 Task: Find clothing items on Ajio with the highest discount and check their details.
Action: Mouse moved to (129, 25)
Screenshot: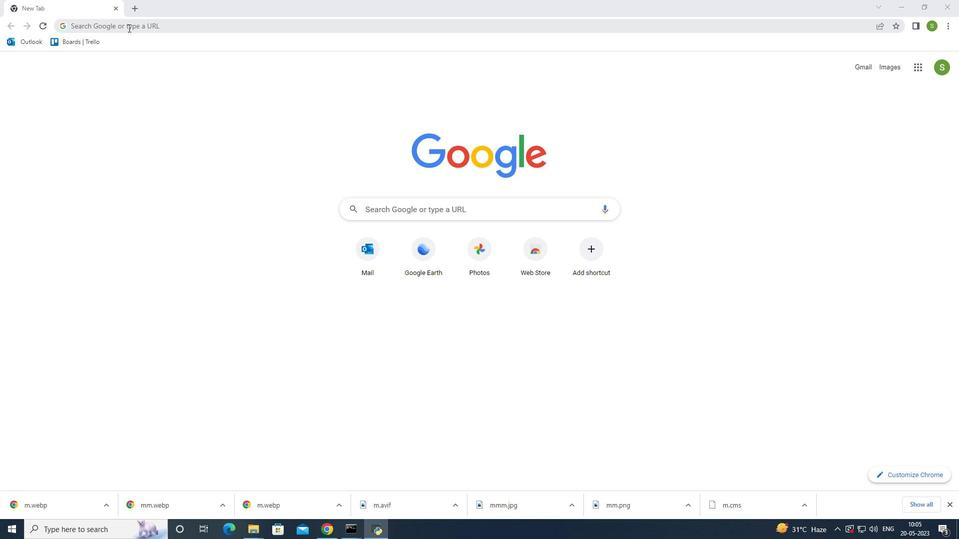 
Action: Mouse pressed left at (129, 25)
Screenshot: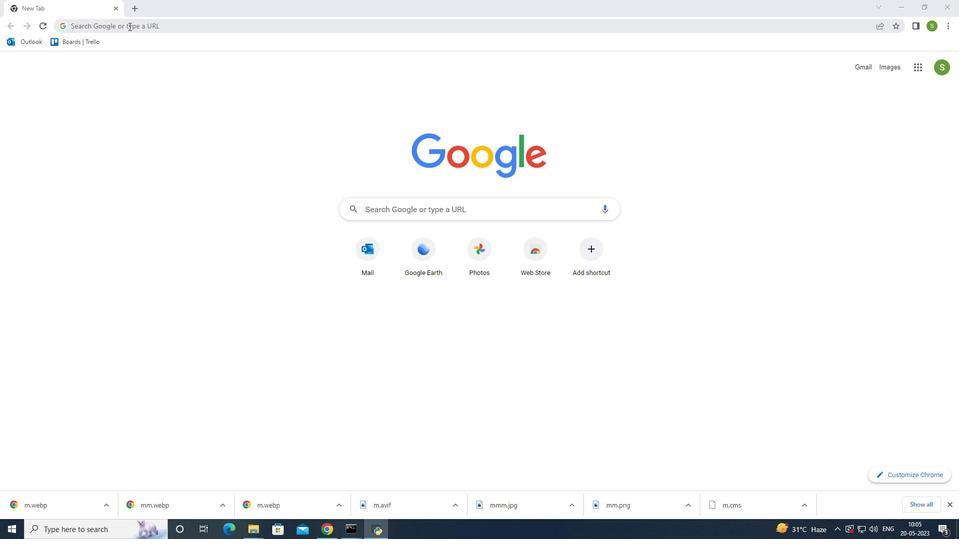 
Action: Mouse moved to (164, 12)
Screenshot: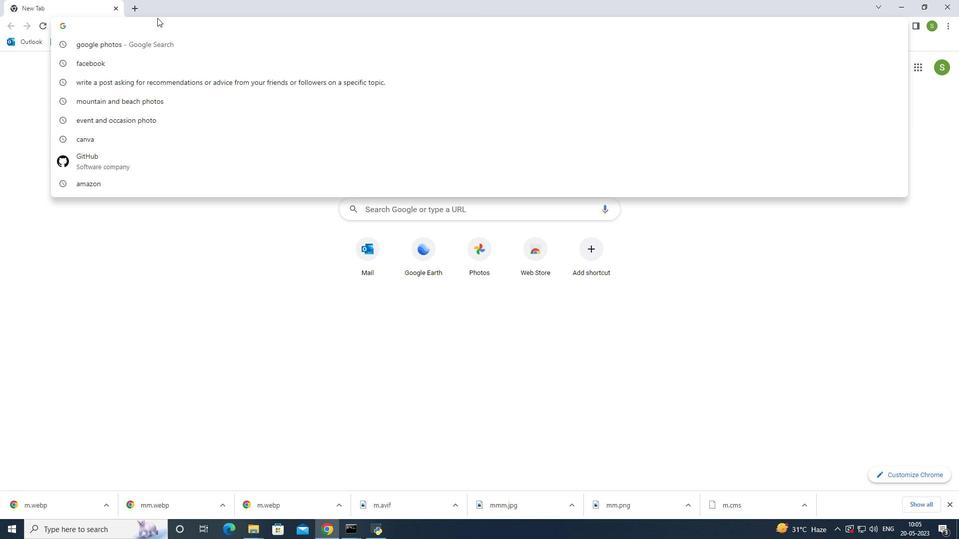 
Action: Key pressed a
Screenshot: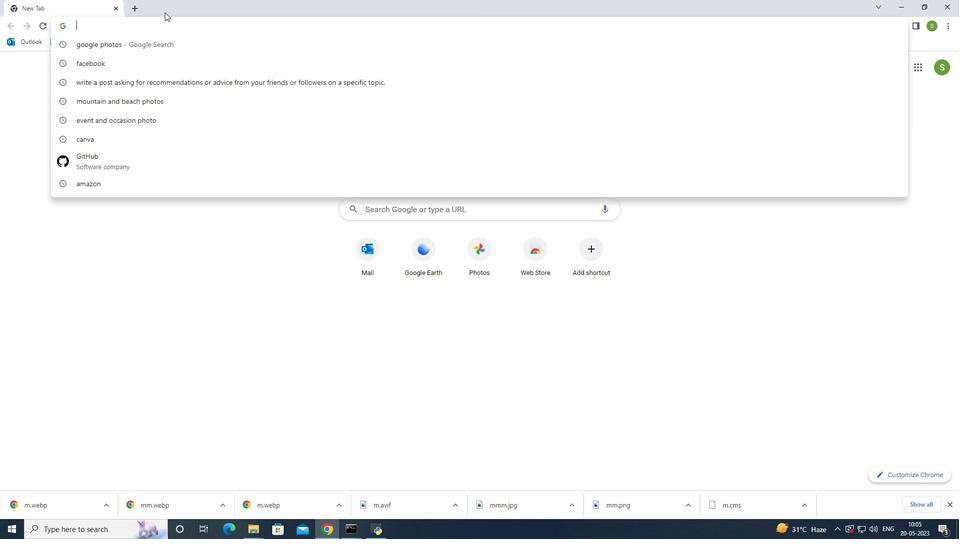 
Action: Mouse moved to (214, 16)
Screenshot: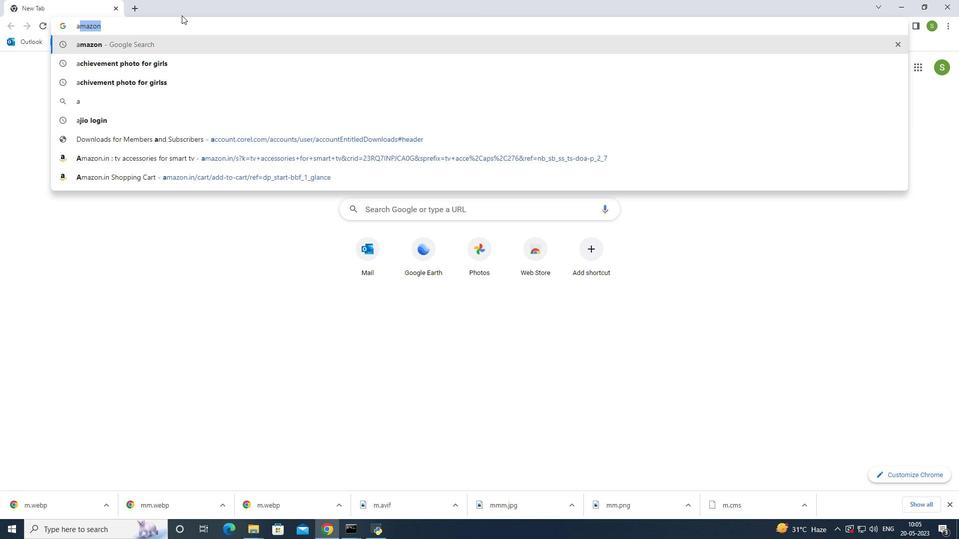 
Action: Key pressed j
Screenshot: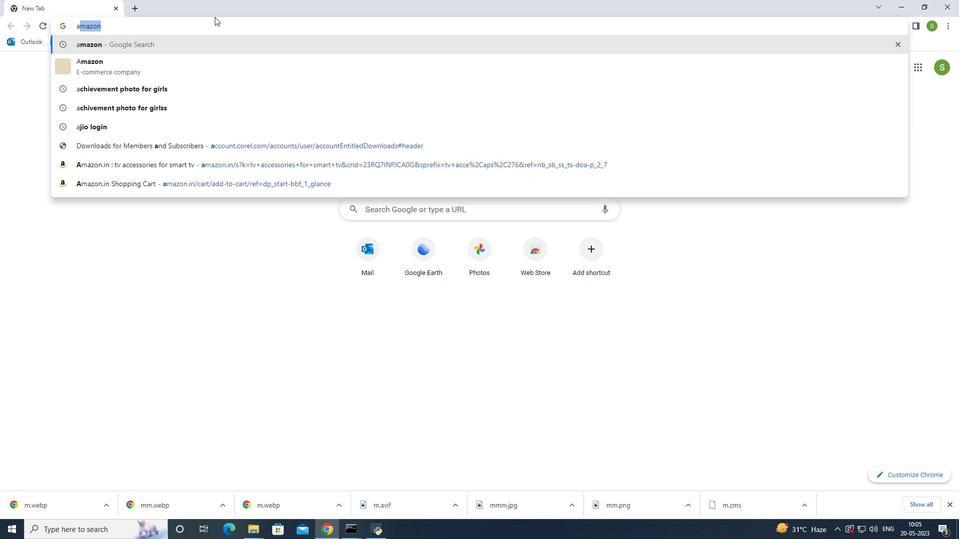 
Action: Mouse moved to (227, 12)
Screenshot: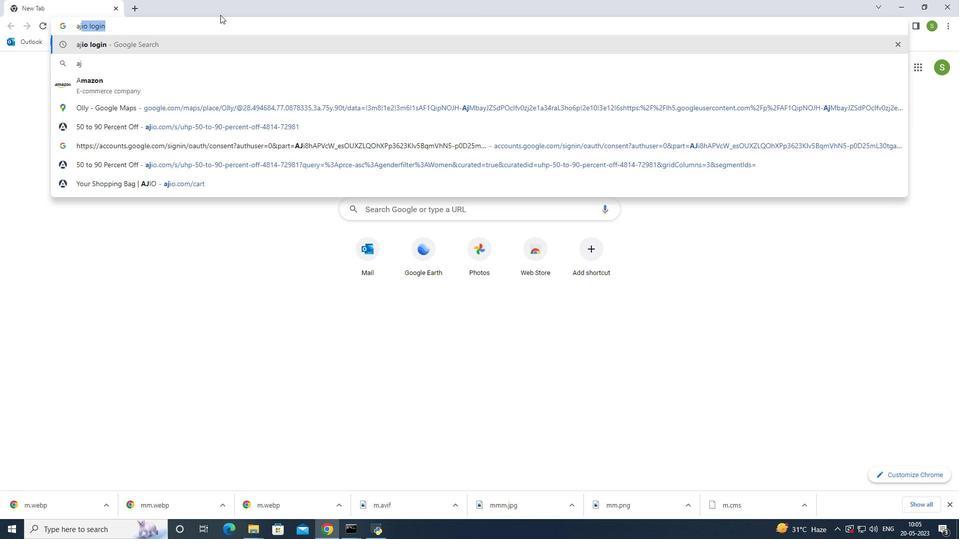 
Action: Key pressed io<Key.enter>
Screenshot: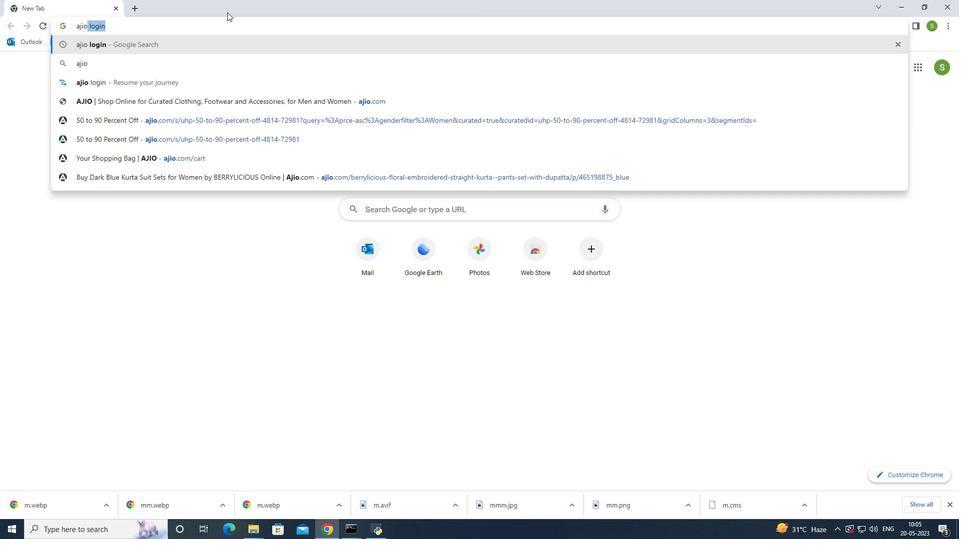 
Action: Mouse moved to (223, 165)
Screenshot: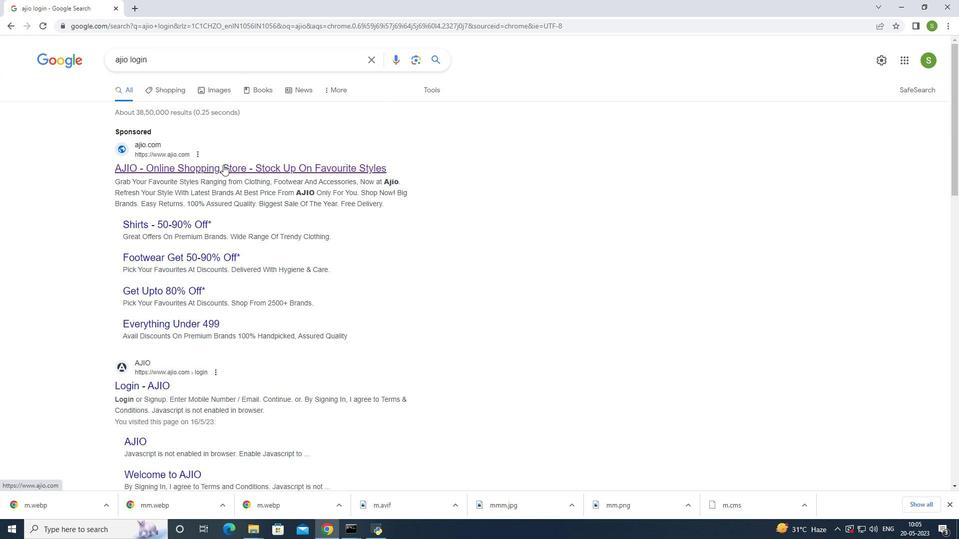 
Action: Mouse pressed left at (223, 165)
Screenshot: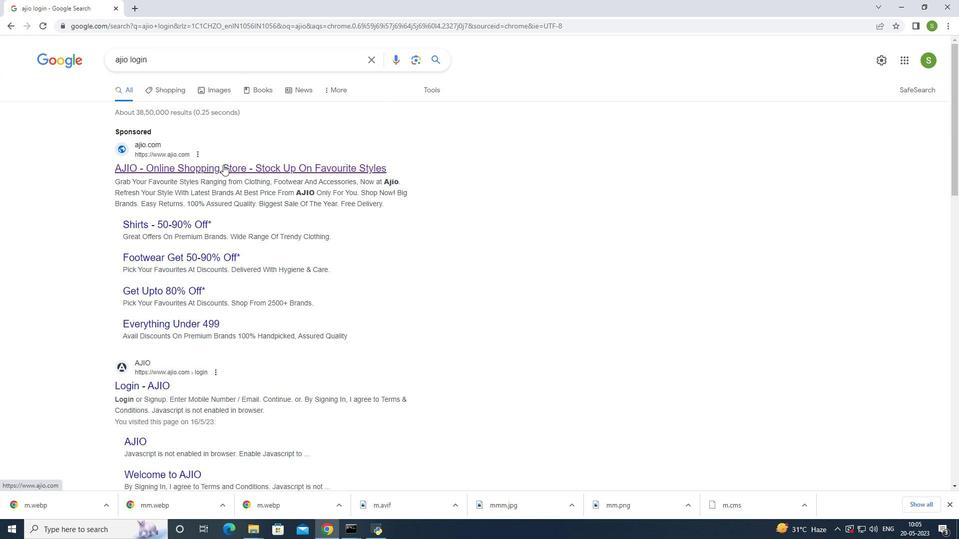 
Action: Mouse moved to (435, 159)
Screenshot: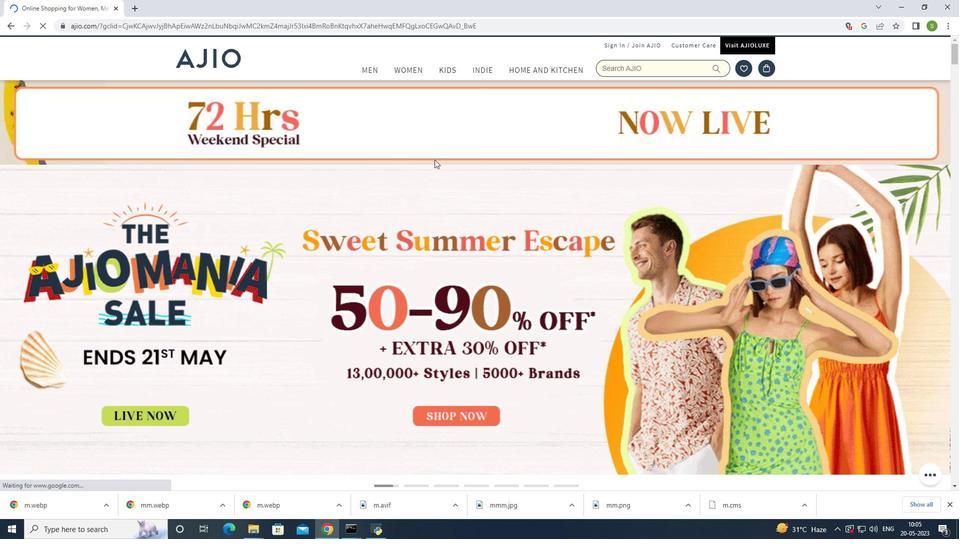 
Action: Mouse scrolled (435, 158) with delta (0, 0)
Screenshot: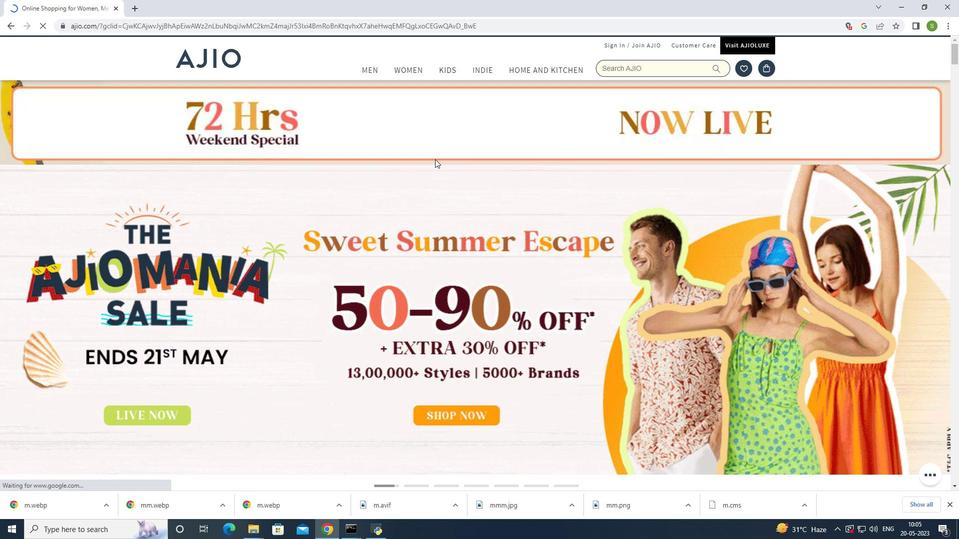 
Action: Mouse moved to (377, 437)
Screenshot: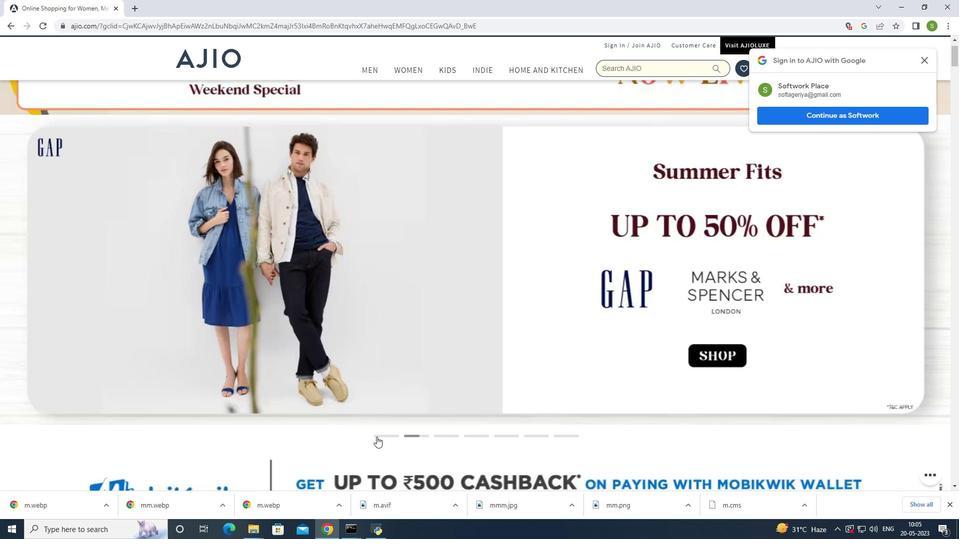 
Action: Mouse pressed left at (377, 437)
Screenshot: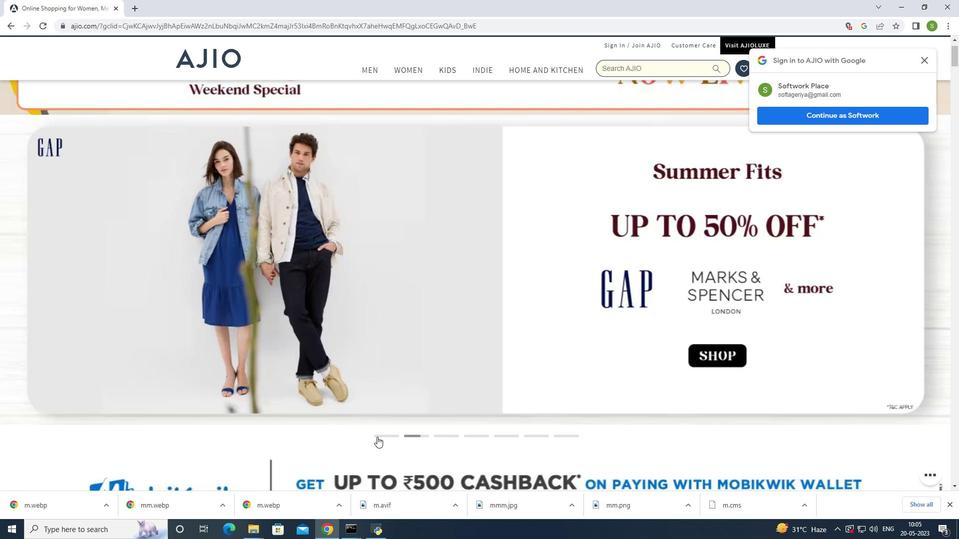 
Action: Mouse moved to (382, 308)
Screenshot: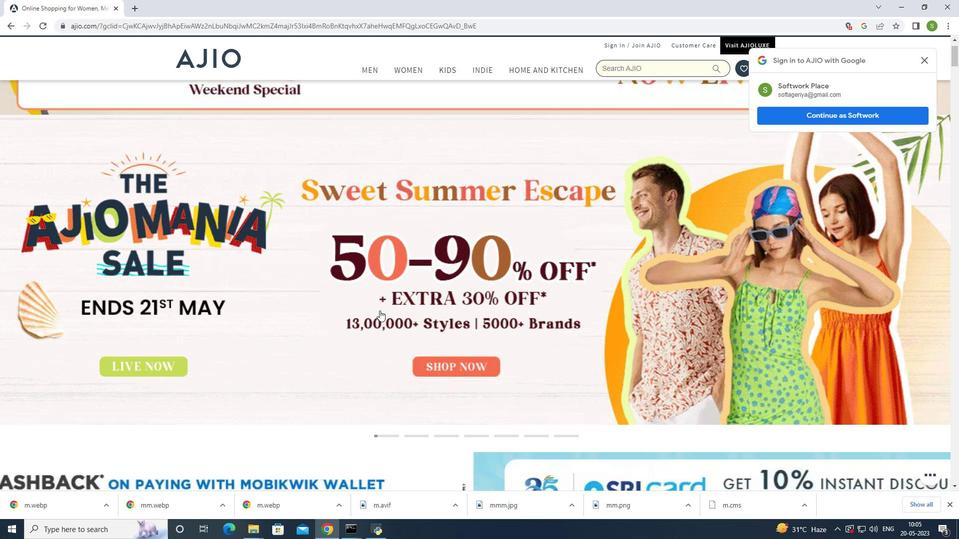 
Action: Mouse pressed left at (382, 308)
Screenshot: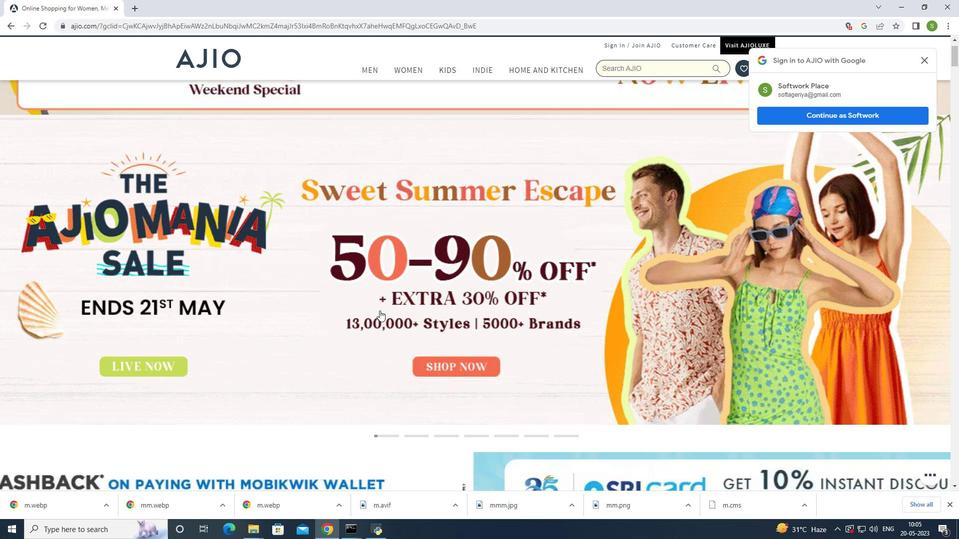 
Action: Mouse moved to (467, 261)
Screenshot: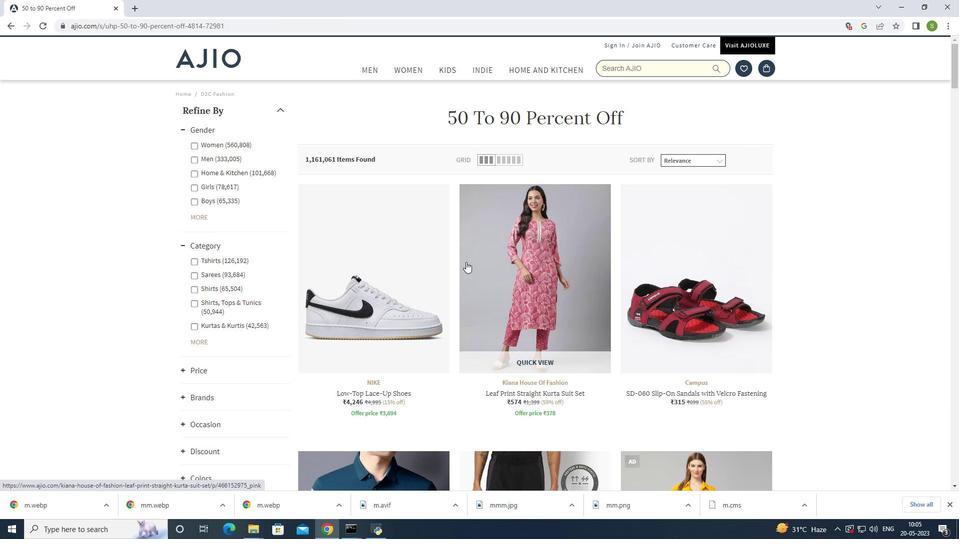 
Action: Mouse scrolled (467, 260) with delta (0, 0)
Screenshot: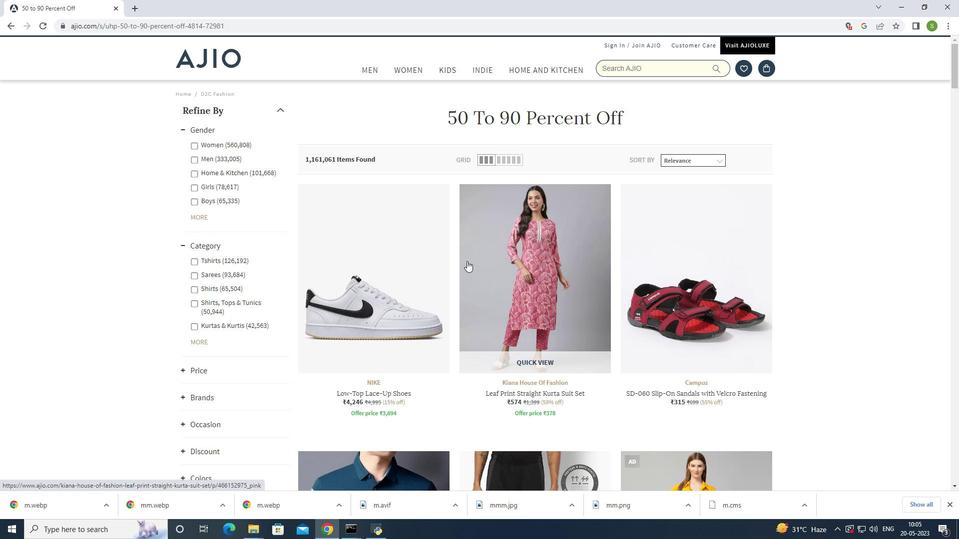 
Action: Mouse scrolled (467, 260) with delta (0, 0)
Screenshot: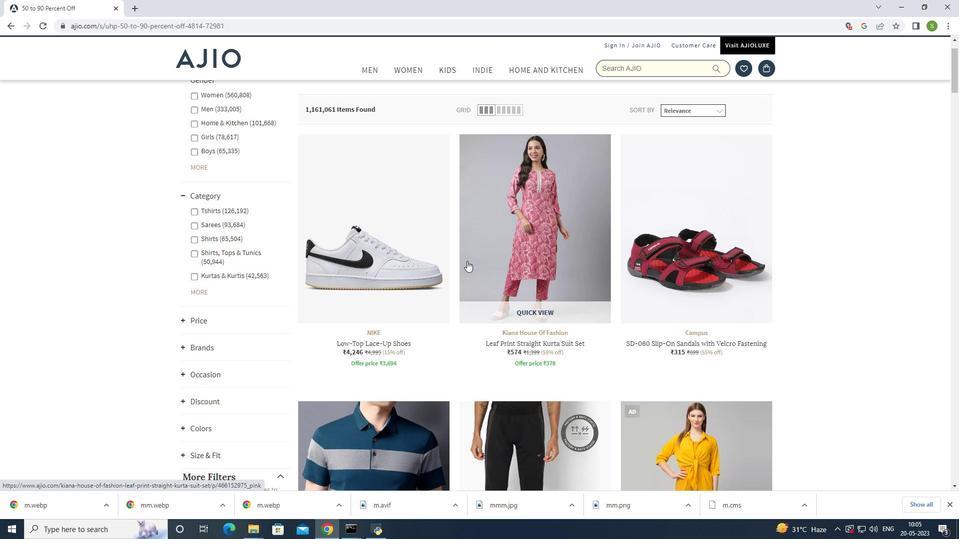 
Action: Mouse scrolled (467, 261) with delta (0, 0)
Screenshot: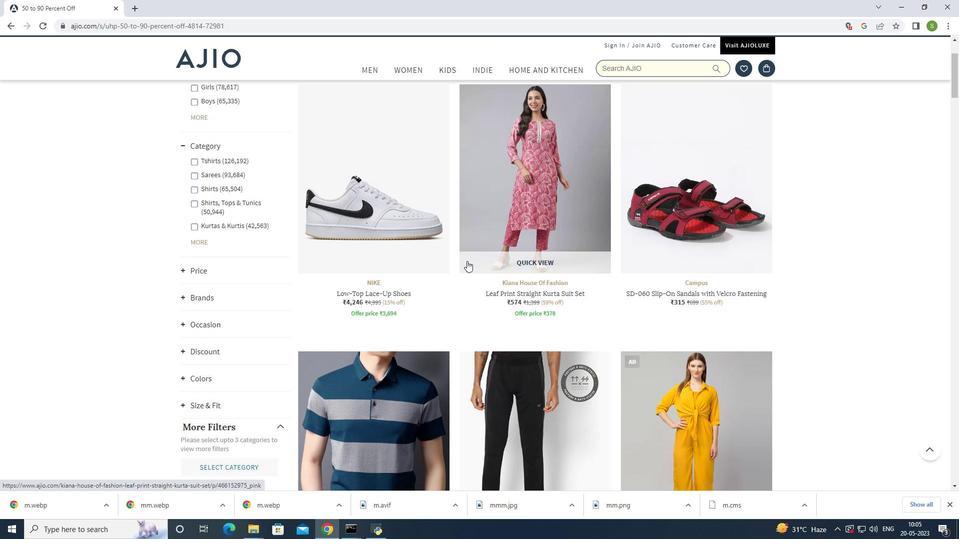 
Action: Mouse scrolled (467, 261) with delta (0, 0)
Screenshot: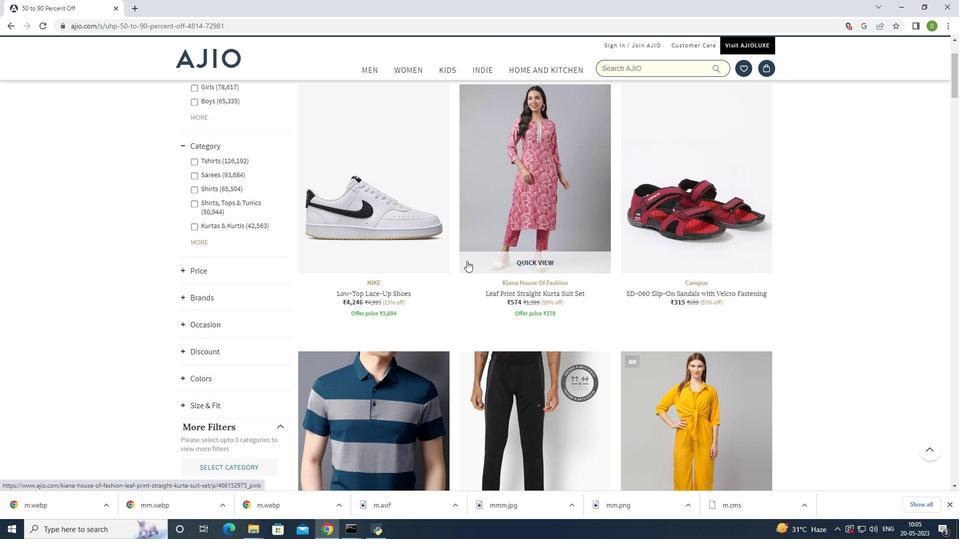 
Action: Mouse moved to (218, 145)
Screenshot: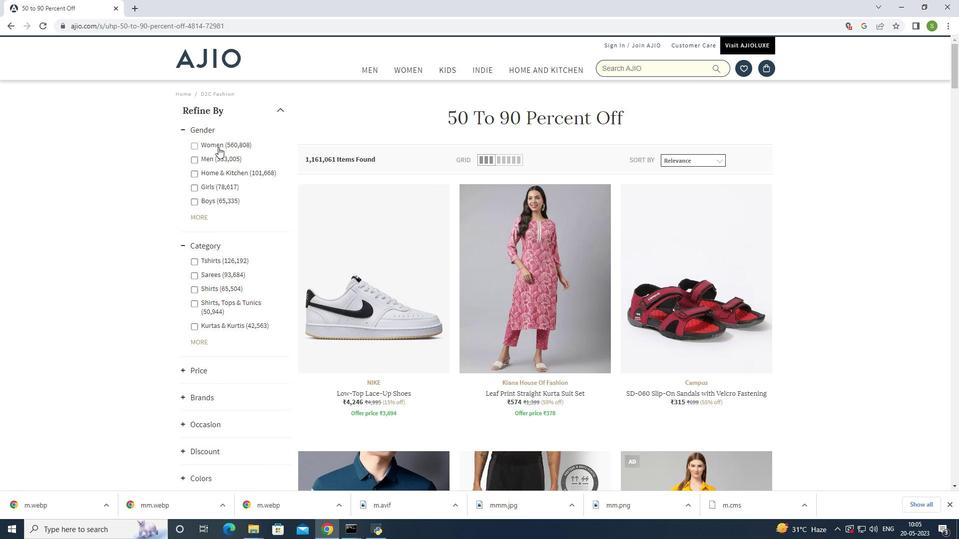 
Action: Mouse pressed left at (218, 145)
Screenshot: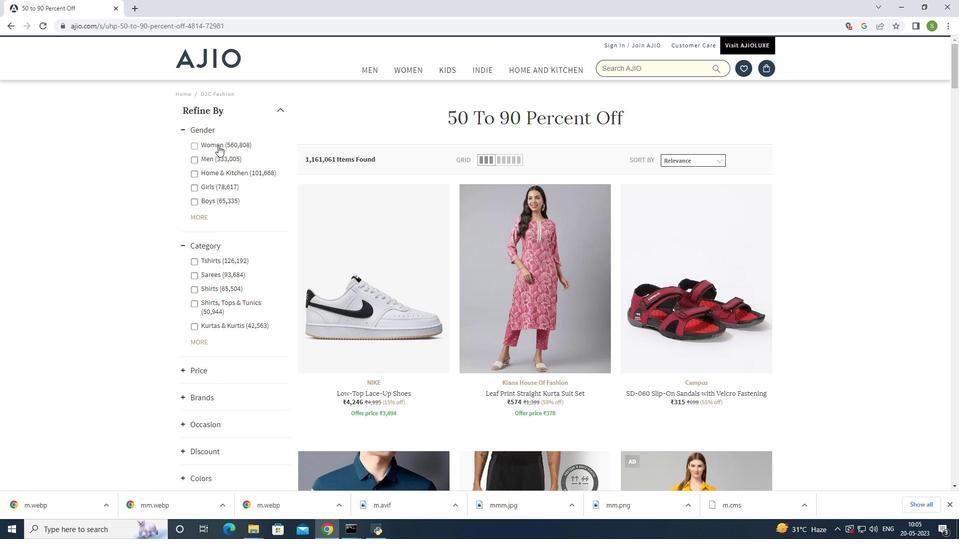 
Action: Mouse moved to (410, 236)
Screenshot: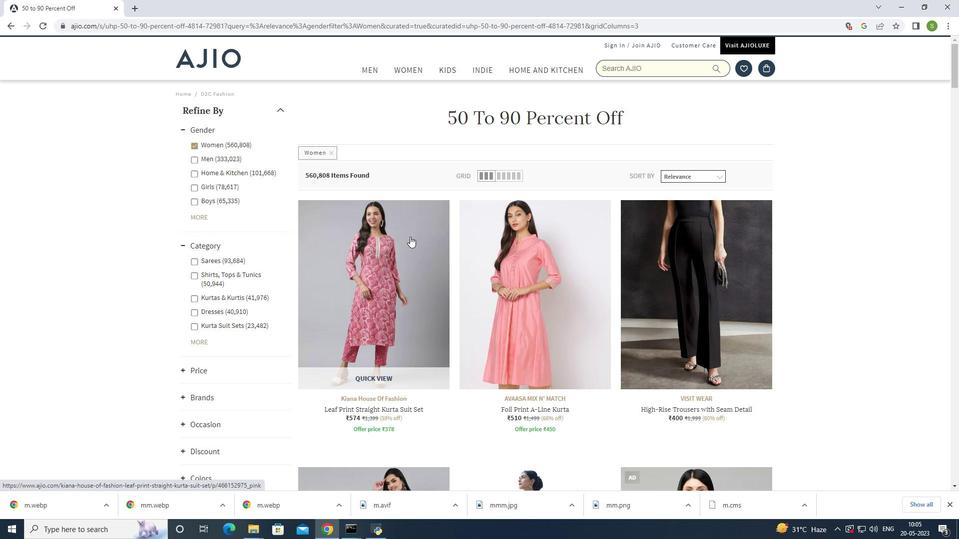 
Action: Mouse scrolled (410, 235) with delta (0, 0)
Screenshot: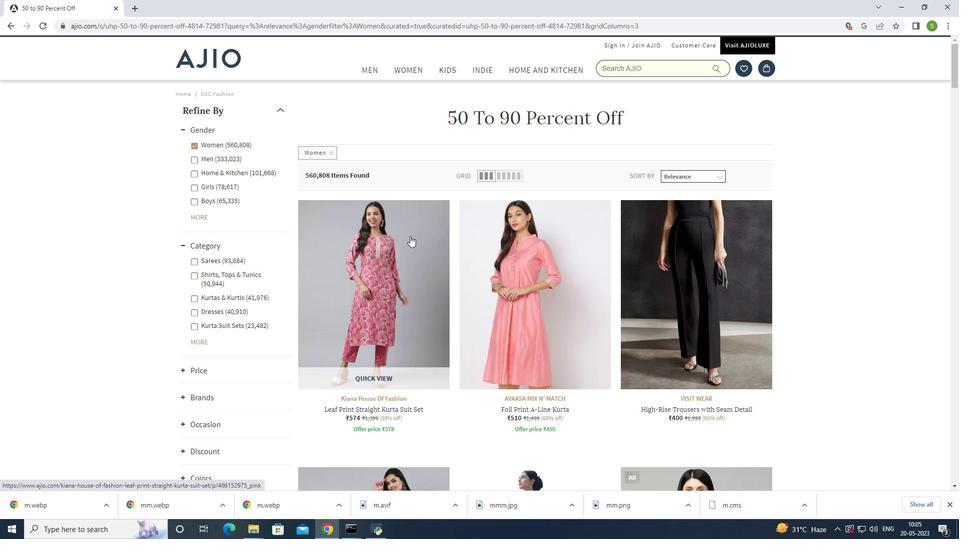 
Action: Mouse scrolled (410, 235) with delta (0, 0)
Screenshot: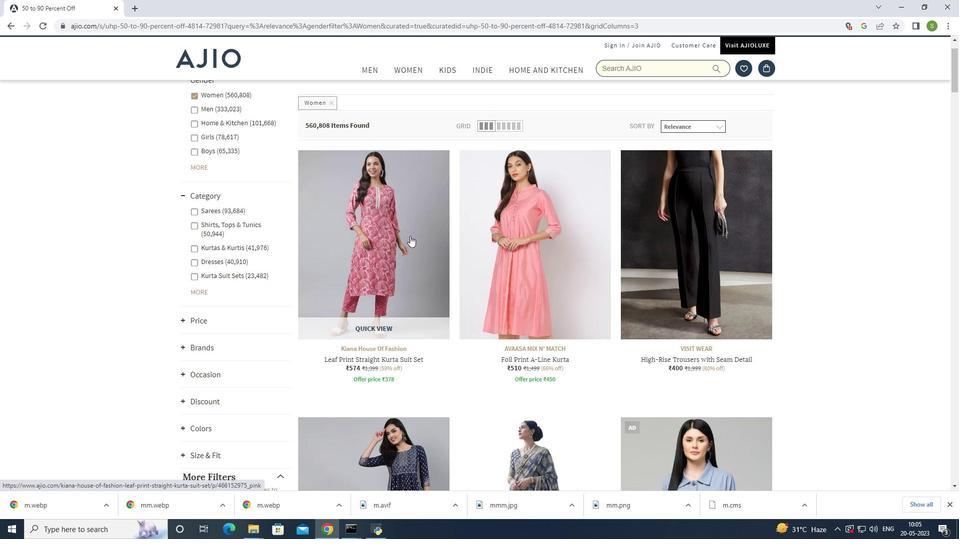 
Action: Mouse moved to (204, 242)
Screenshot: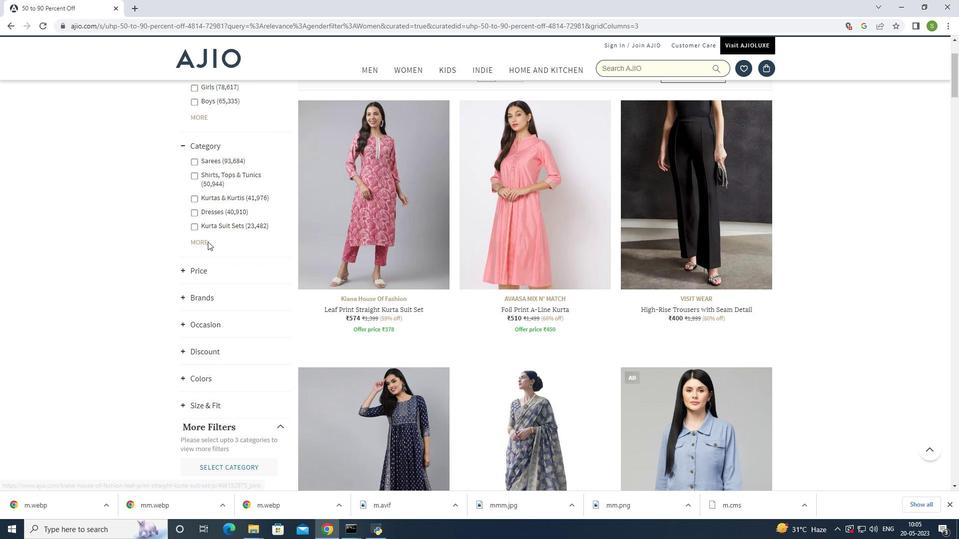 
Action: Mouse pressed left at (204, 242)
Screenshot: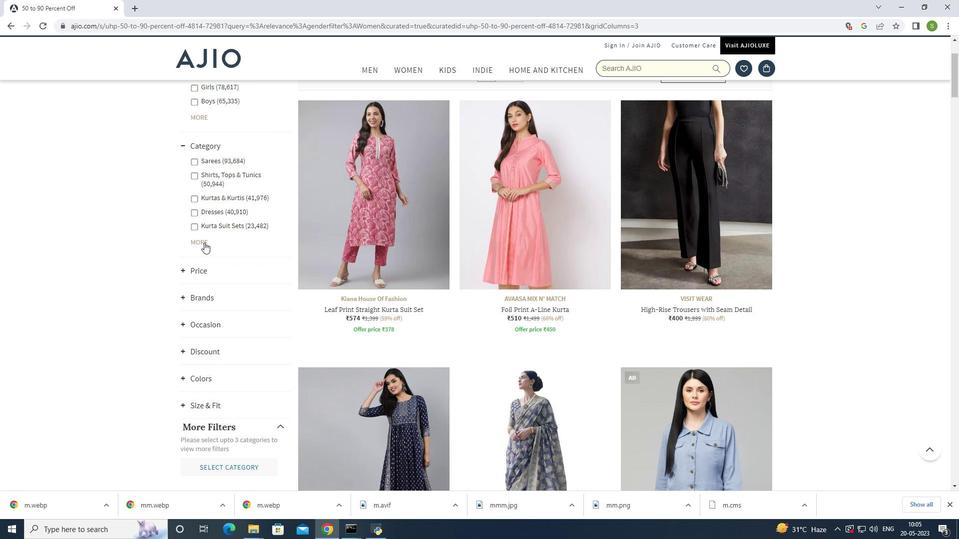 
Action: Mouse moved to (691, 188)
Screenshot: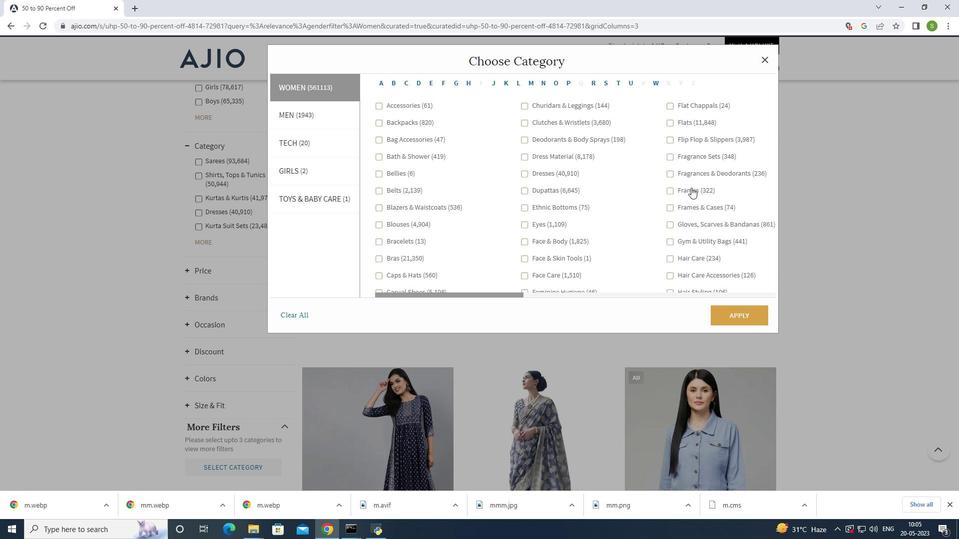 
Action: Mouse scrolled (691, 187) with delta (0, 0)
Screenshot: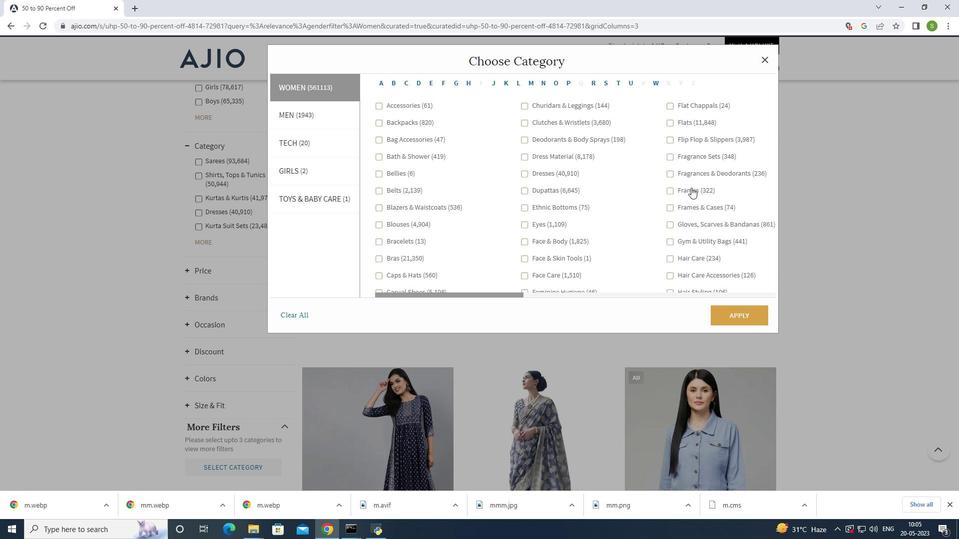 
Action: Mouse moved to (691, 189)
Screenshot: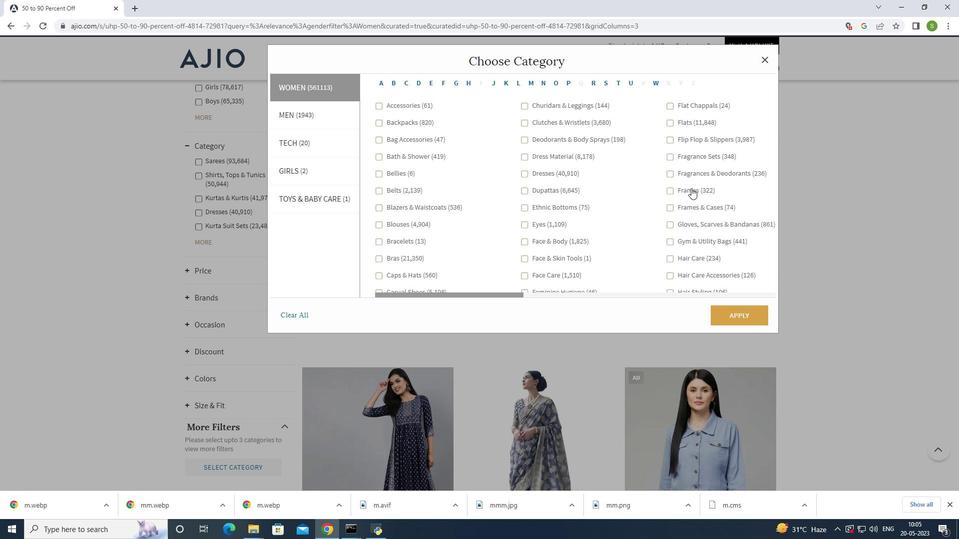 
Action: Mouse scrolled (691, 189) with delta (0, 0)
Screenshot: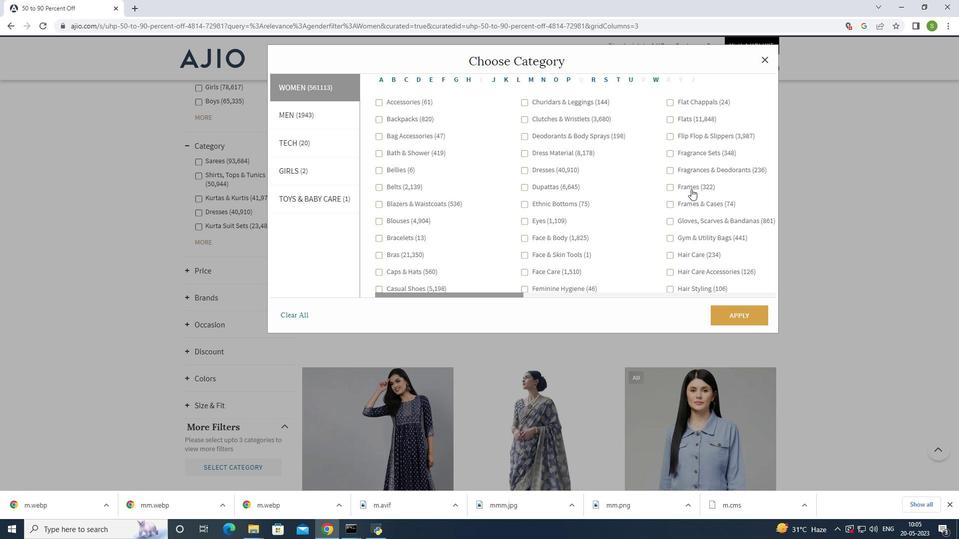 
Action: Mouse moved to (691, 189)
Screenshot: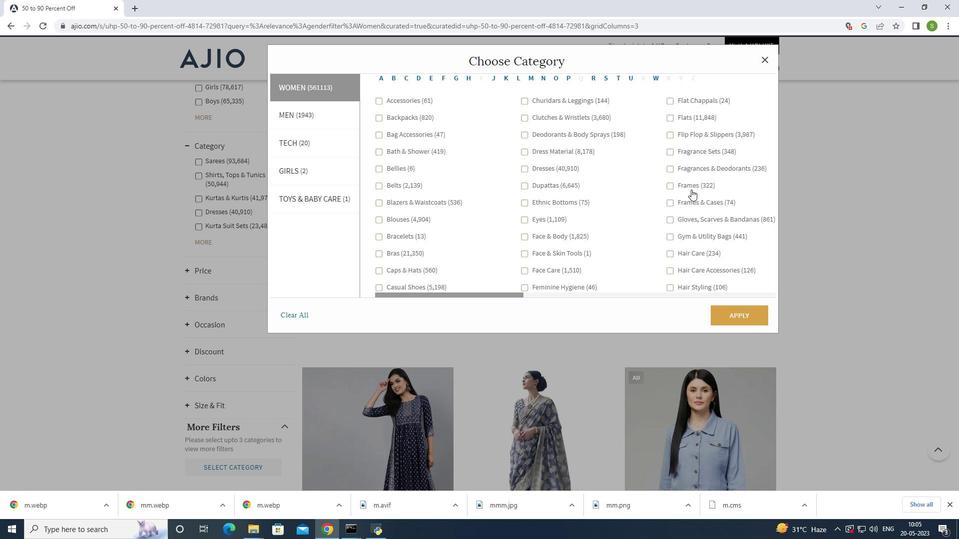 
Action: Mouse scrolled (691, 189) with delta (0, 0)
Screenshot: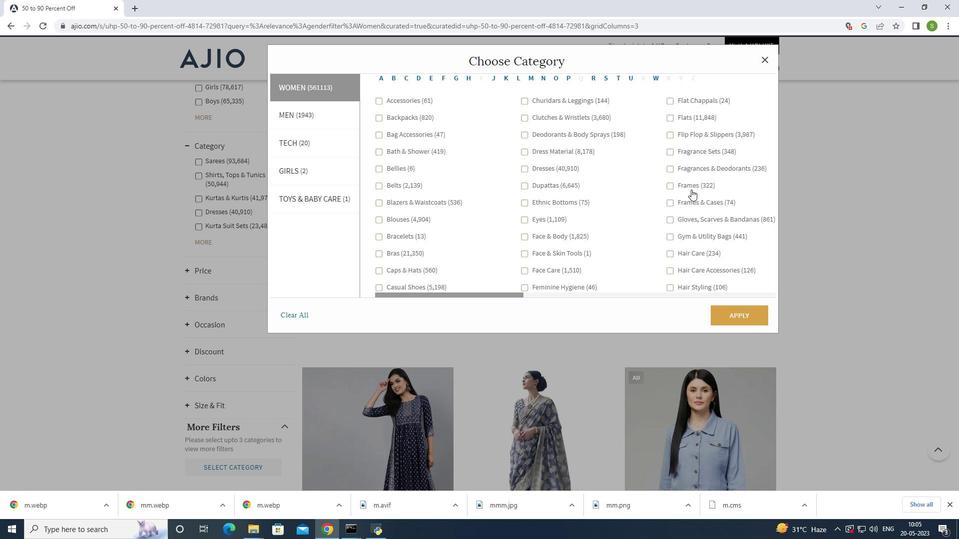 
Action: Mouse scrolled (691, 189) with delta (0, 0)
Screenshot: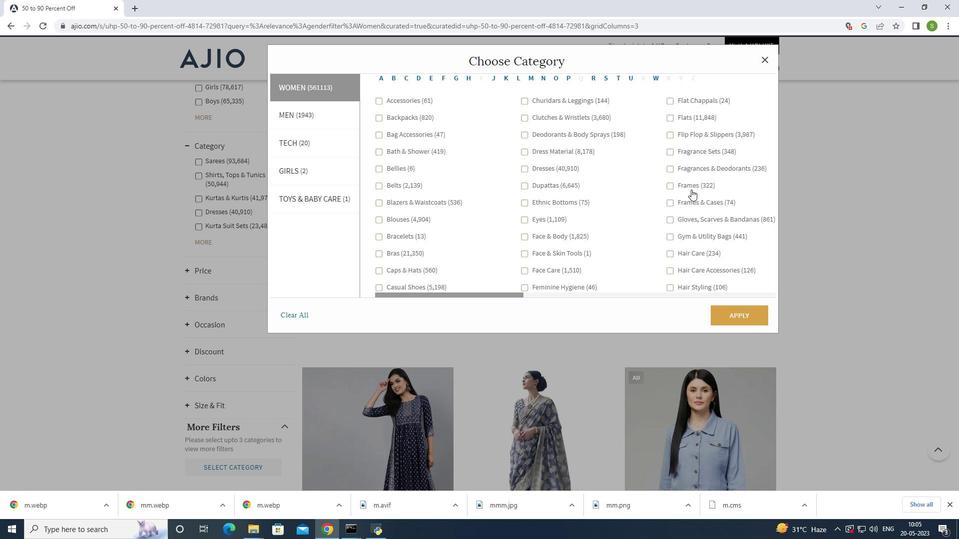 
Action: Mouse moved to (508, 294)
Screenshot: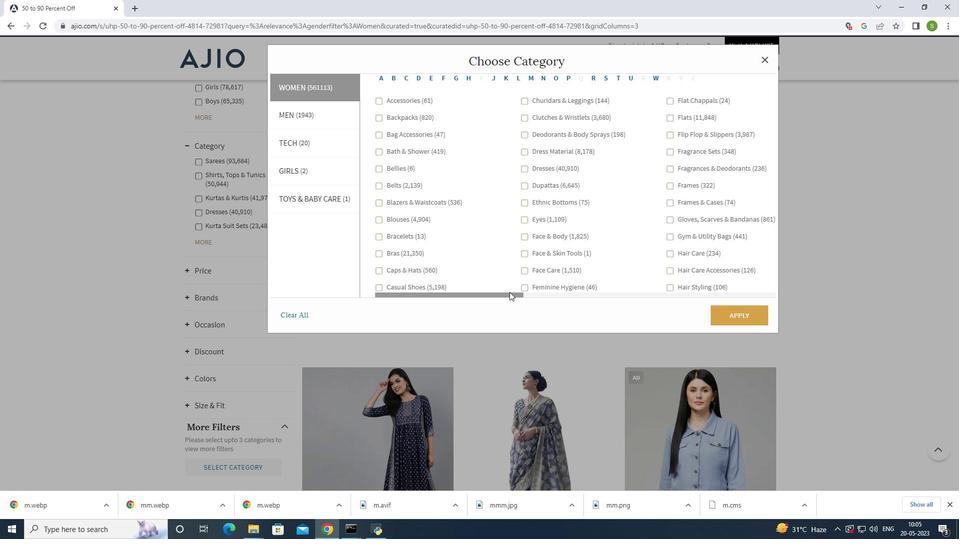 
Action: Mouse pressed left at (508, 294)
Screenshot: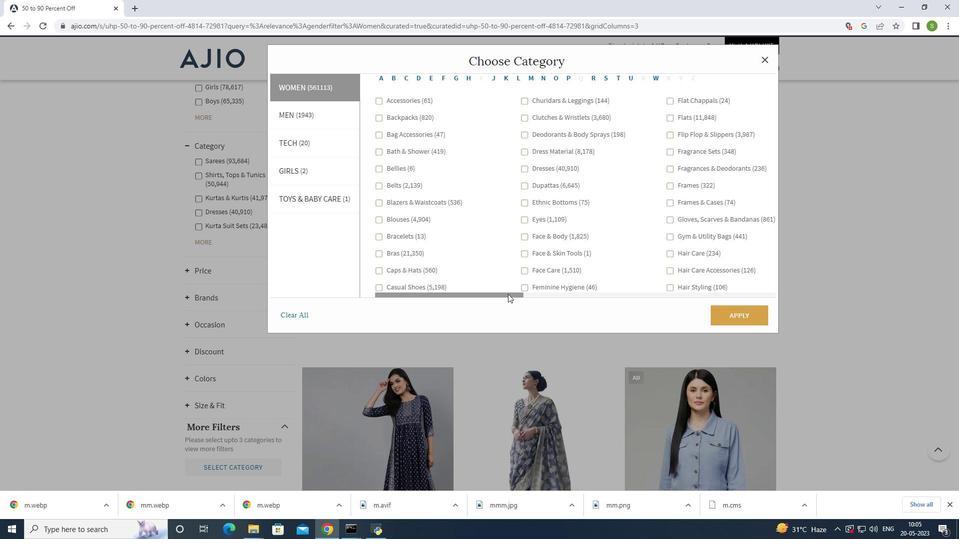 
Action: Mouse moved to (474, 205)
Screenshot: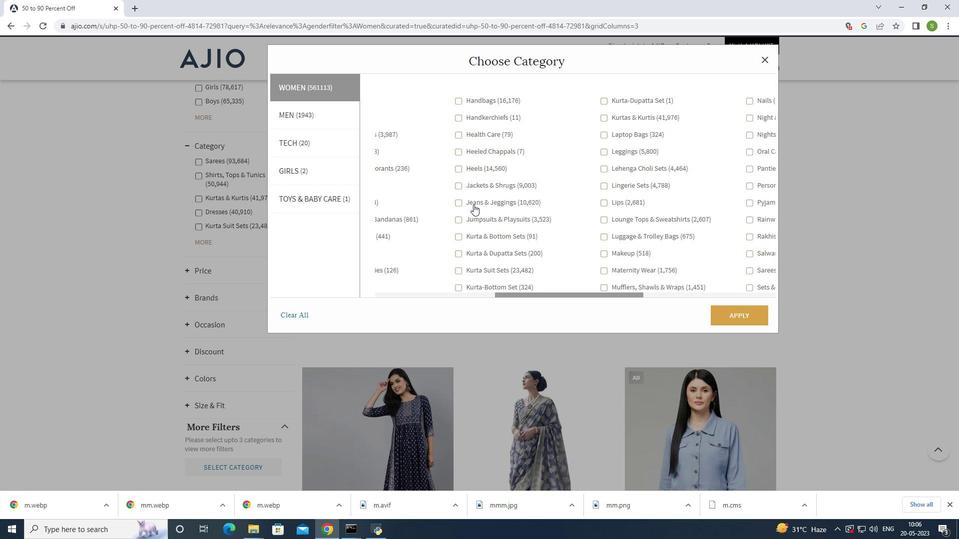
Action: Mouse pressed left at (474, 205)
Screenshot: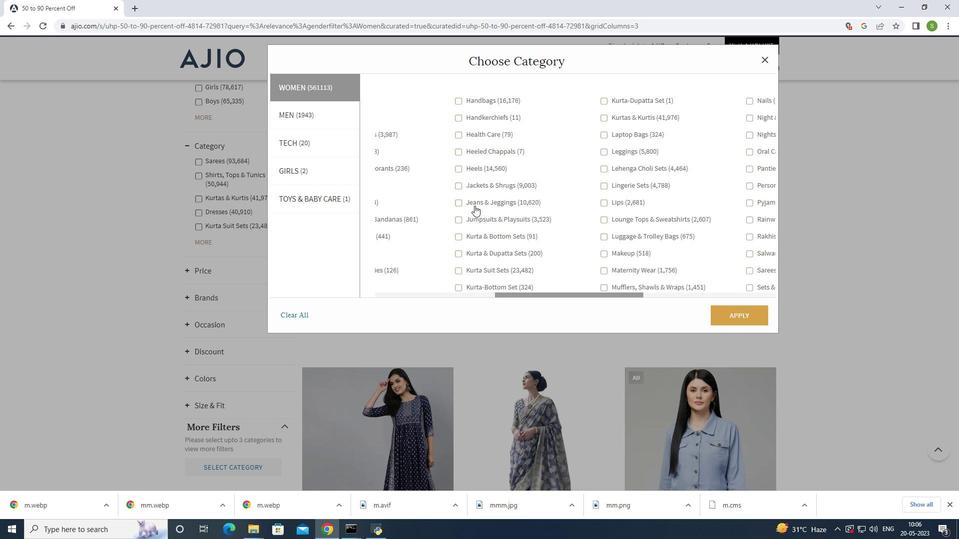 
Action: Mouse moved to (753, 318)
Screenshot: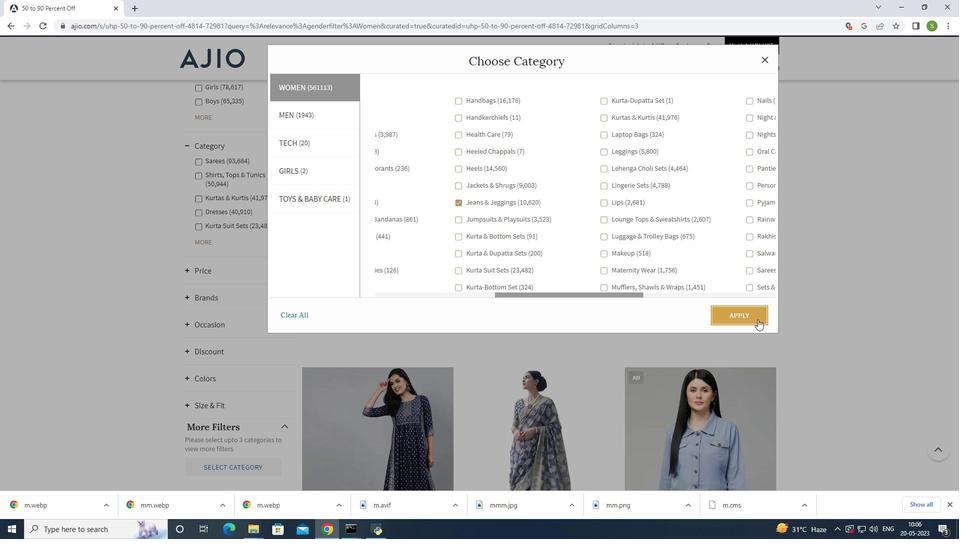 
Action: Mouse pressed left at (753, 318)
Screenshot: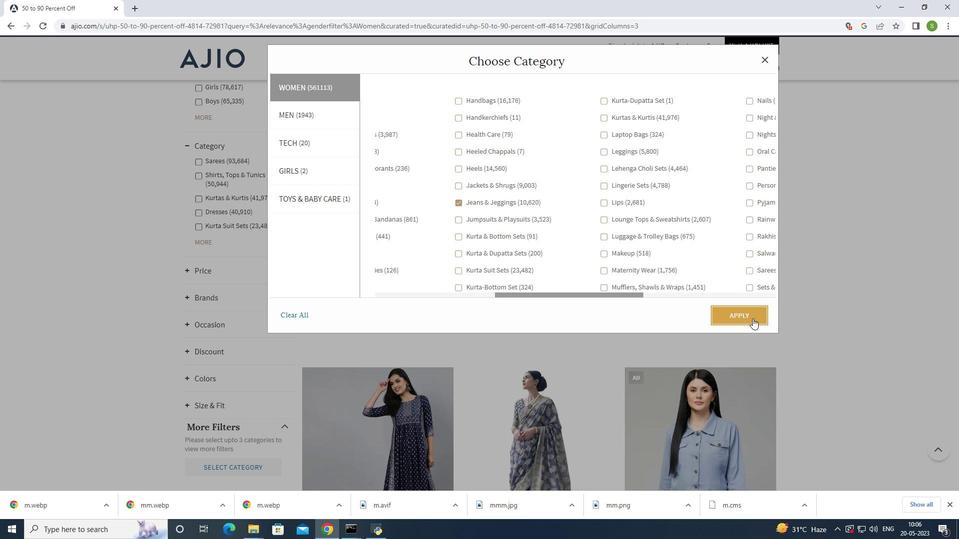 
Action: Mouse moved to (718, 176)
Screenshot: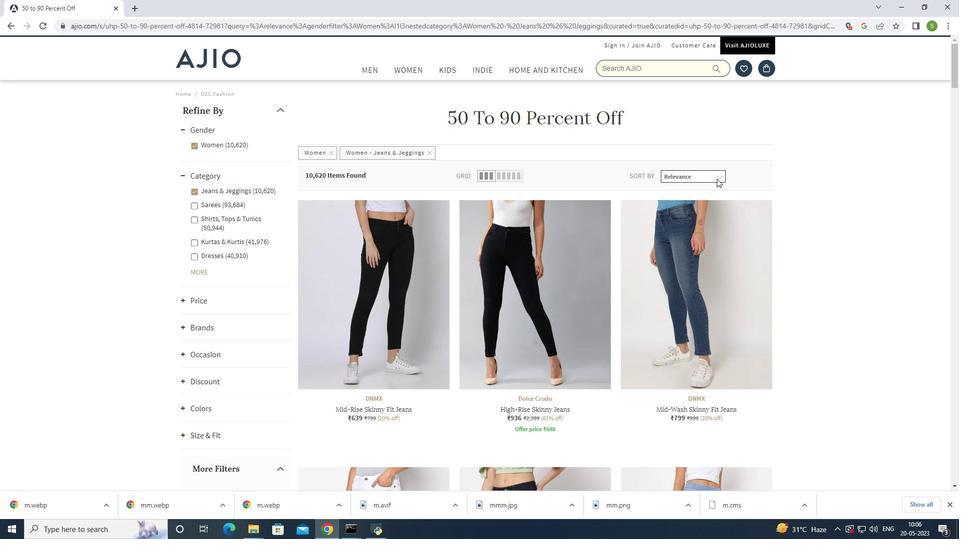 
Action: Mouse pressed left at (718, 176)
Screenshot: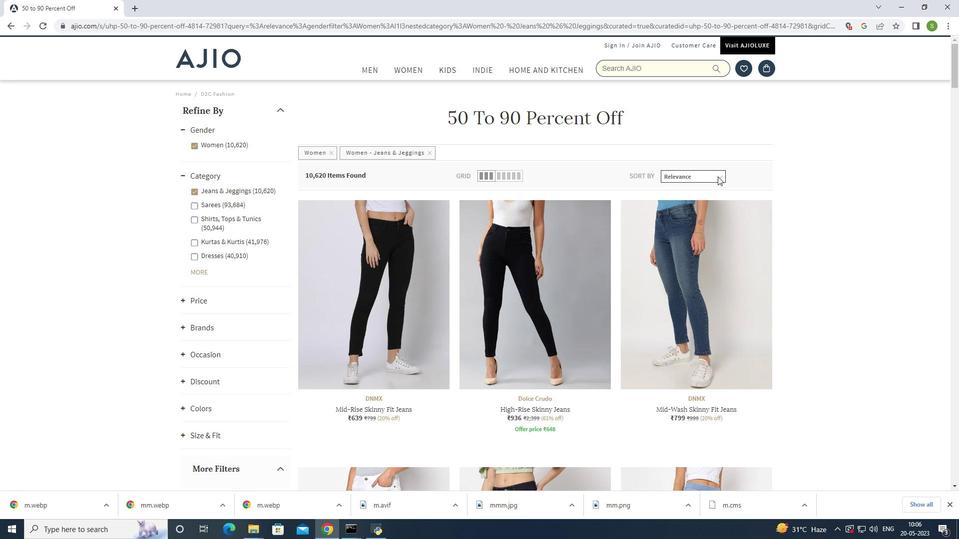 
Action: Mouse moved to (707, 184)
Screenshot: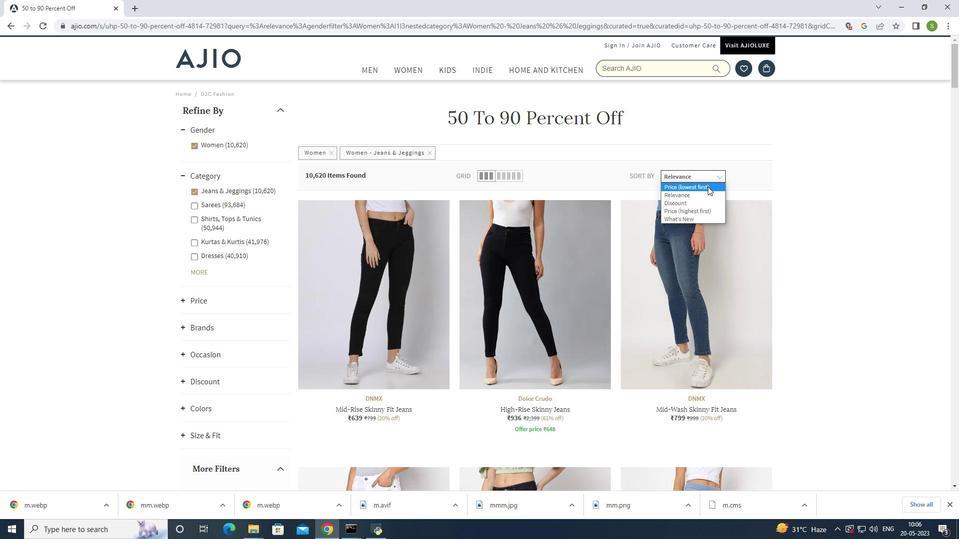 
Action: Mouse pressed left at (707, 184)
Screenshot: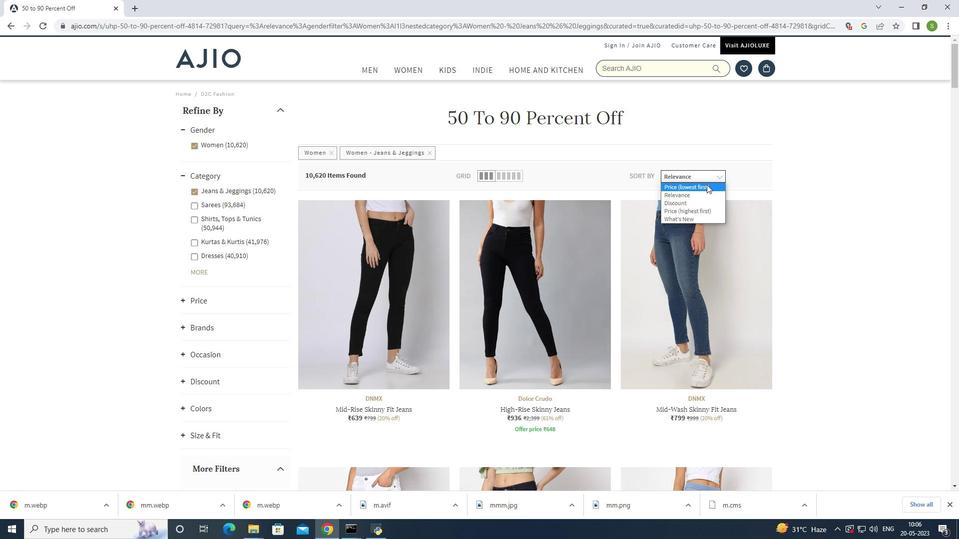 
Action: Mouse moved to (555, 269)
Screenshot: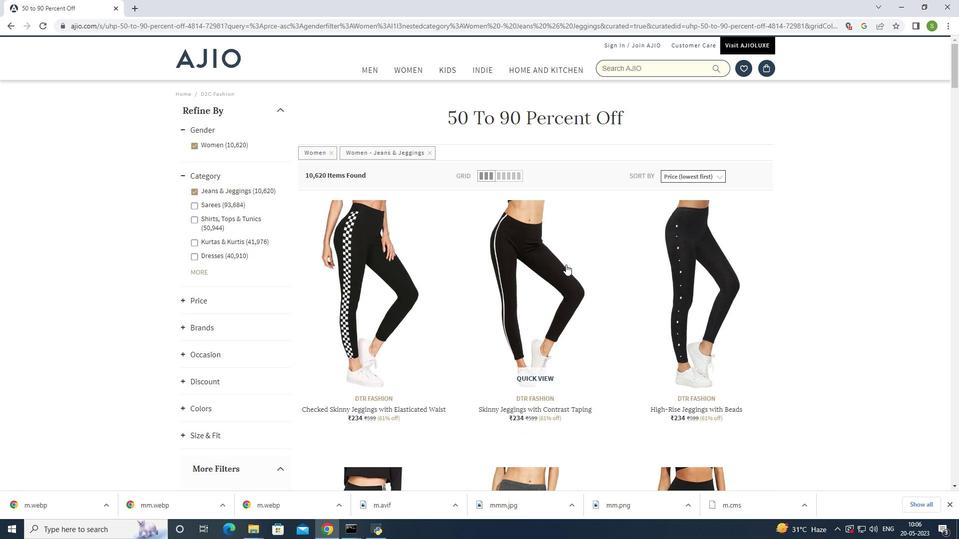 
Action: Mouse scrolled (555, 268) with delta (0, 0)
Screenshot: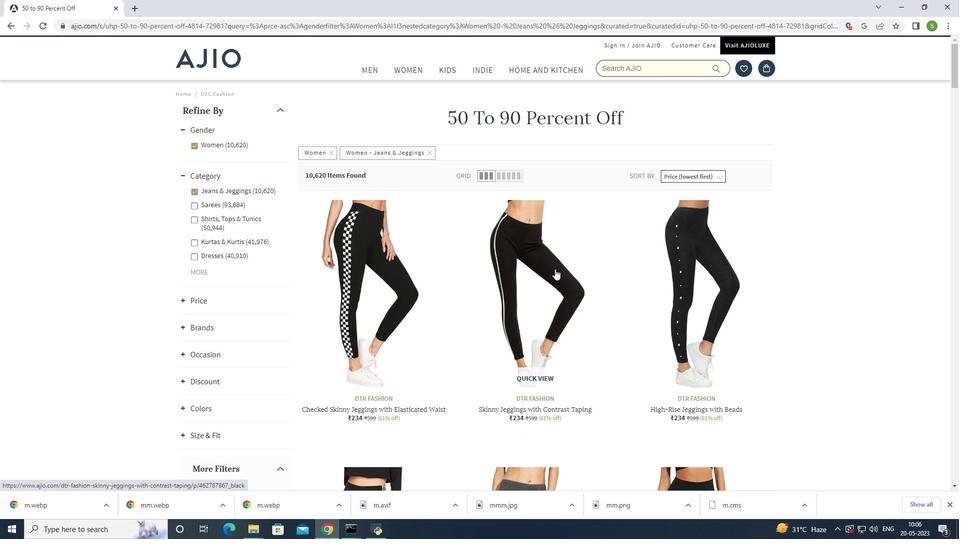 
Action: Mouse scrolled (555, 268) with delta (0, 0)
Screenshot: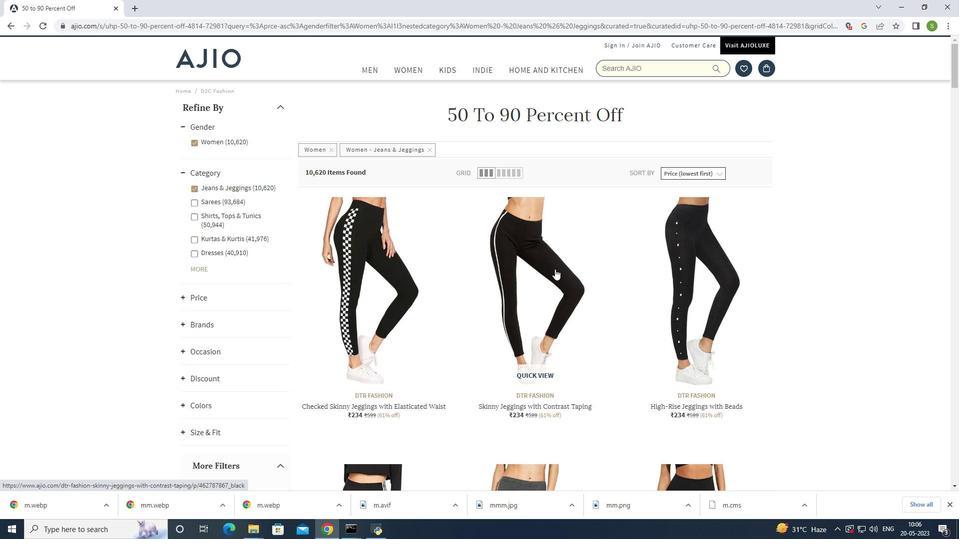 
Action: Mouse scrolled (555, 268) with delta (0, 0)
Screenshot: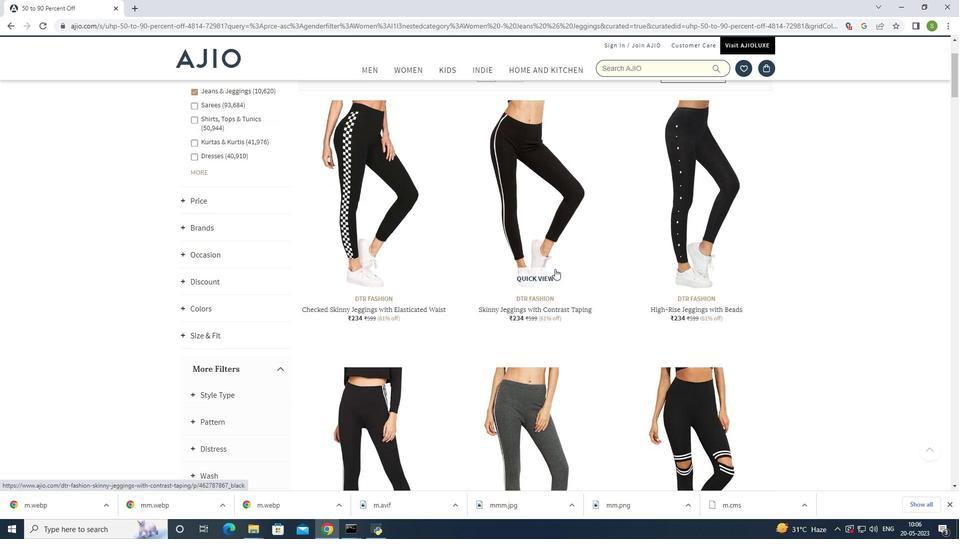 
Action: Mouse scrolled (555, 268) with delta (0, 0)
Screenshot: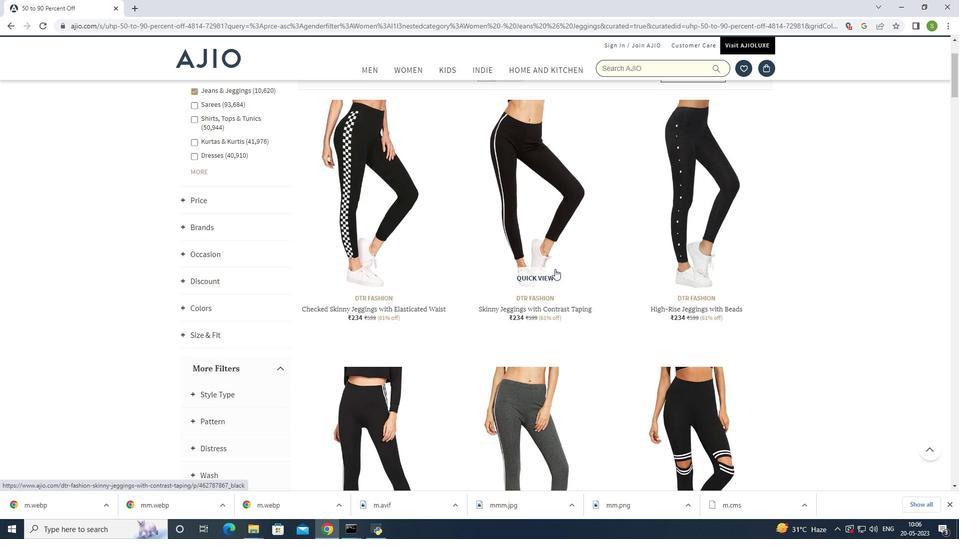 
Action: Mouse scrolled (555, 268) with delta (0, 0)
Screenshot: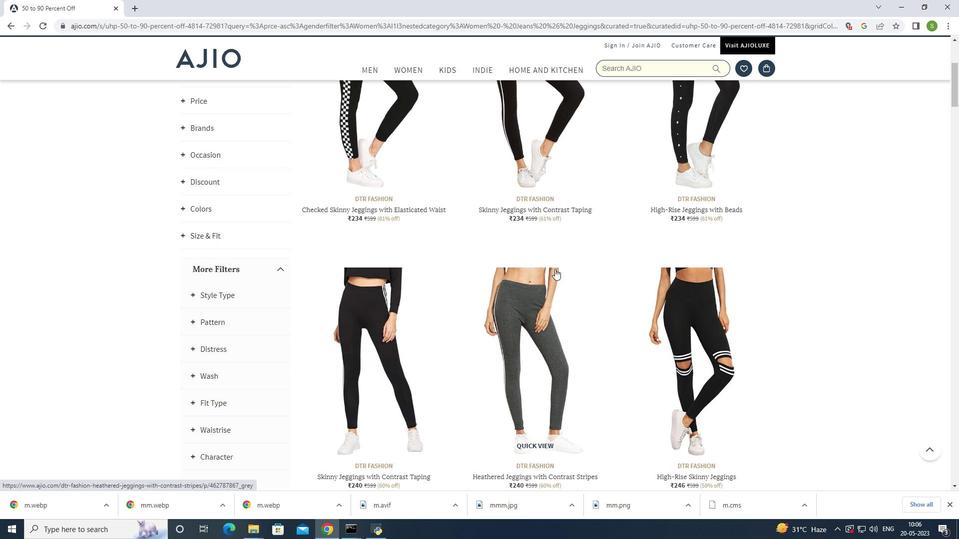 
Action: Mouse scrolled (555, 268) with delta (0, 0)
Screenshot: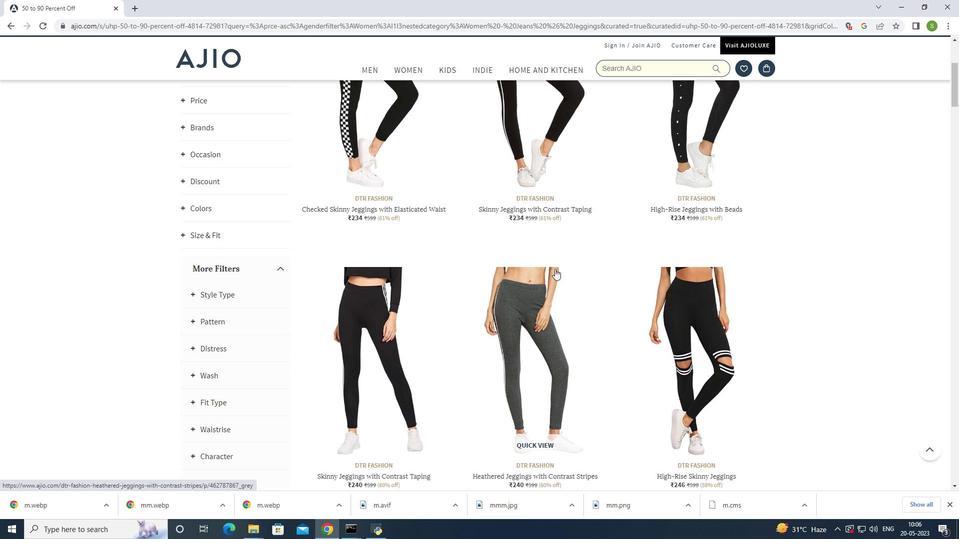 
Action: Mouse scrolled (555, 268) with delta (0, 0)
Screenshot: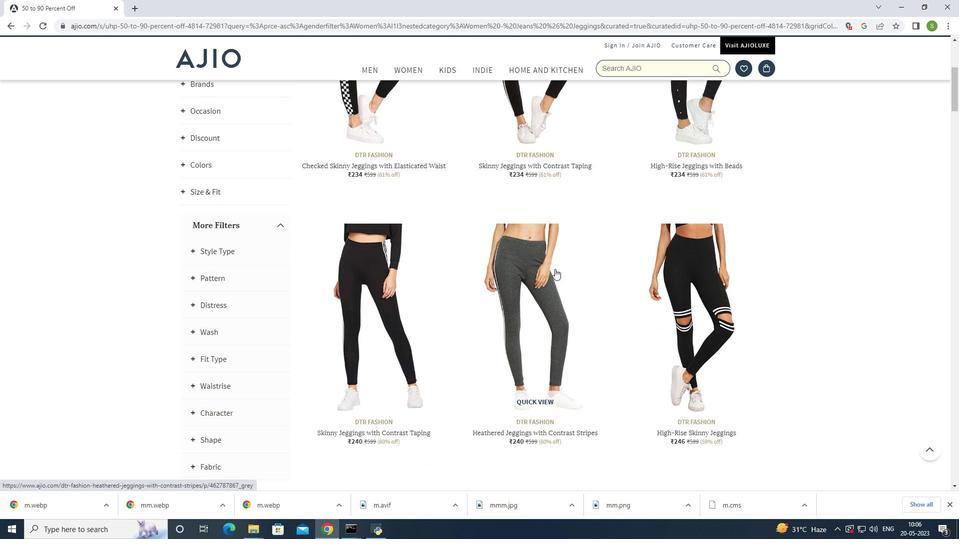 
Action: Mouse scrolled (555, 268) with delta (0, 0)
Screenshot: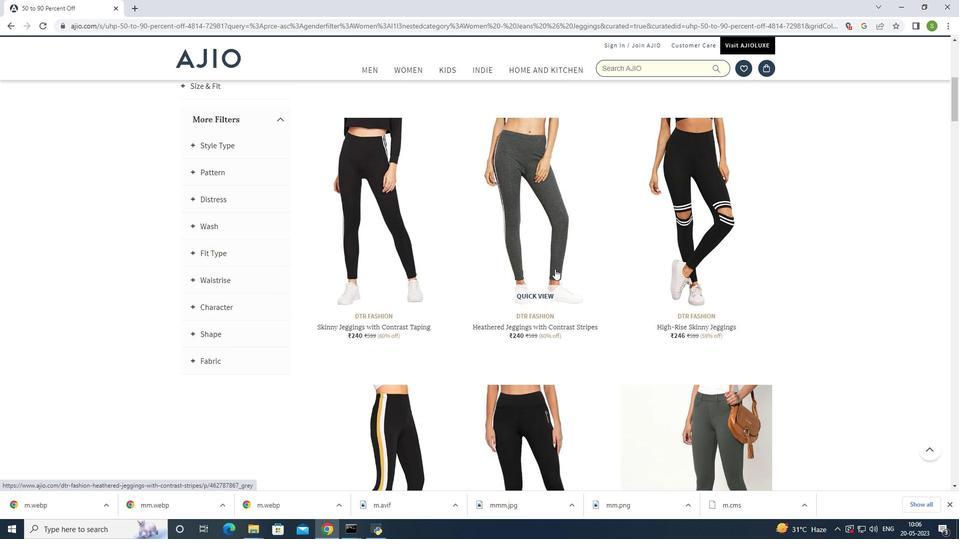 
Action: Mouse scrolled (555, 268) with delta (0, 0)
Screenshot: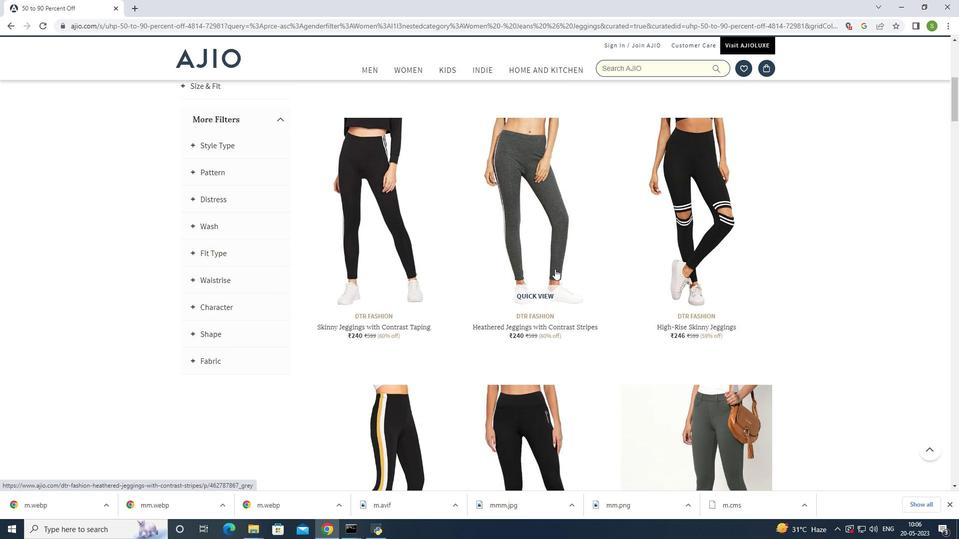 
Action: Mouse scrolled (555, 268) with delta (0, 0)
Screenshot: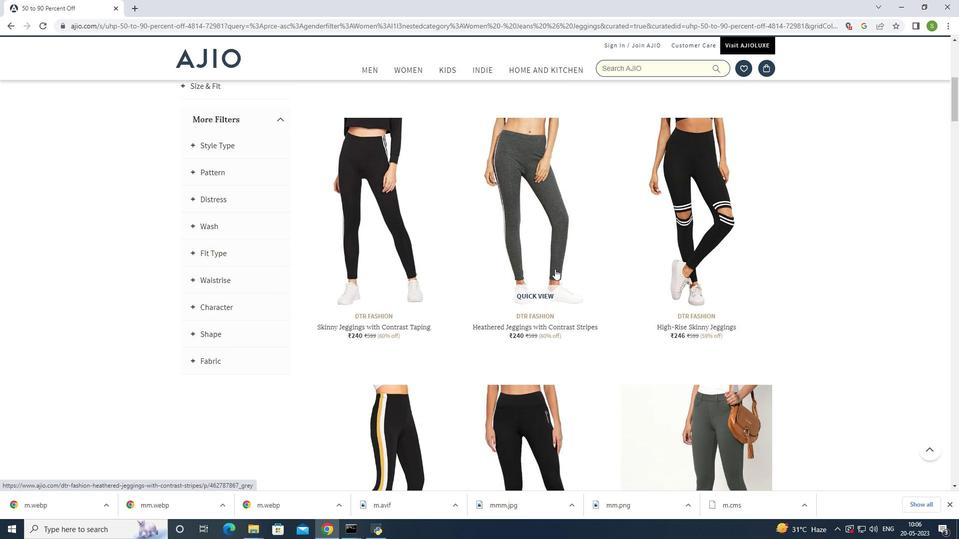 
Action: Mouse scrolled (555, 268) with delta (0, 0)
Screenshot: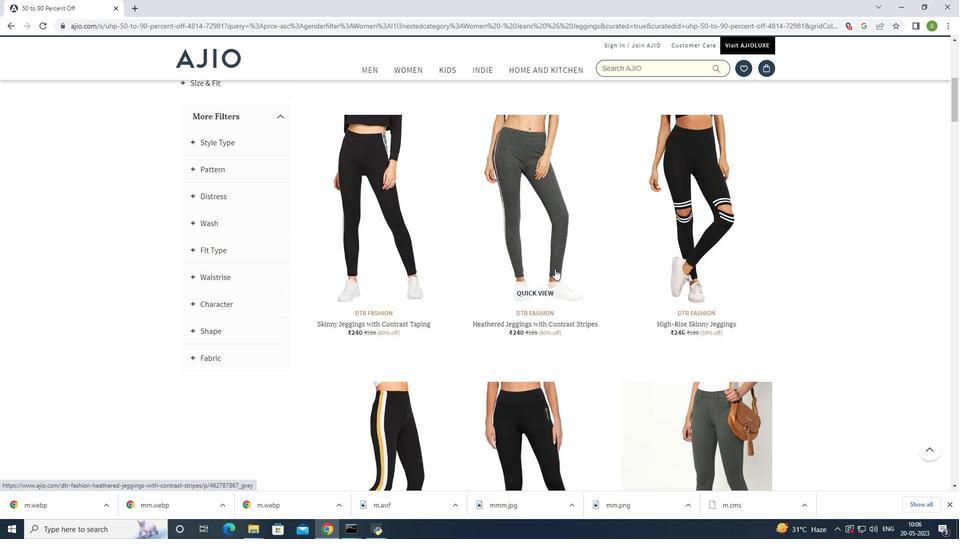 
Action: Mouse moved to (554, 268)
Screenshot: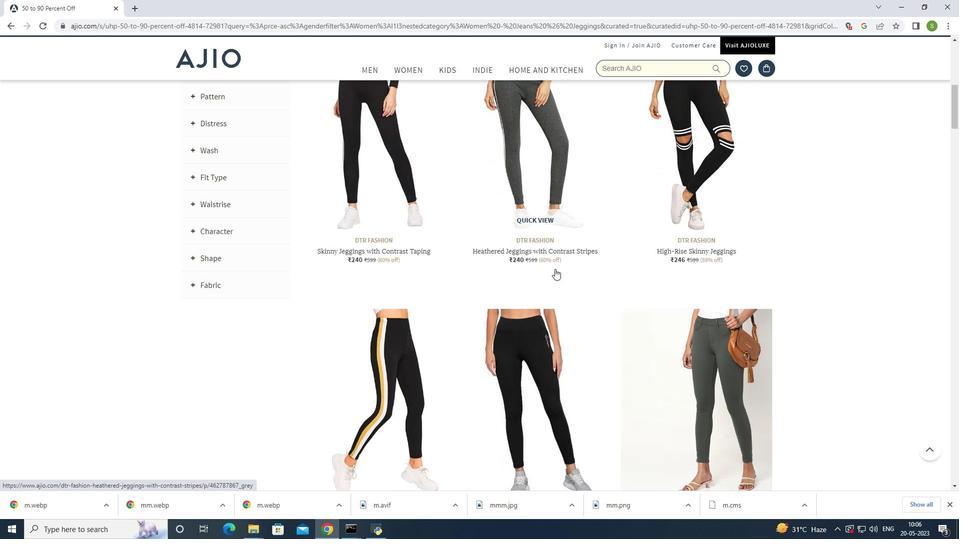 
Action: Mouse scrolled (554, 268) with delta (0, 0)
Screenshot: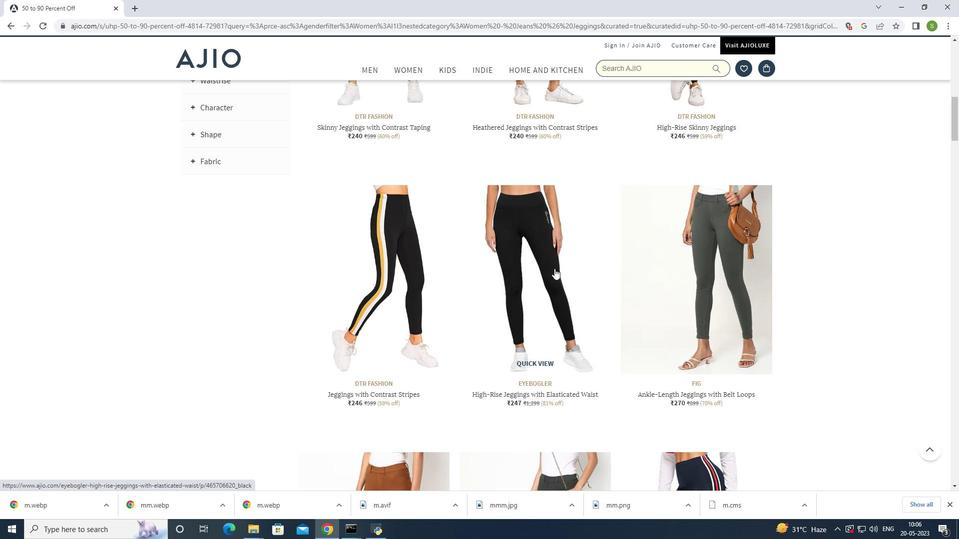 
Action: Mouse scrolled (554, 268) with delta (0, 0)
Screenshot: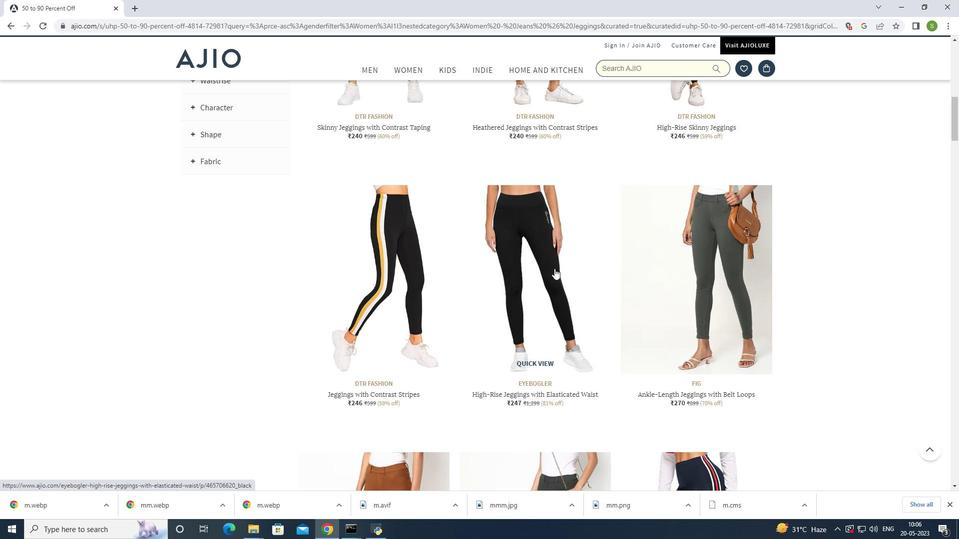 
Action: Mouse scrolled (554, 268) with delta (0, 0)
Screenshot: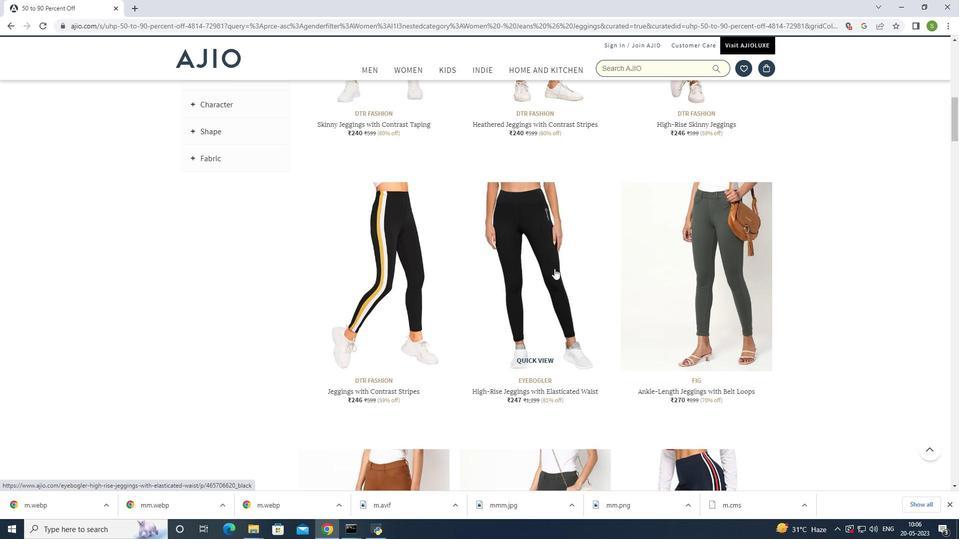 
Action: Mouse moved to (555, 267)
Screenshot: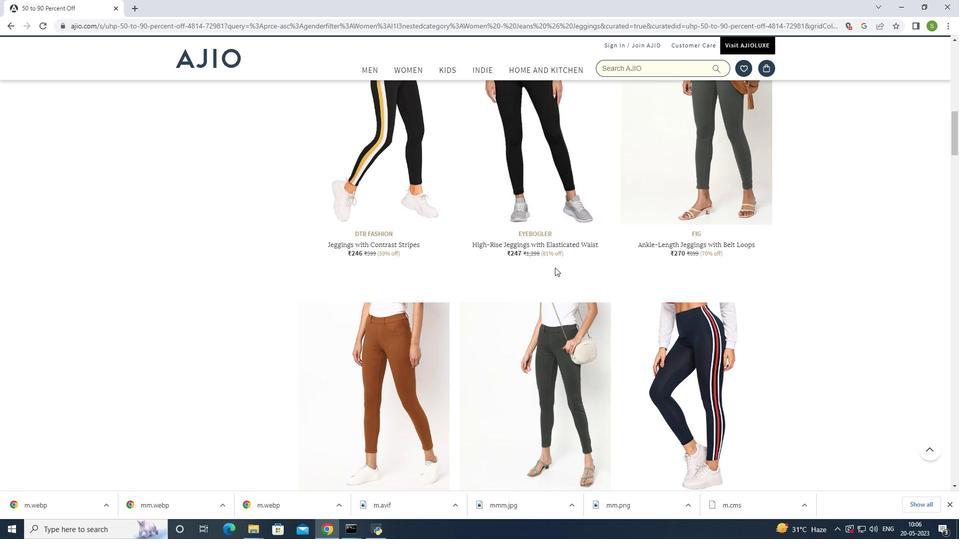 
Action: Mouse scrolled (555, 266) with delta (0, 0)
Screenshot: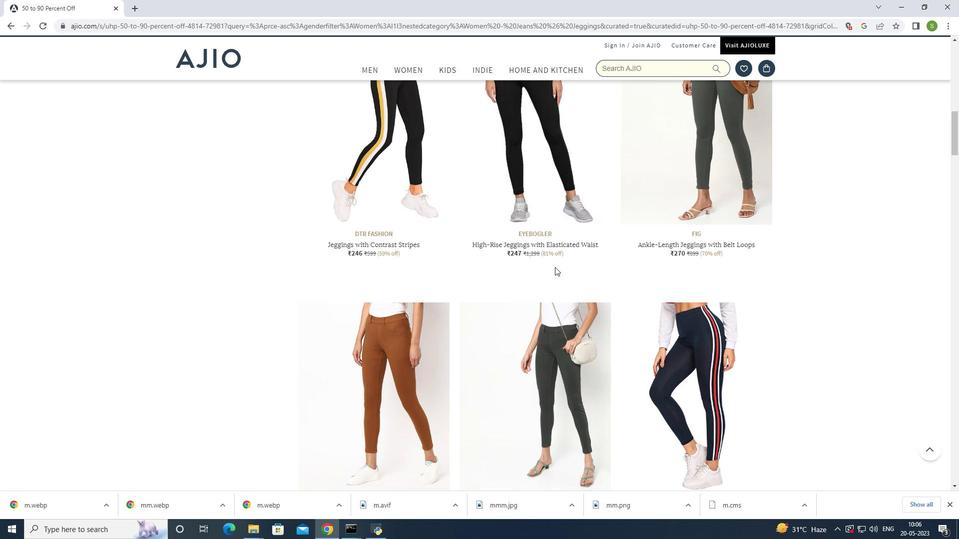 
Action: Mouse scrolled (555, 266) with delta (0, 0)
Screenshot: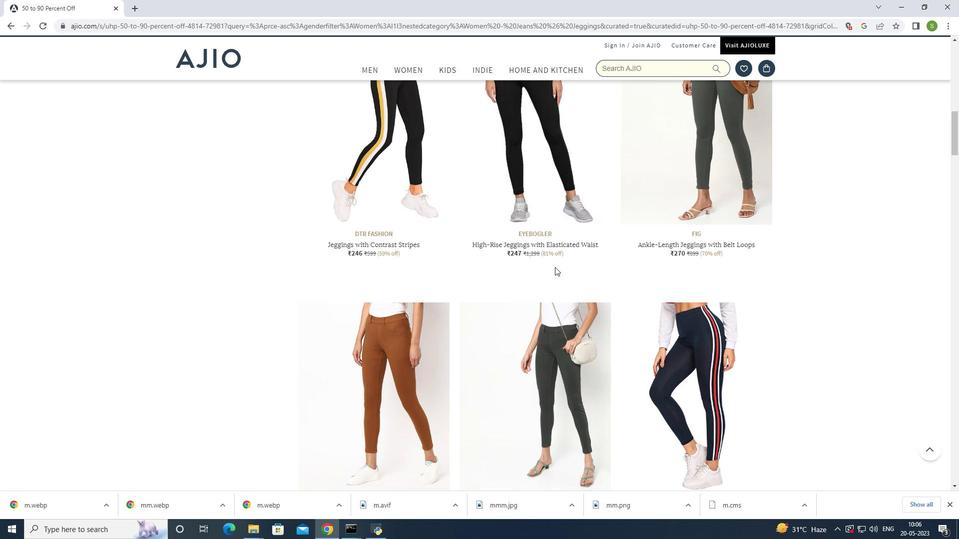 
Action: Mouse scrolled (555, 266) with delta (0, 0)
Screenshot: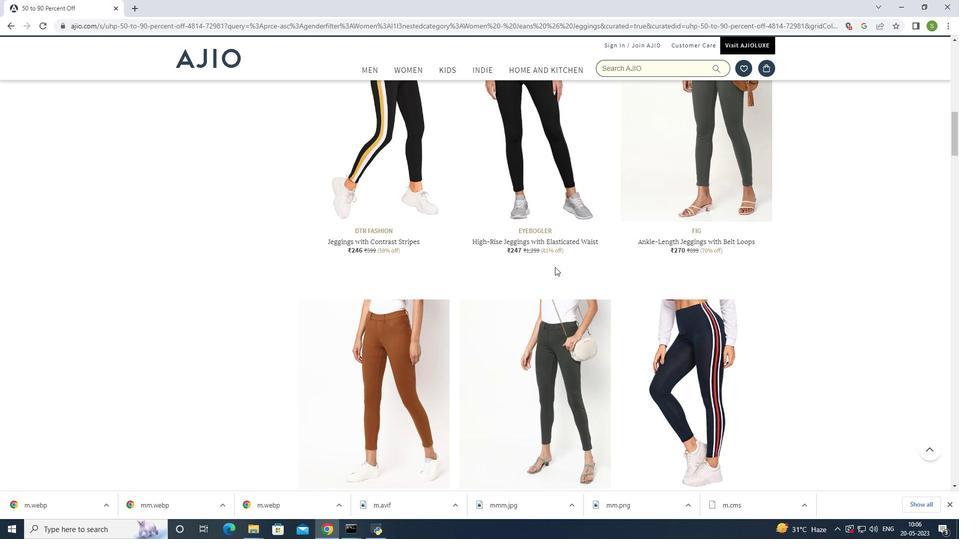 
Action: Mouse moved to (556, 266)
Screenshot: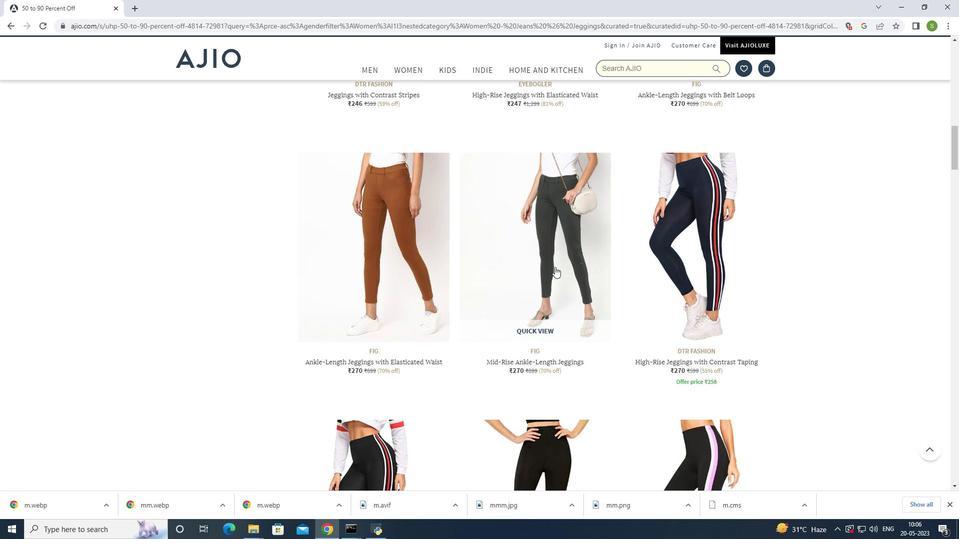 
Action: Mouse scrolled (556, 265) with delta (0, 0)
Screenshot: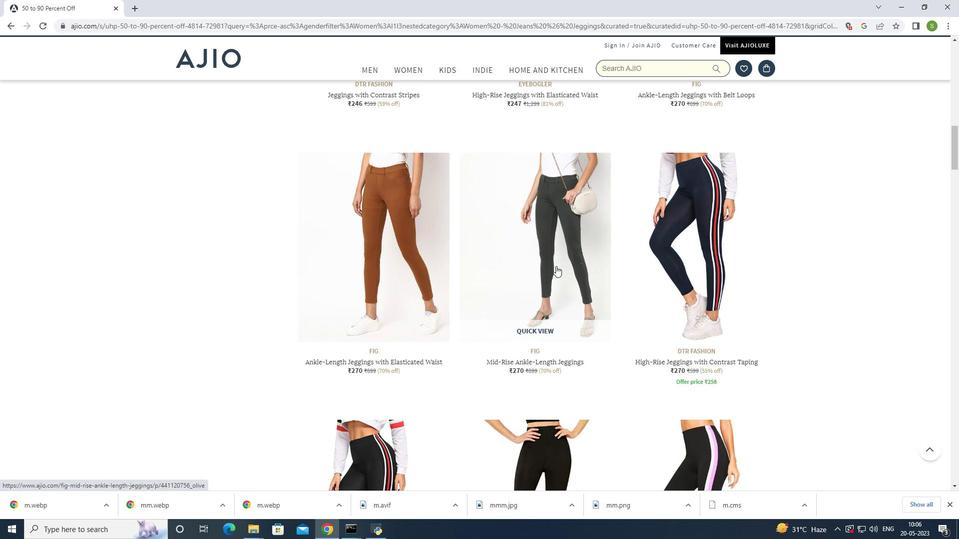 
Action: Mouse scrolled (556, 265) with delta (0, 0)
Screenshot: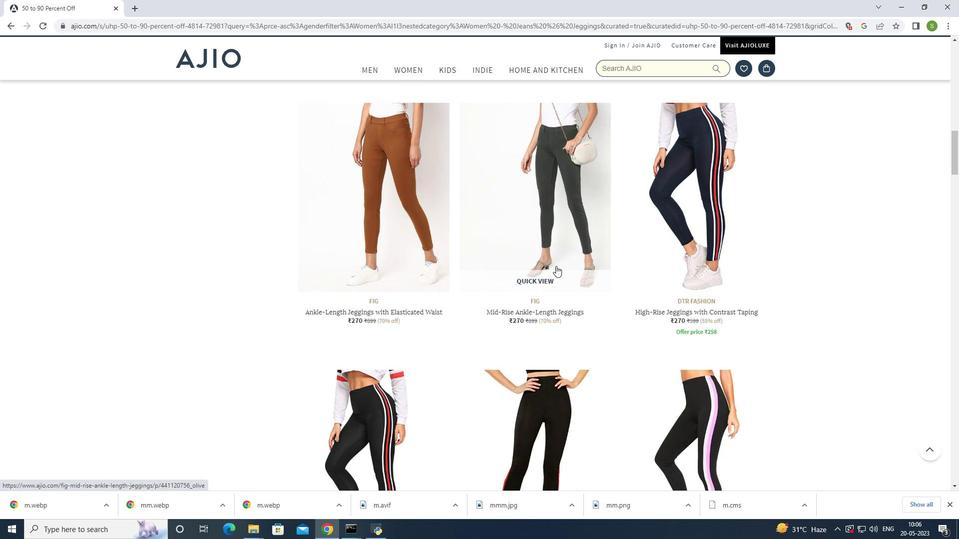 
Action: Mouse scrolled (556, 265) with delta (0, 0)
Screenshot: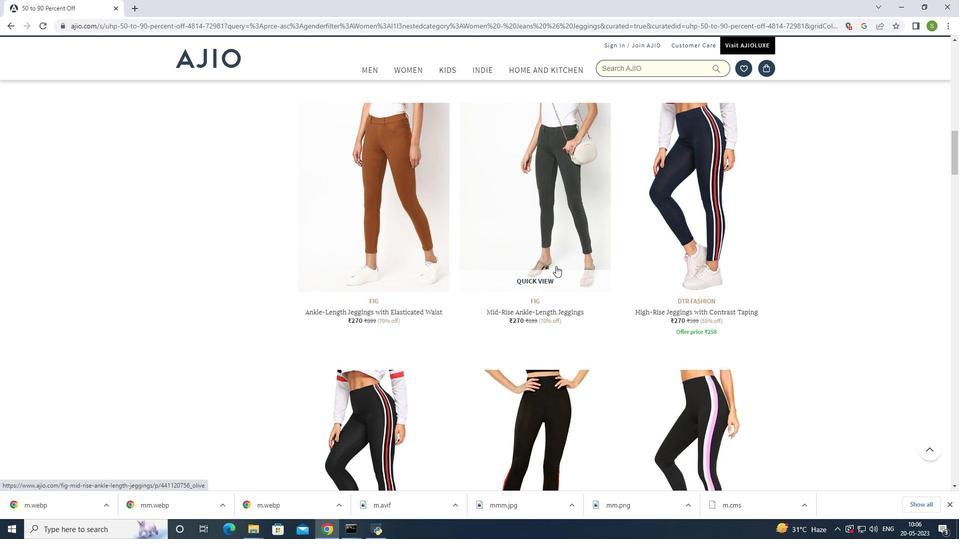 
Action: Mouse scrolled (556, 265) with delta (0, 0)
Screenshot: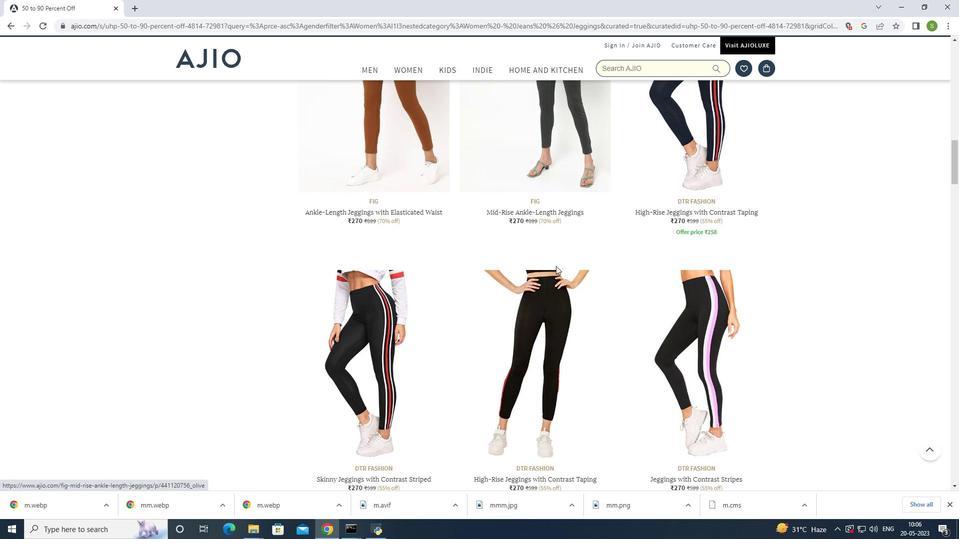 
Action: Mouse scrolled (556, 265) with delta (0, 0)
Screenshot: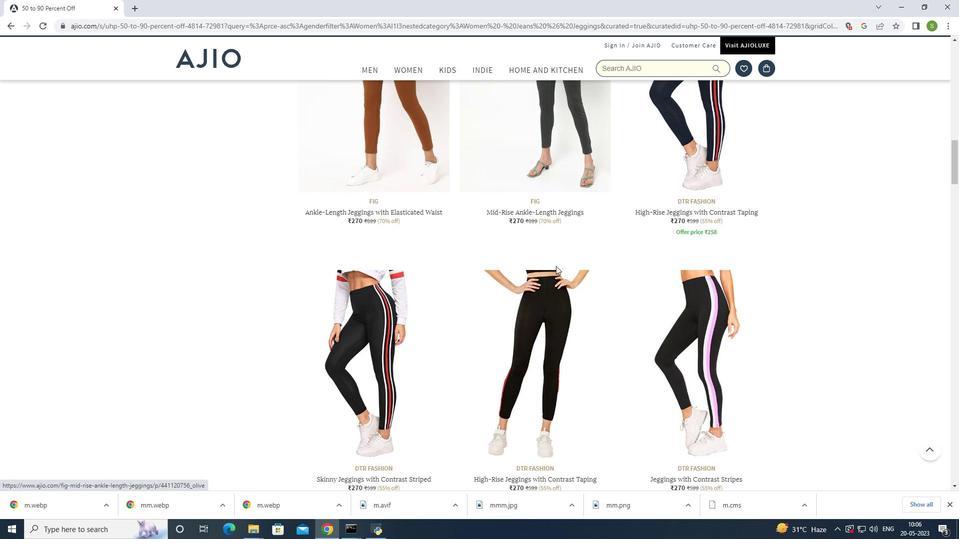
Action: Mouse scrolled (556, 265) with delta (0, 0)
Screenshot: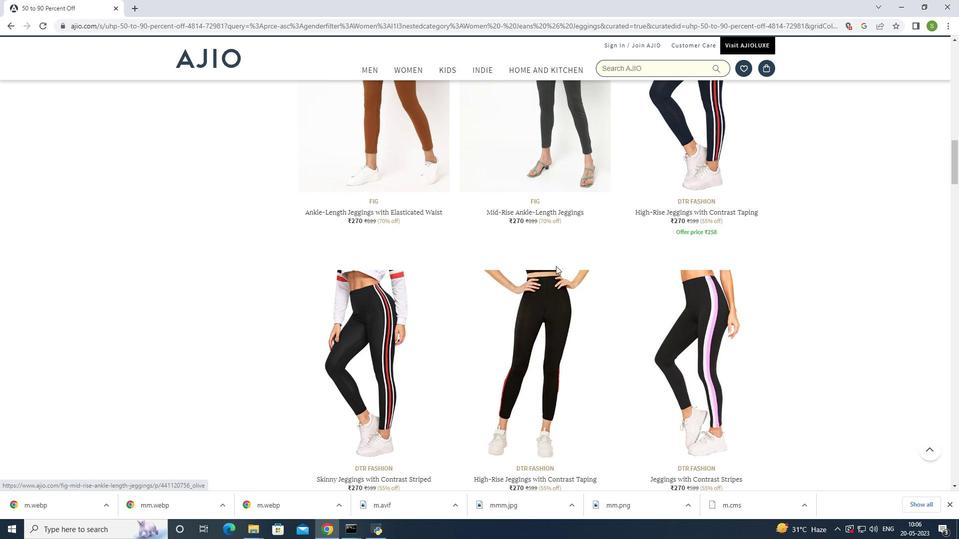 
Action: Mouse scrolled (556, 265) with delta (0, 0)
Screenshot: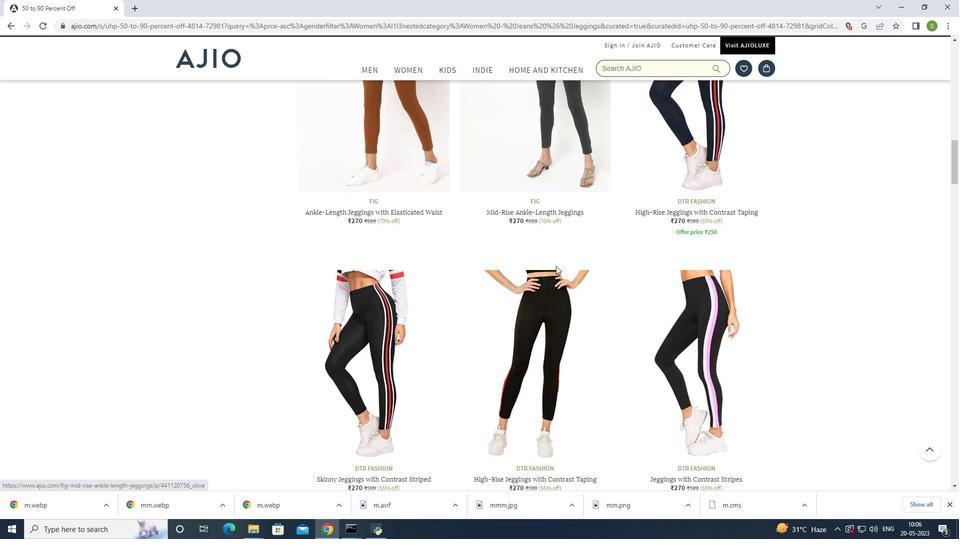 
Action: Mouse scrolled (556, 265) with delta (0, 0)
Screenshot: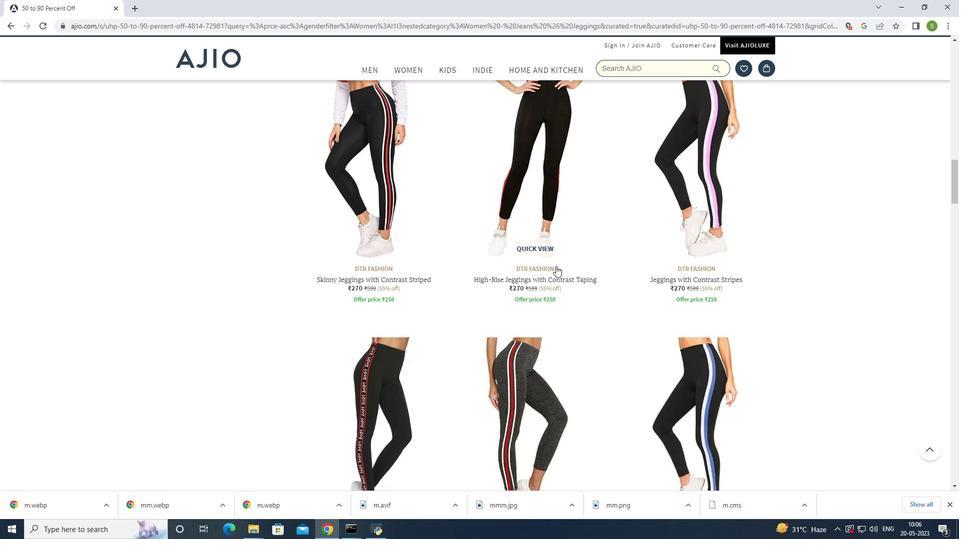 
Action: Mouse scrolled (556, 265) with delta (0, 0)
Screenshot: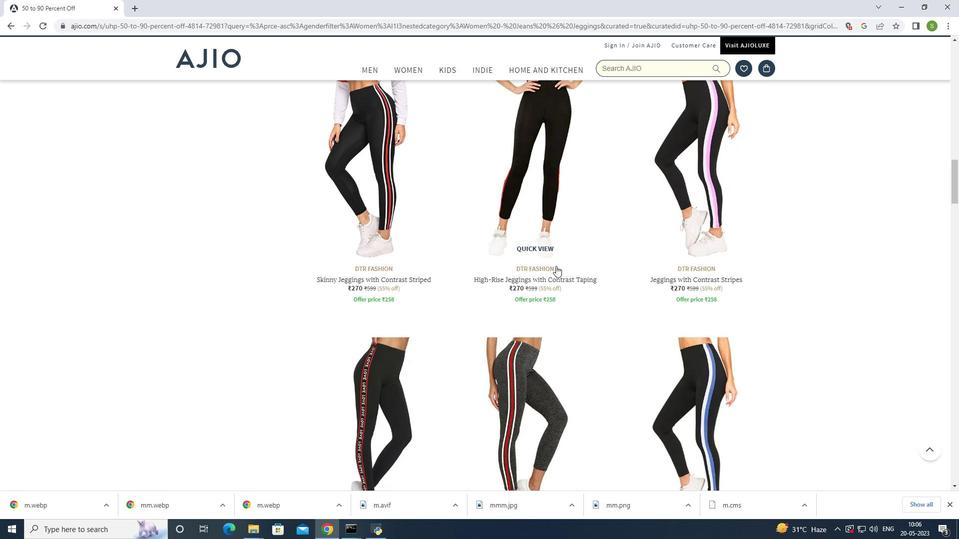 
Action: Mouse scrolled (556, 265) with delta (0, 0)
Screenshot: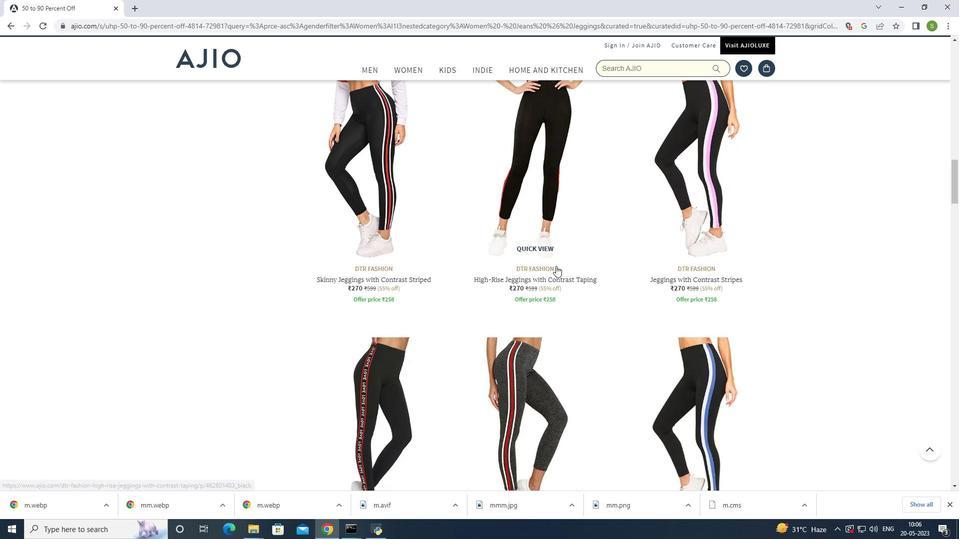 
Action: Mouse scrolled (556, 265) with delta (0, 0)
Screenshot: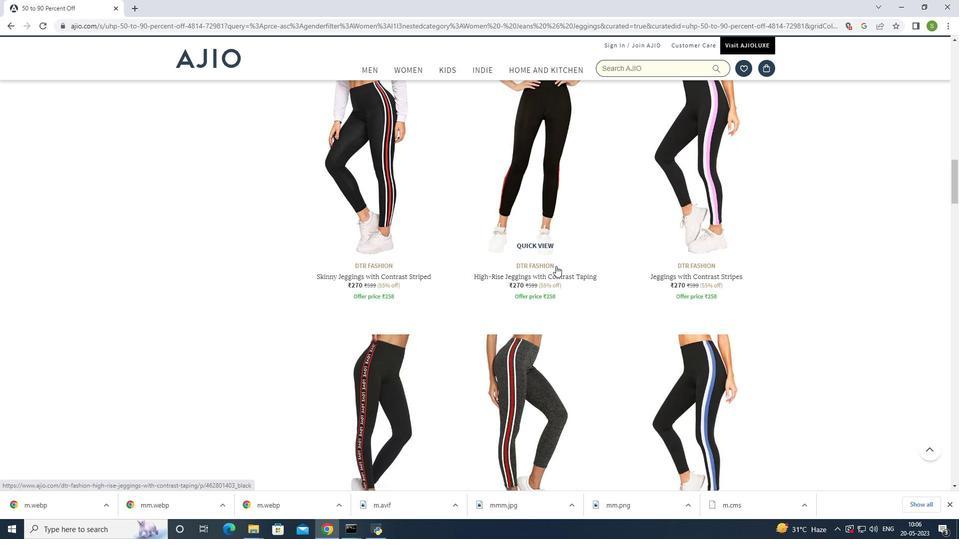 
Action: Mouse scrolled (556, 265) with delta (0, 0)
Screenshot: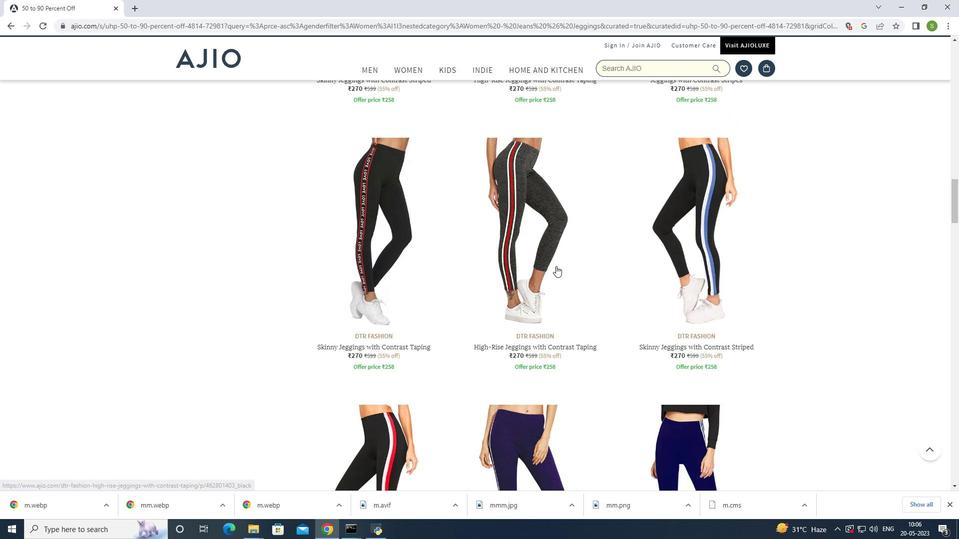 
Action: Mouse scrolled (556, 265) with delta (0, 0)
Screenshot: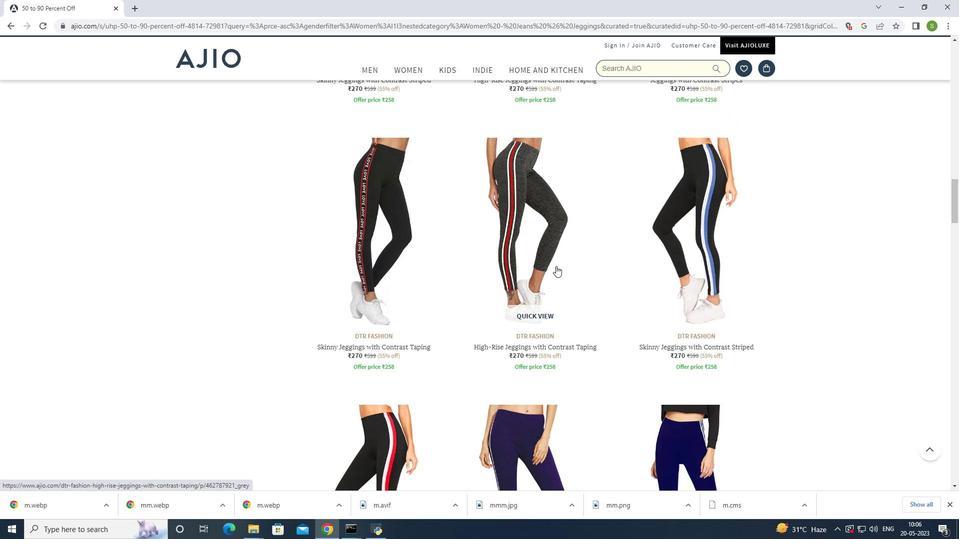 
Action: Mouse scrolled (556, 265) with delta (0, 0)
Screenshot: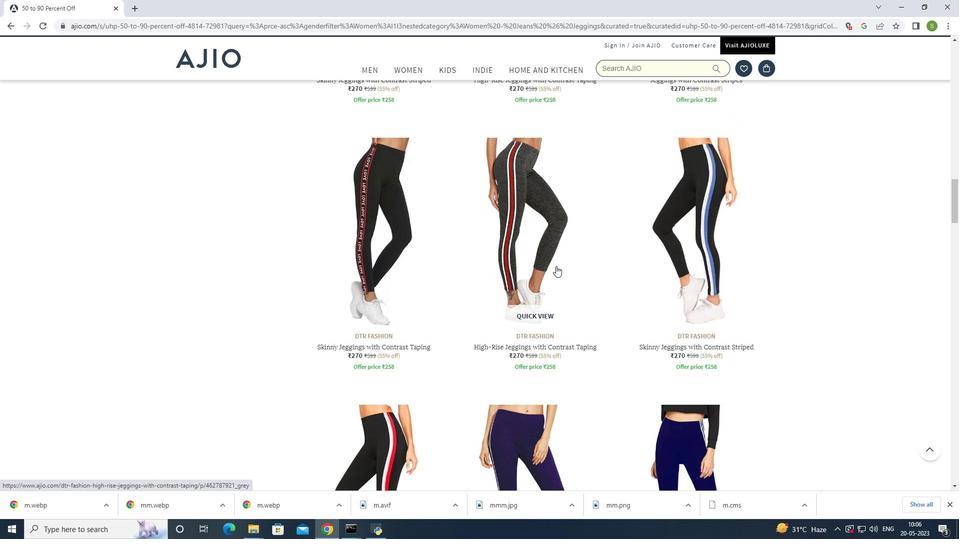 
Action: Mouse scrolled (556, 265) with delta (0, 0)
Screenshot: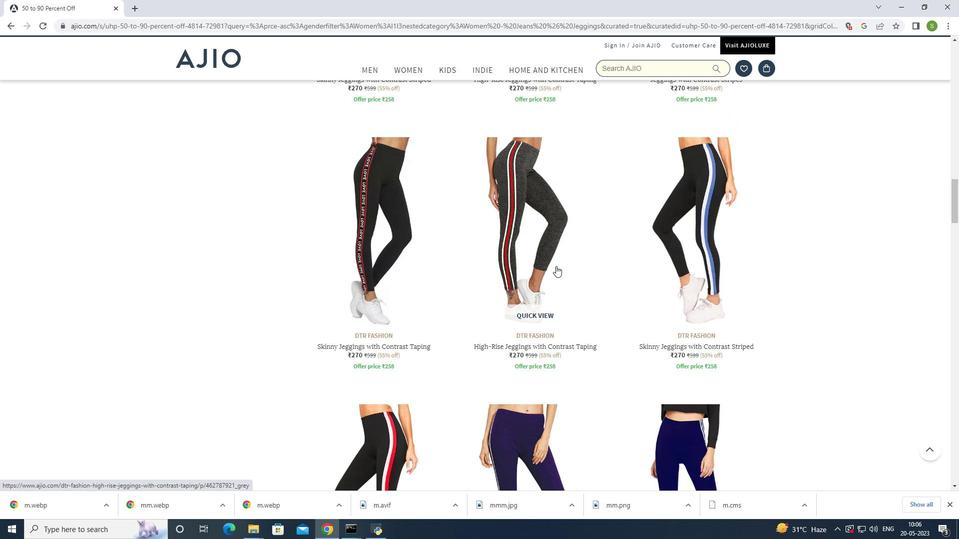 
Action: Mouse scrolled (556, 265) with delta (0, 0)
Screenshot: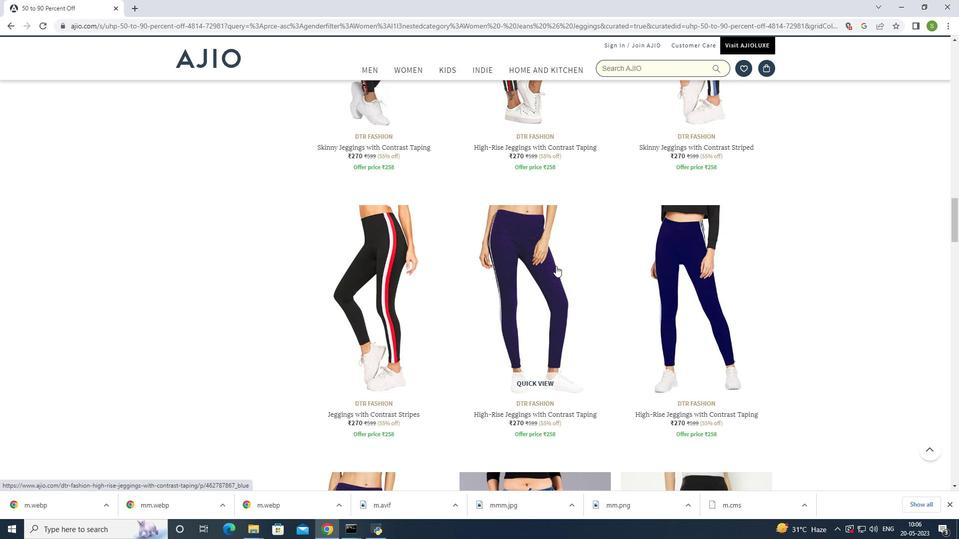 
Action: Mouse scrolled (556, 265) with delta (0, 0)
Screenshot: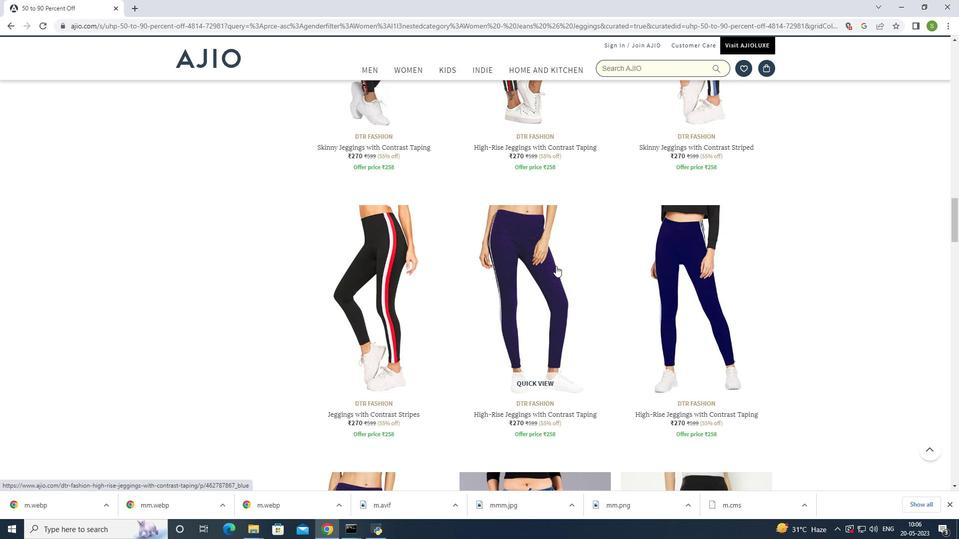 
Action: Mouse scrolled (556, 265) with delta (0, 0)
Screenshot: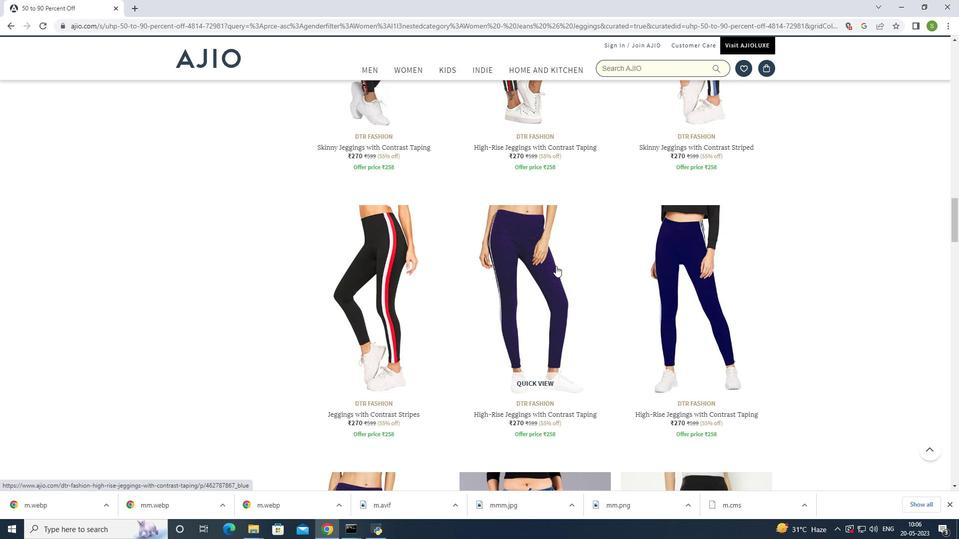 
Action: Mouse scrolled (556, 265) with delta (0, 0)
Screenshot: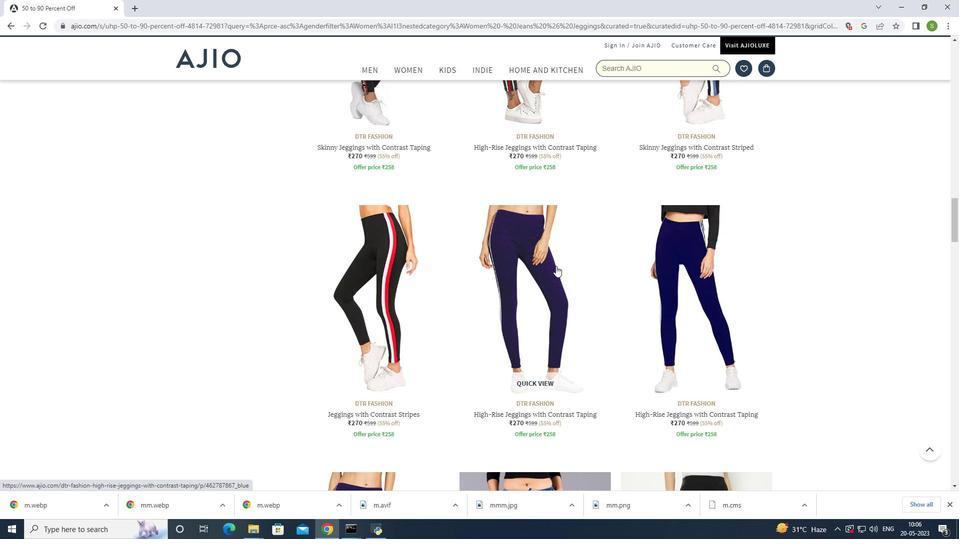 
Action: Mouse scrolled (556, 265) with delta (0, 0)
Screenshot: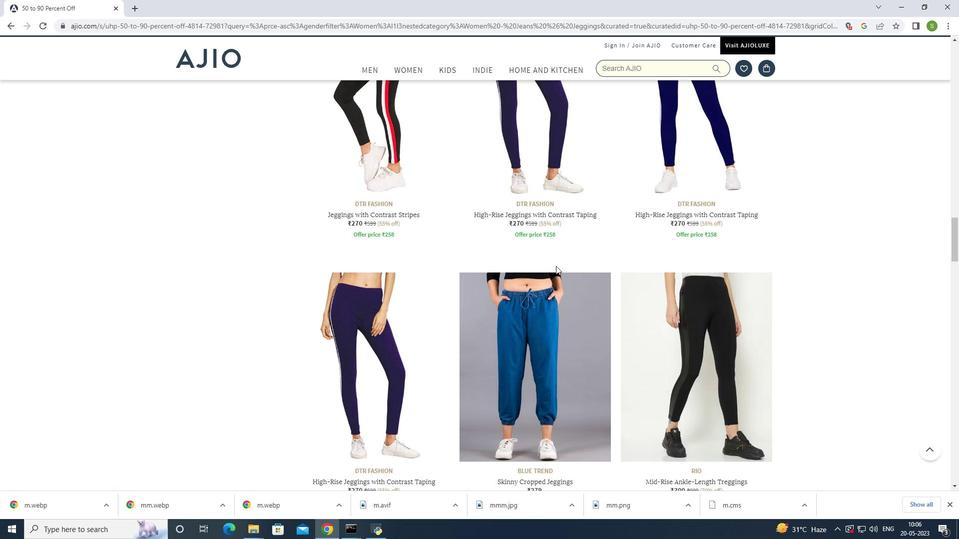 
Action: Mouse scrolled (556, 265) with delta (0, 0)
Screenshot: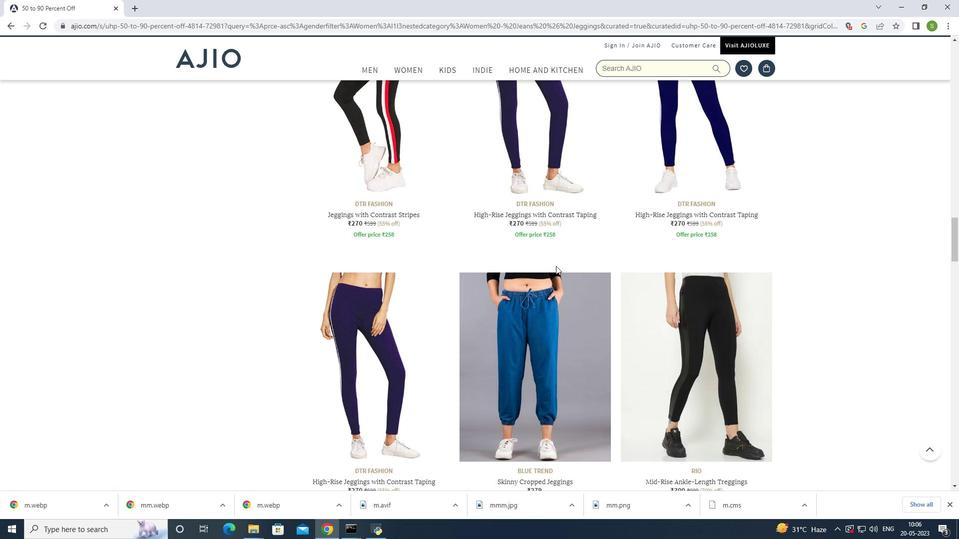 
Action: Mouse scrolled (556, 265) with delta (0, 0)
Screenshot: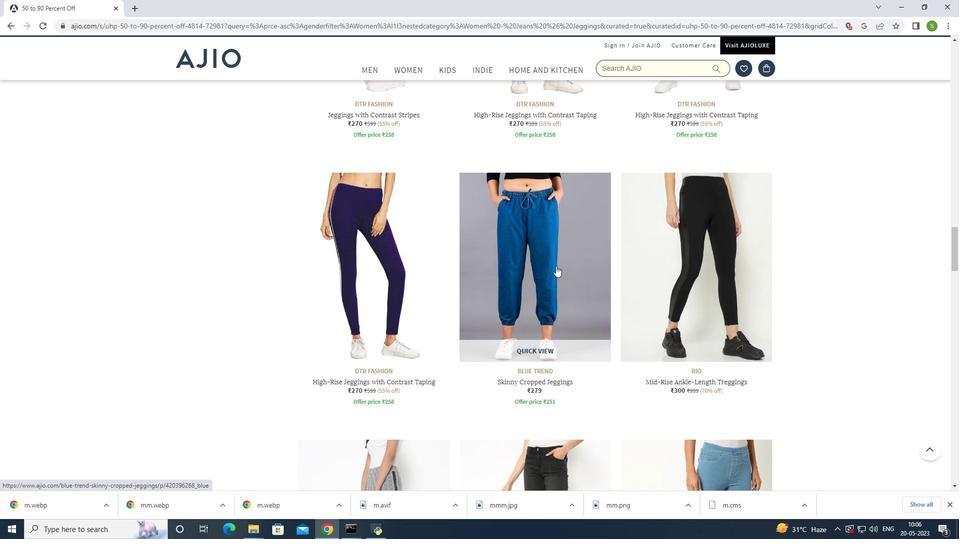 
Action: Mouse scrolled (556, 265) with delta (0, 0)
Screenshot: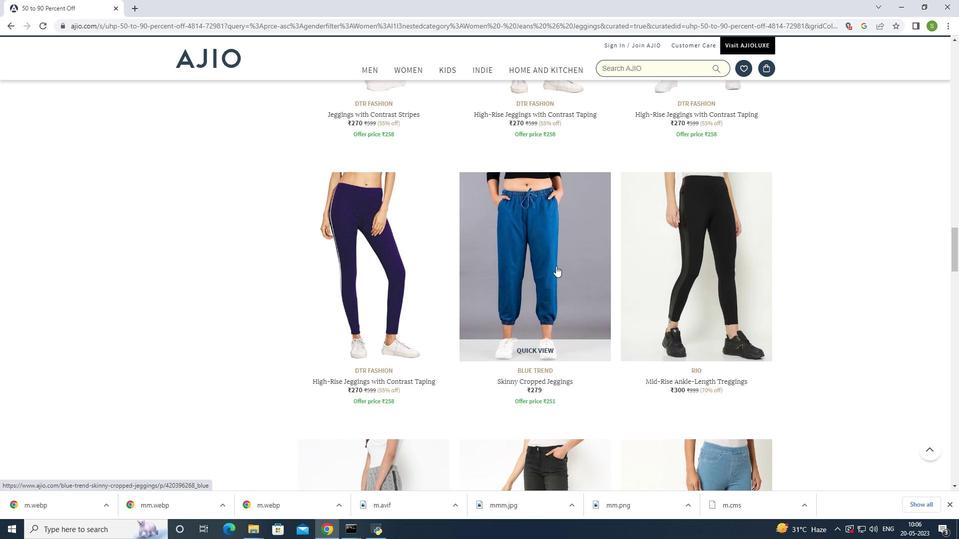 
Action: Mouse scrolled (556, 265) with delta (0, 0)
Screenshot: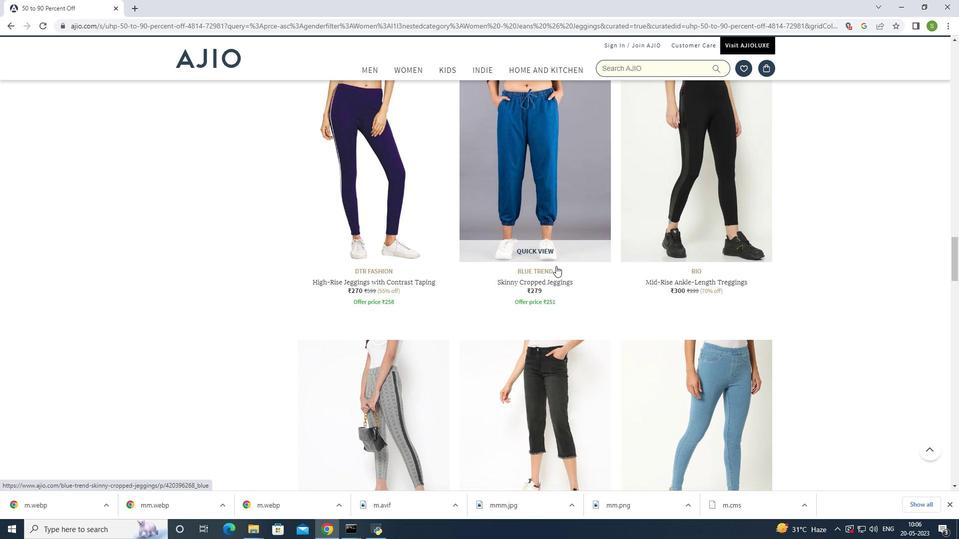 
Action: Mouse scrolled (556, 265) with delta (0, 0)
Screenshot: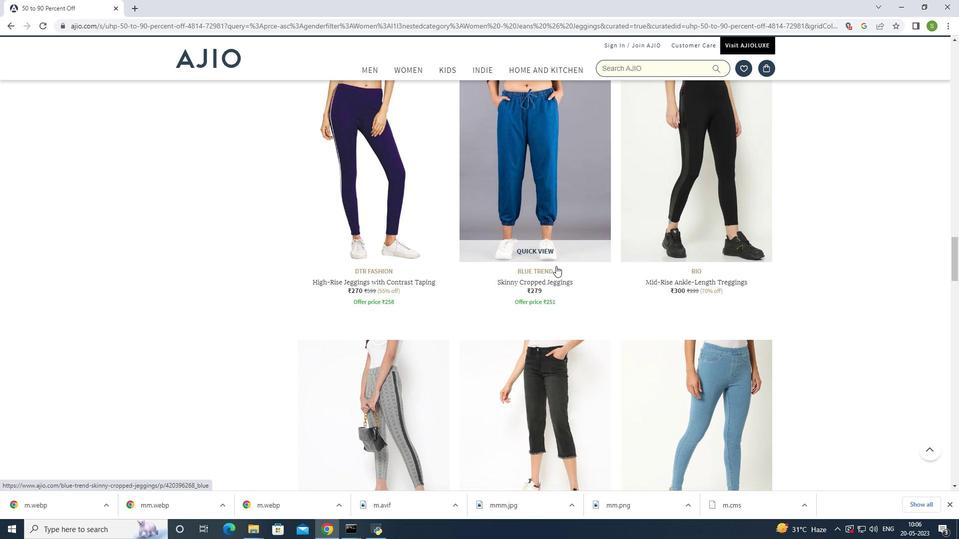 
Action: Mouse scrolled (556, 265) with delta (0, 0)
Screenshot: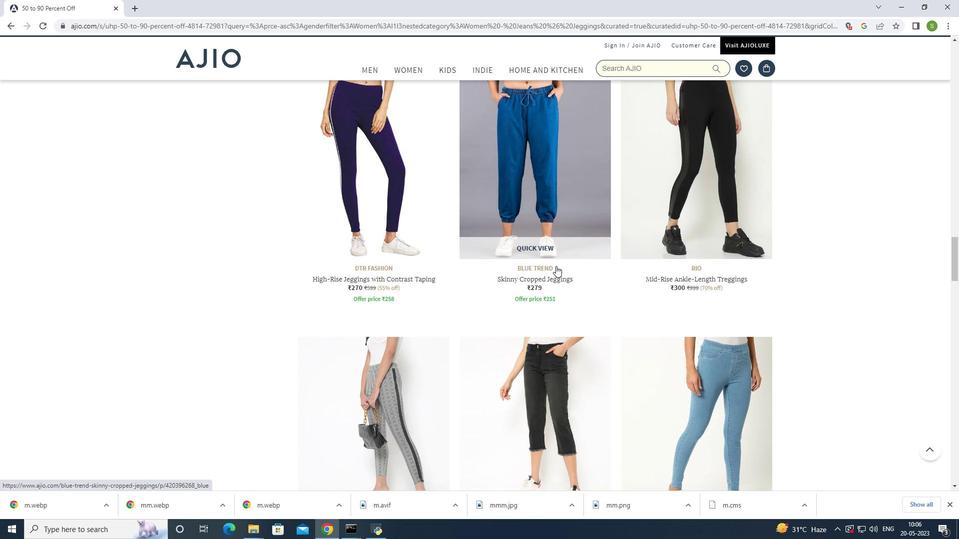 
Action: Mouse scrolled (556, 265) with delta (0, 0)
Screenshot: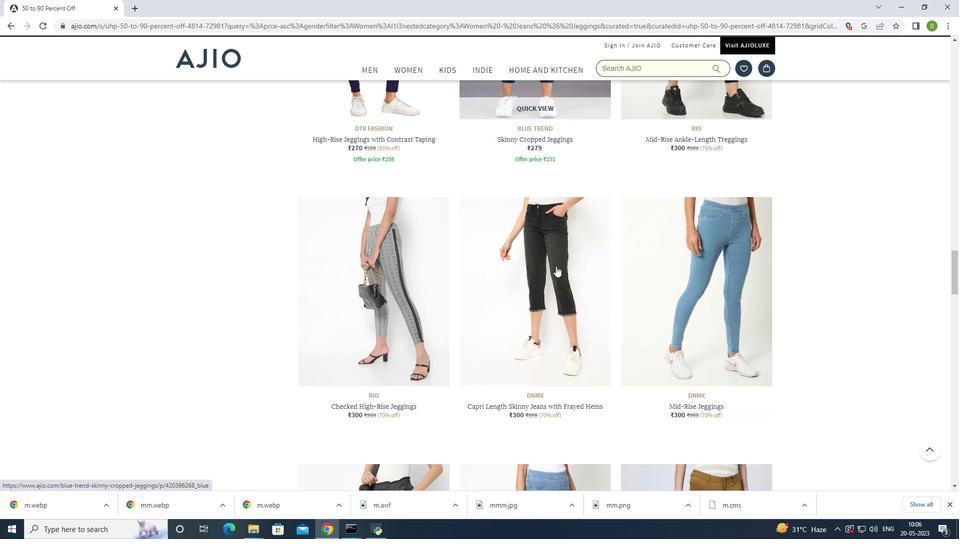 
Action: Mouse scrolled (556, 265) with delta (0, 0)
Screenshot: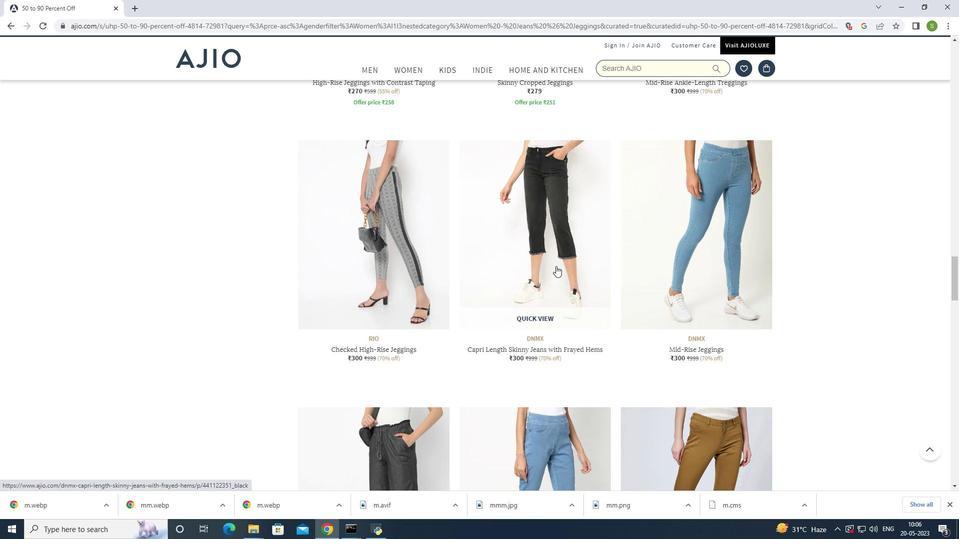 
Action: Mouse scrolled (556, 265) with delta (0, 0)
Screenshot: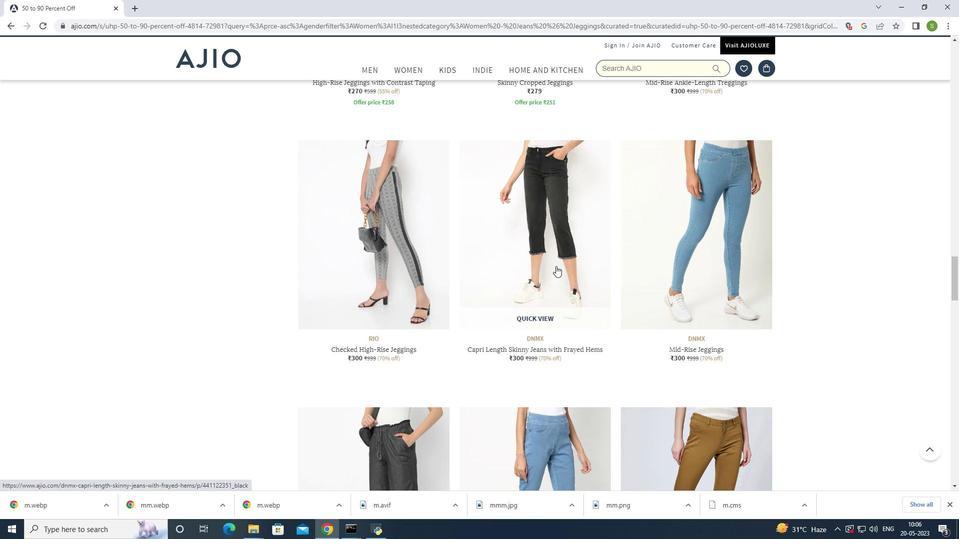 
Action: Mouse scrolled (556, 265) with delta (0, 0)
Screenshot: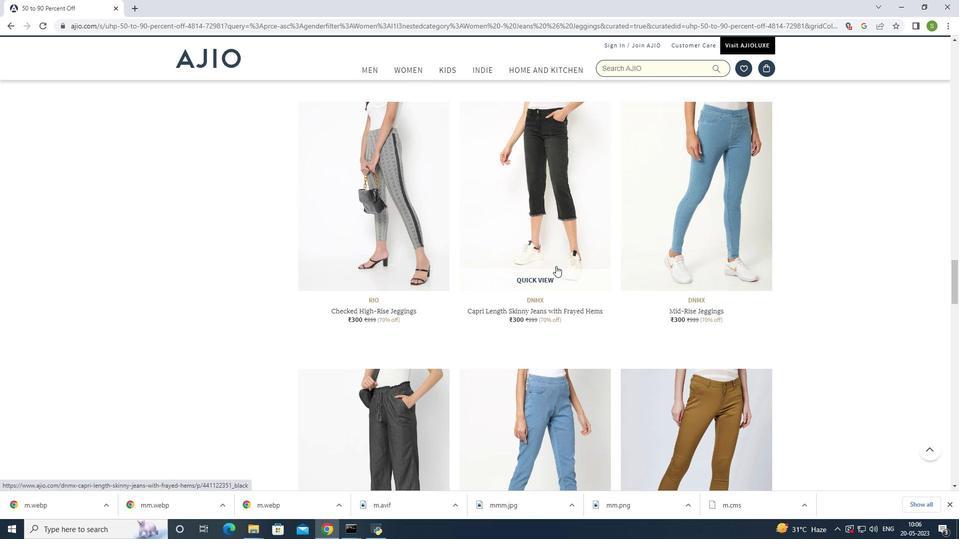 
Action: Mouse scrolled (556, 265) with delta (0, 0)
Screenshot: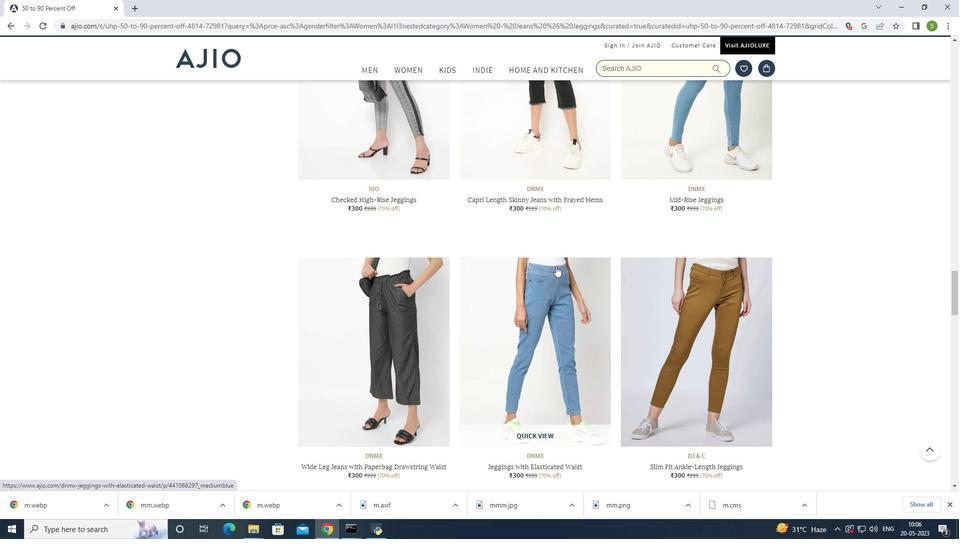 
Action: Mouse scrolled (556, 265) with delta (0, 0)
Screenshot: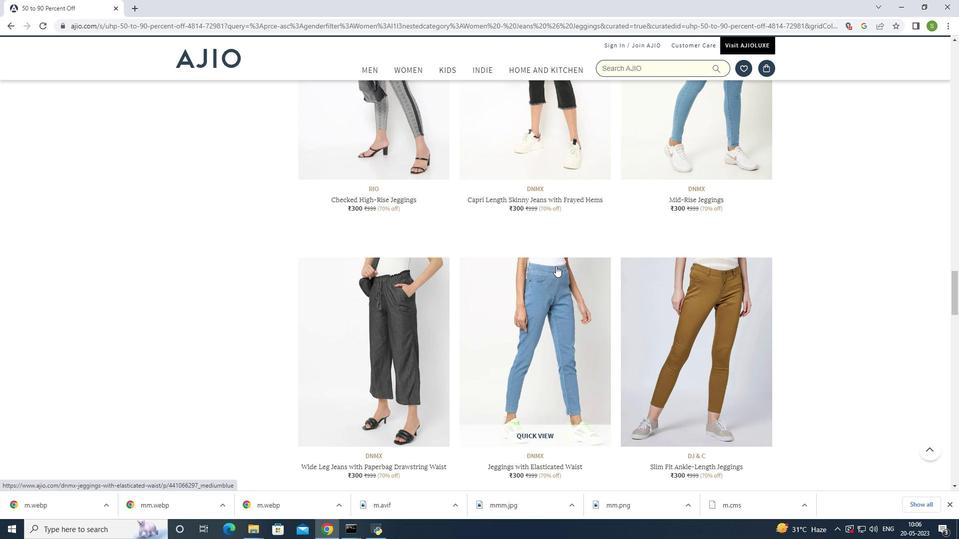 
Action: Mouse scrolled (556, 265) with delta (0, 0)
Screenshot: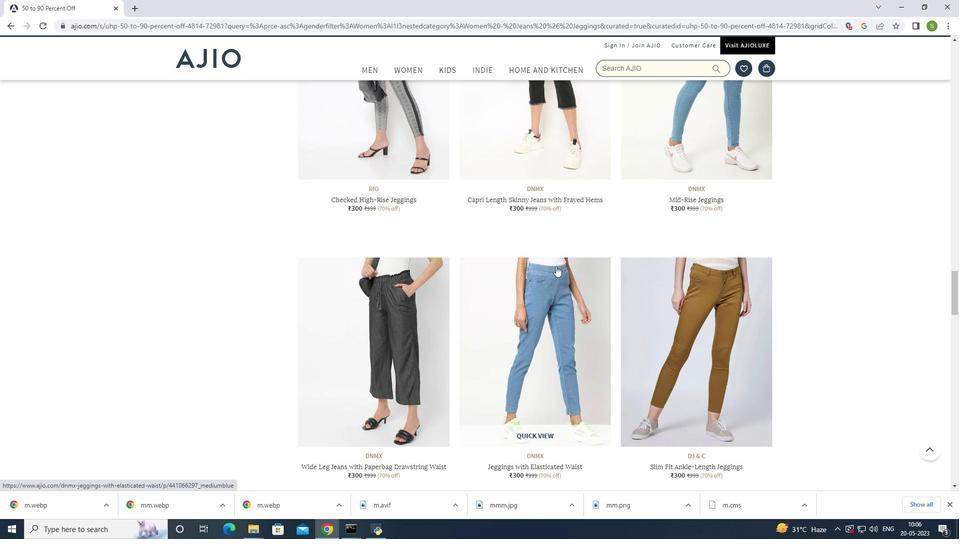 
Action: Mouse scrolled (556, 265) with delta (0, 0)
Screenshot: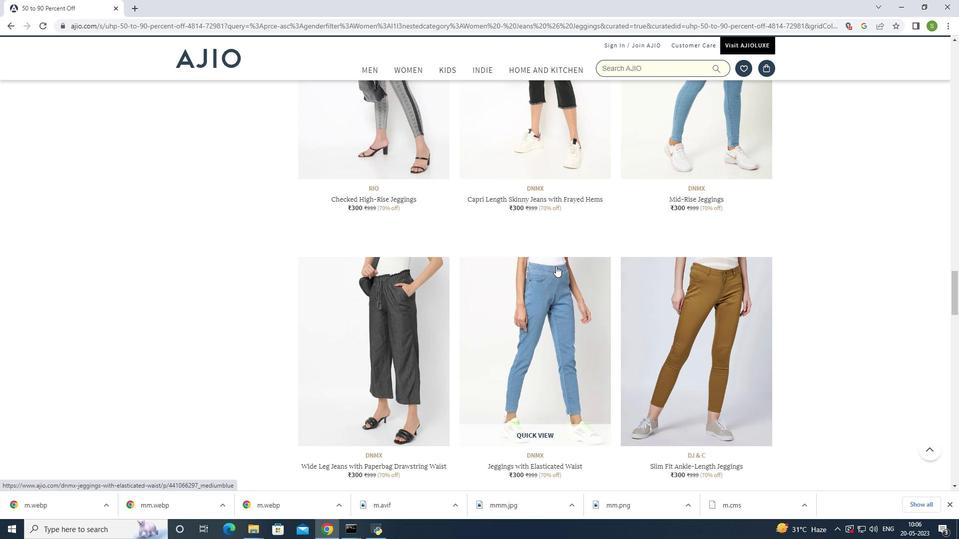 
Action: Mouse scrolled (556, 265) with delta (0, 0)
Screenshot: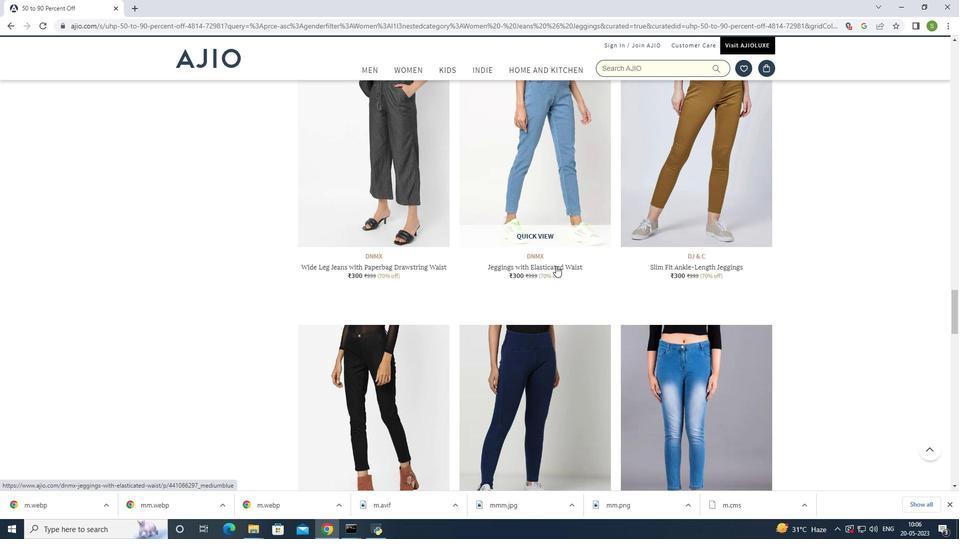 
Action: Mouse scrolled (556, 265) with delta (0, 0)
Screenshot: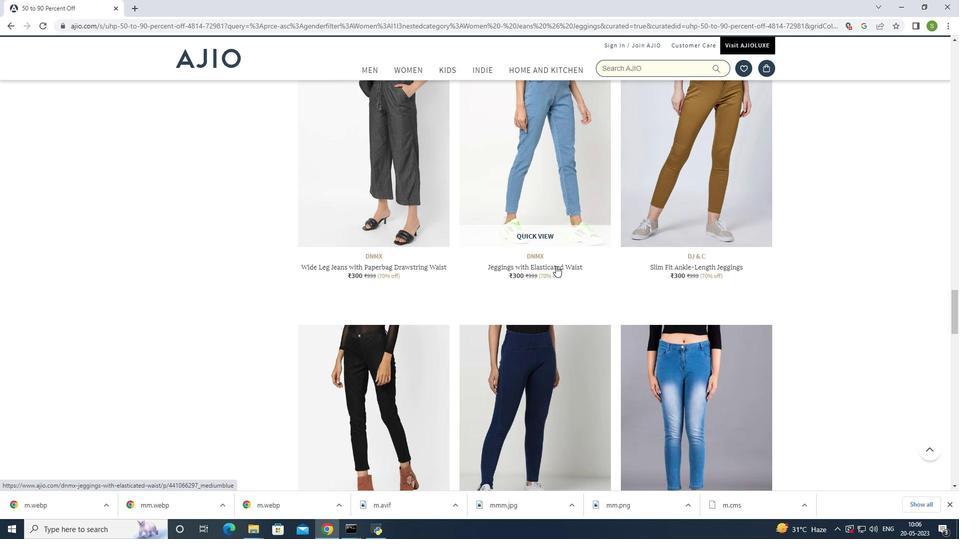 
Action: Mouse scrolled (556, 265) with delta (0, 0)
Screenshot: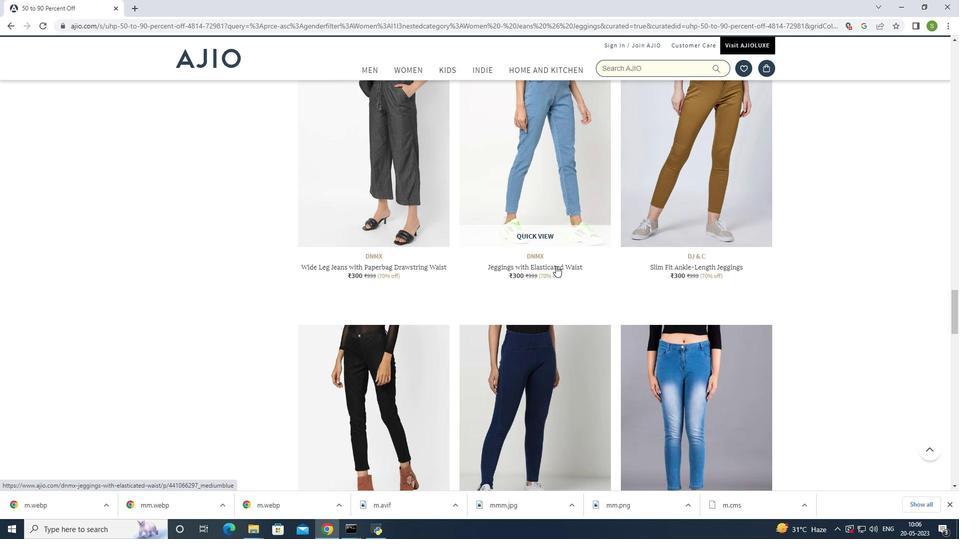 
Action: Mouse scrolled (556, 265) with delta (0, 0)
Screenshot: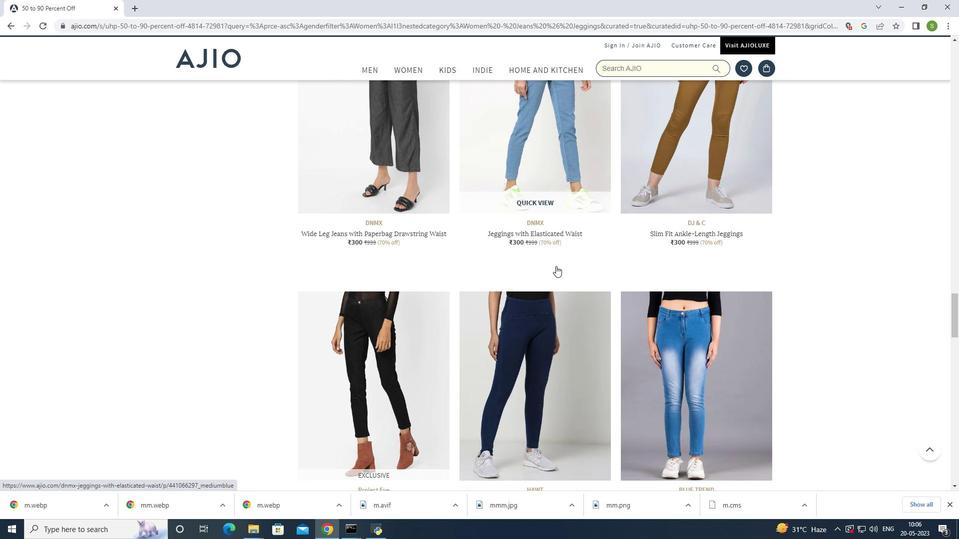
Action: Mouse moved to (375, 226)
Screenshot: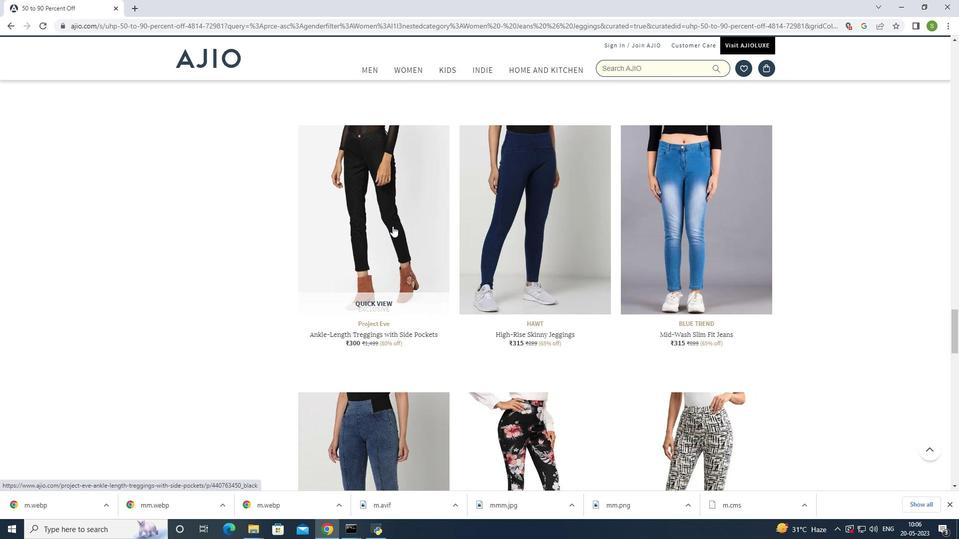 
Action: Mouse pressed left at (375, 226)
Screenshot: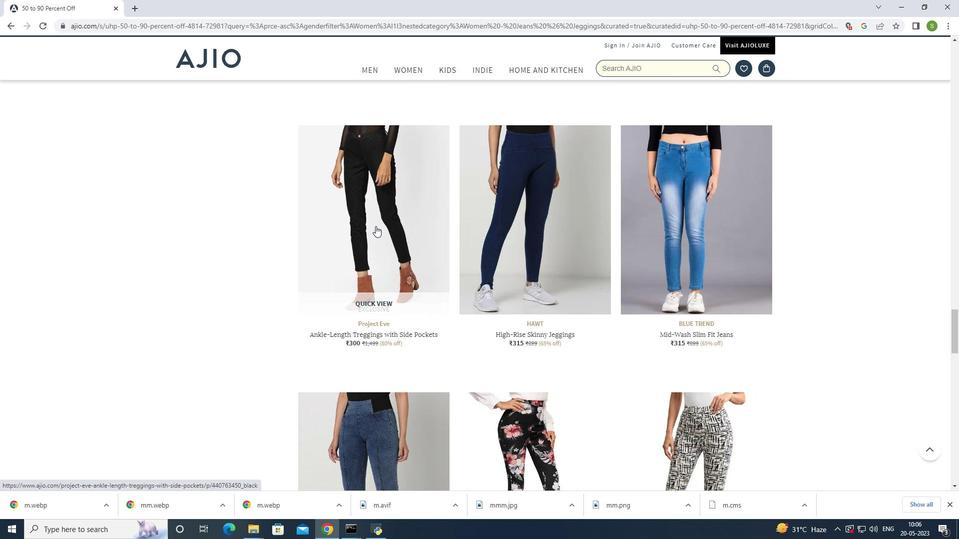 
Action: Mouse moved to (216, 221)
Screenshot: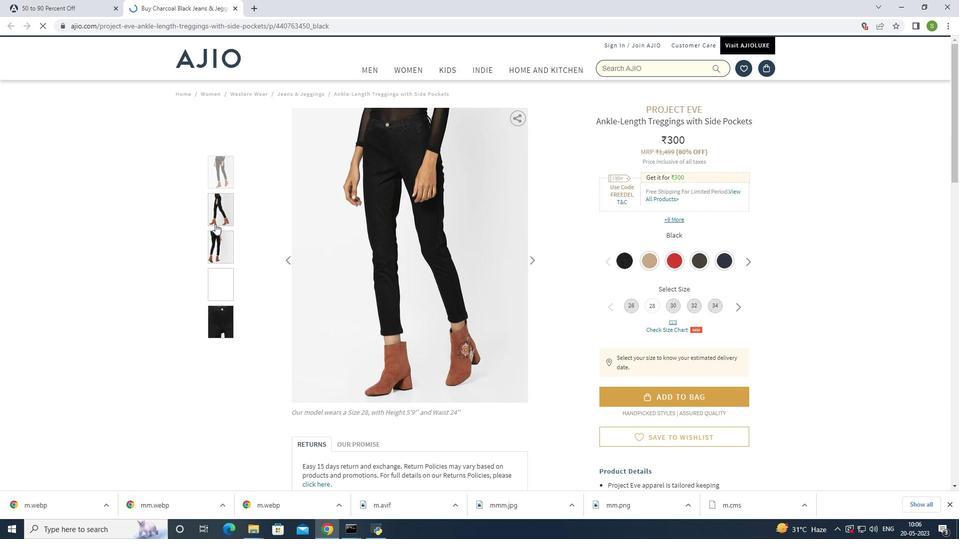 
Action: Mouse pressed left at (216, 221)
Screenshot: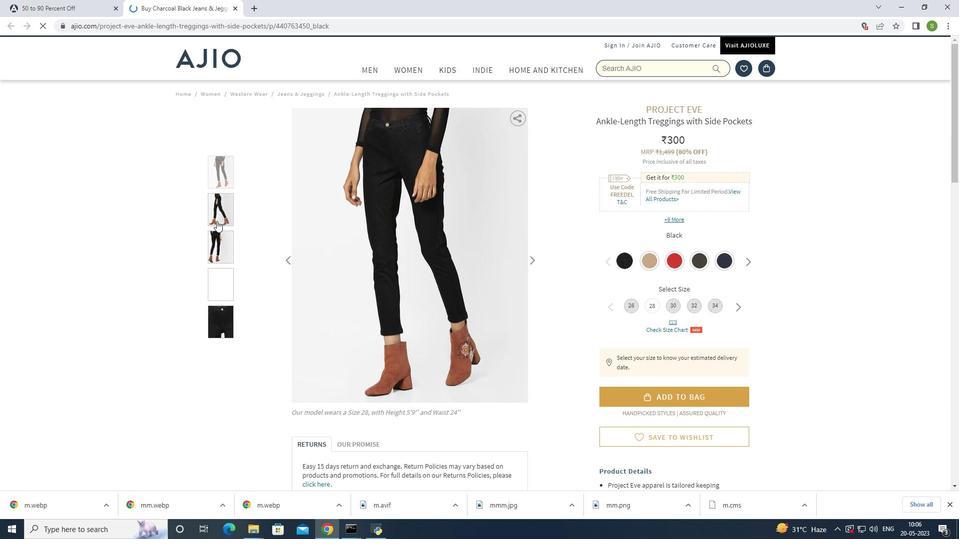 
Action: Mouse moved to (216, 234)
Screenshot: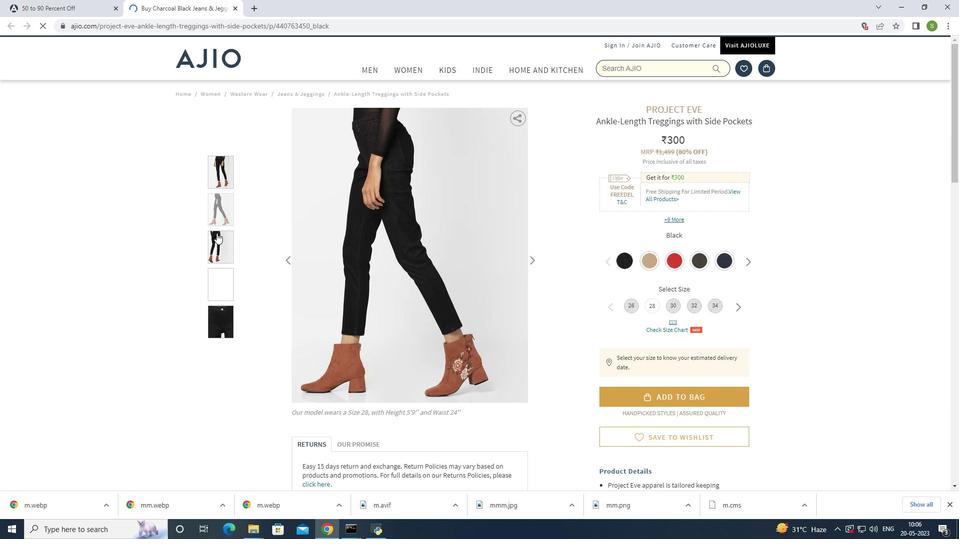 
Action: Mouse pressed left at (216, 234)
Screenshot: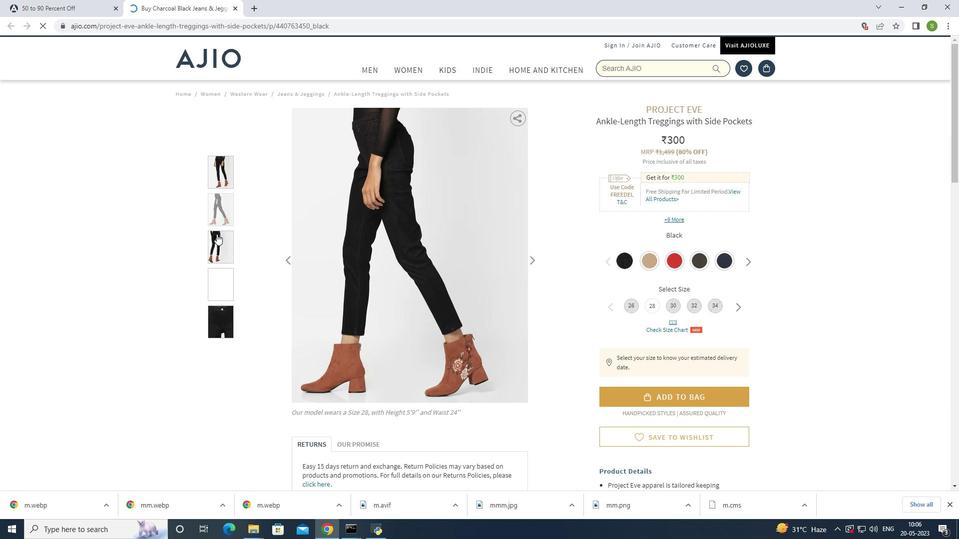 
Action: Mouse scrolled (216, 233) with delta (0, 0)
Screenshot: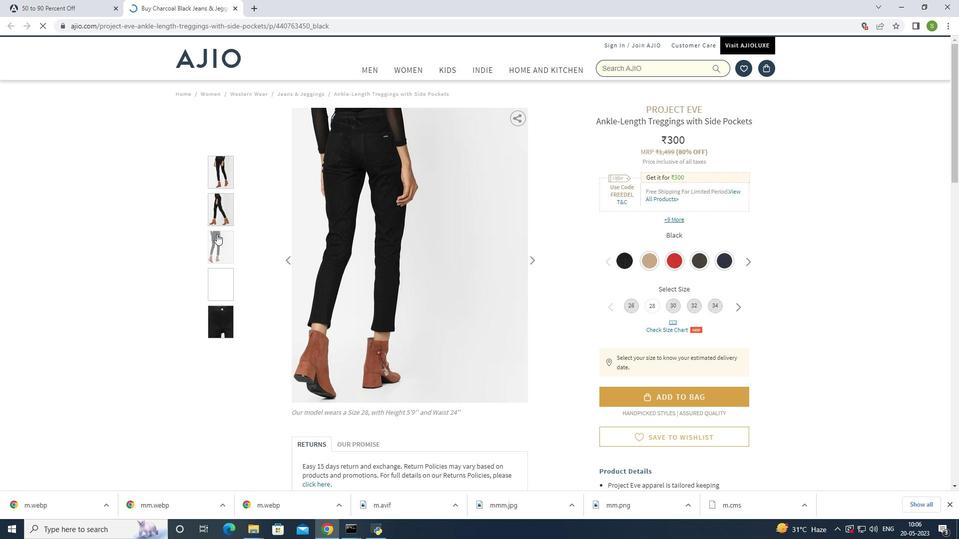 
Action: Mouse moved to (219, 246)
Screenshot: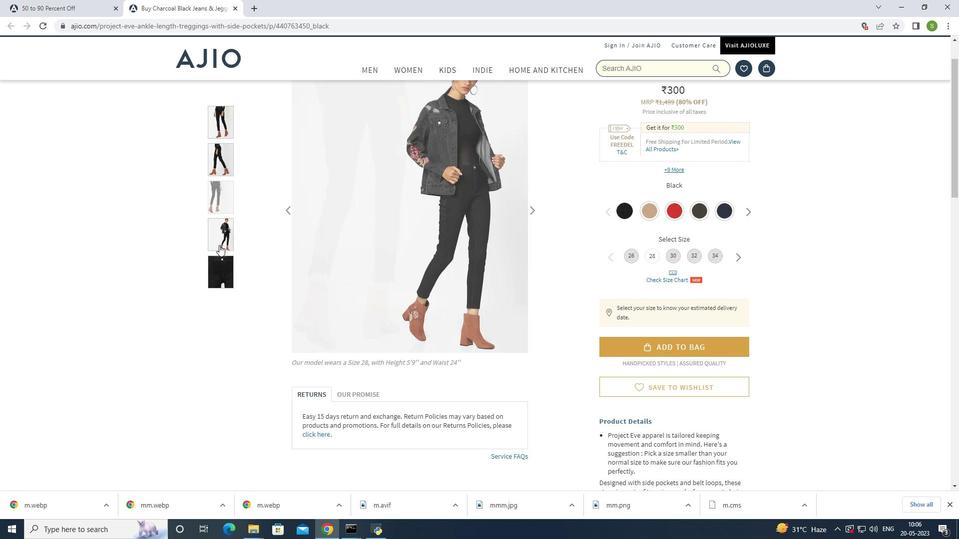 
Action: Mouse pressed left at (219, 246)
Screenshot: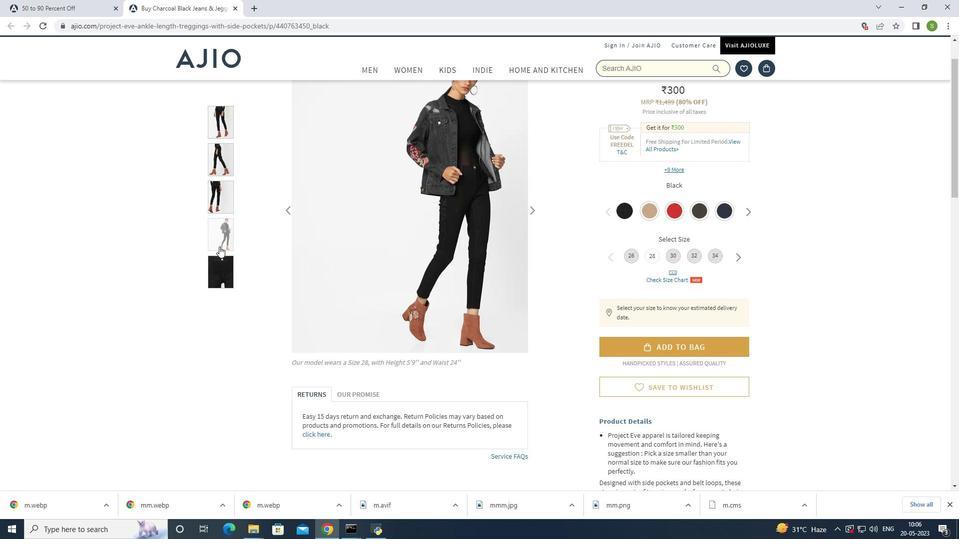 
Action: Mouse moved to (220, 244)
Screenshot: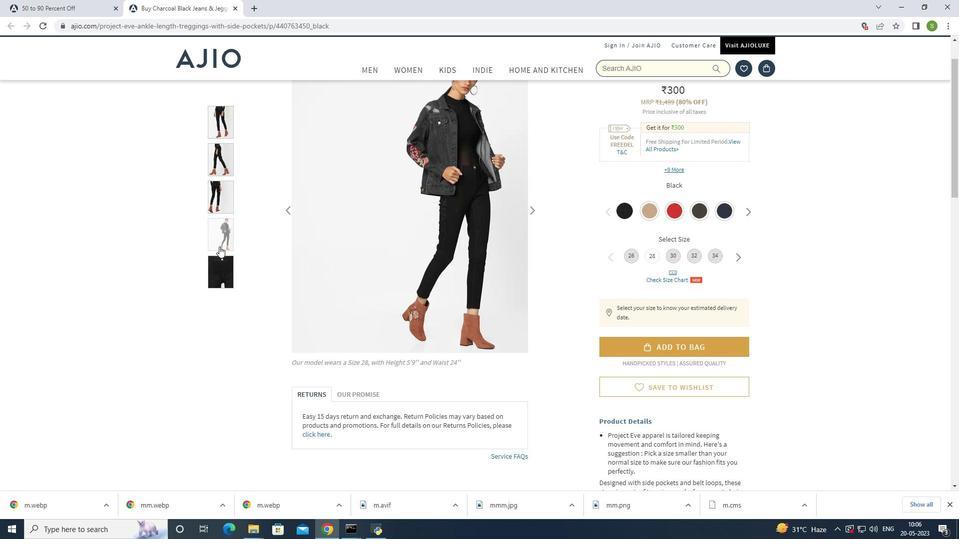 
Action: Mouse scrolled (220, 244) with delta (0, 0)
Screenshot: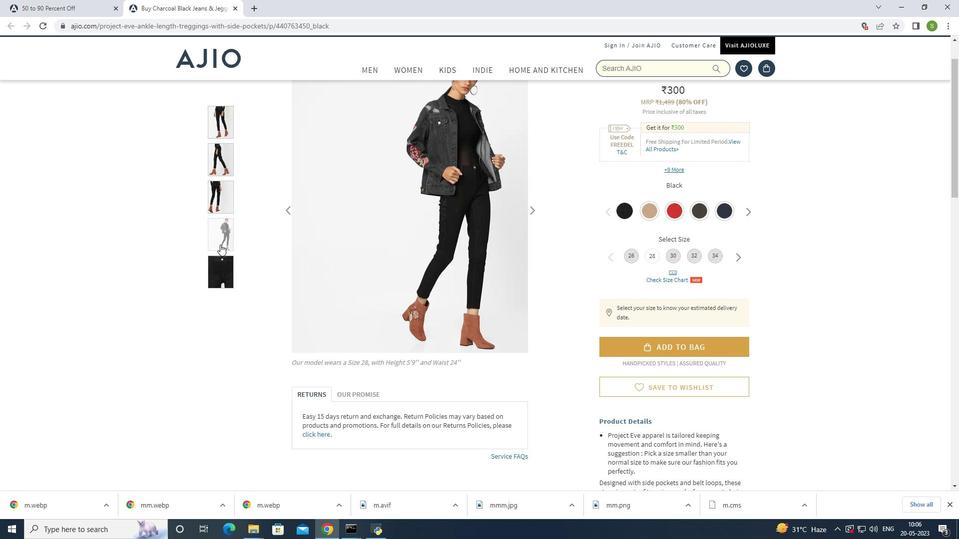 
Action: Mouse moved to (222, 226)
Screenshot: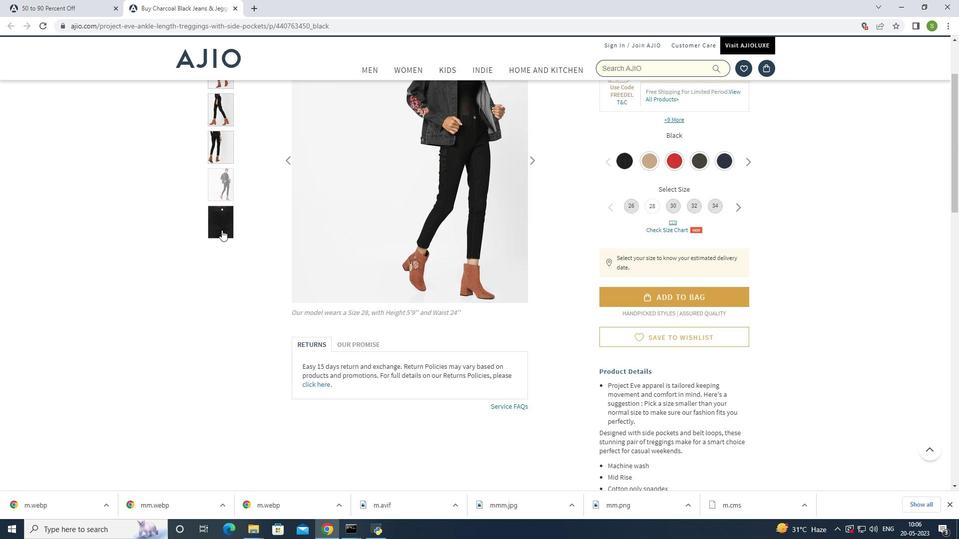 
Action: Mouse pressed left at (222, 226)
Screenshot: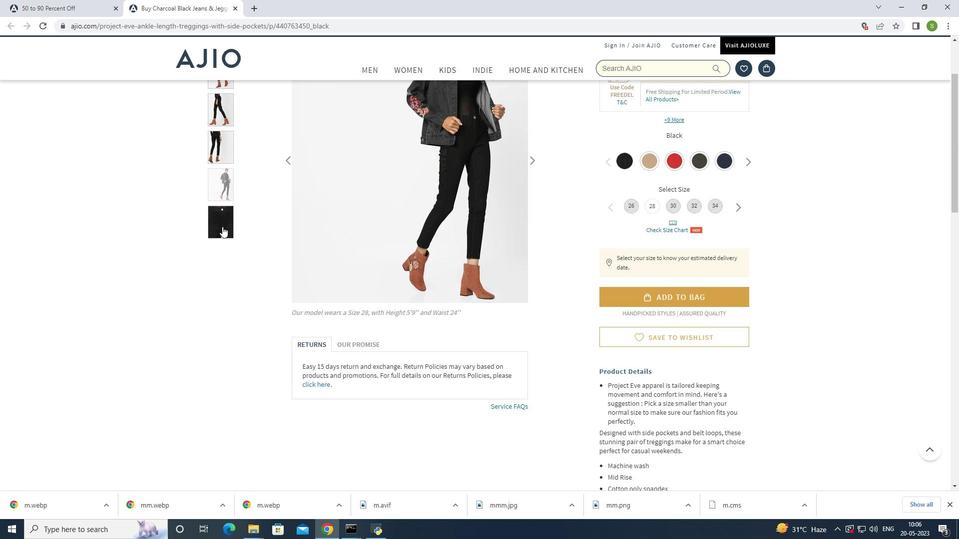 
Action: Mouse moved to (464, 222)
Screenshot: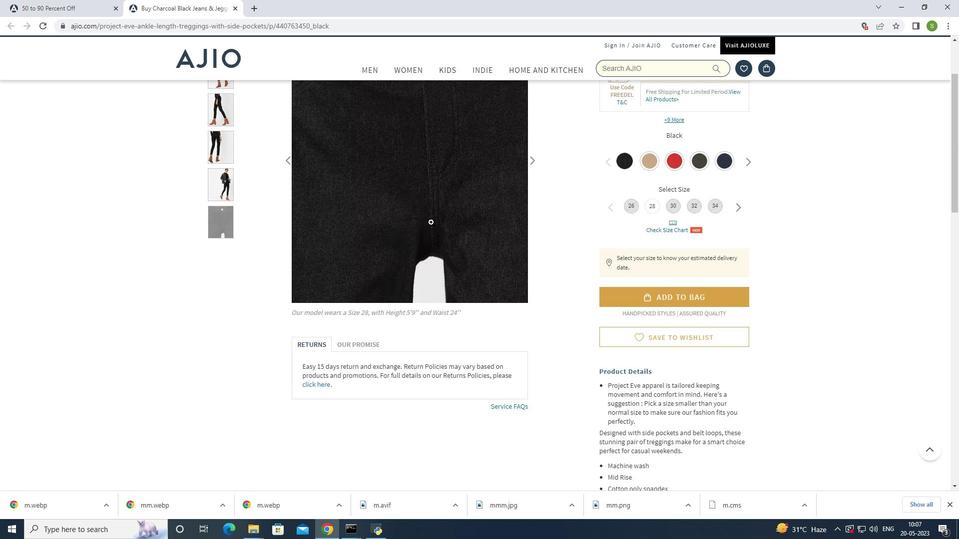 
Action: Mouse scrolled (464, 222) with delta (0, 0)
Screenshot: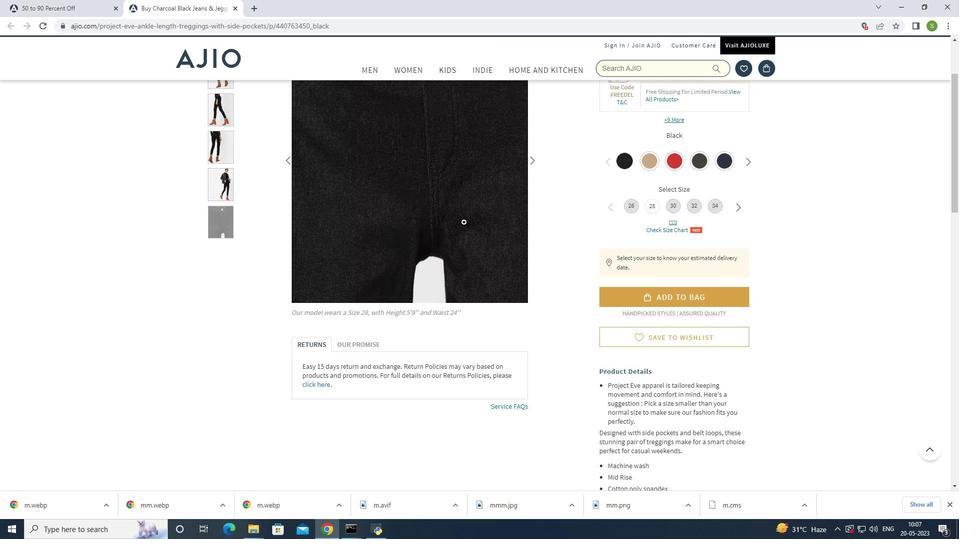 
Action: Mouse scrolled (464, 221) with delta (0, 0)
Screenshot: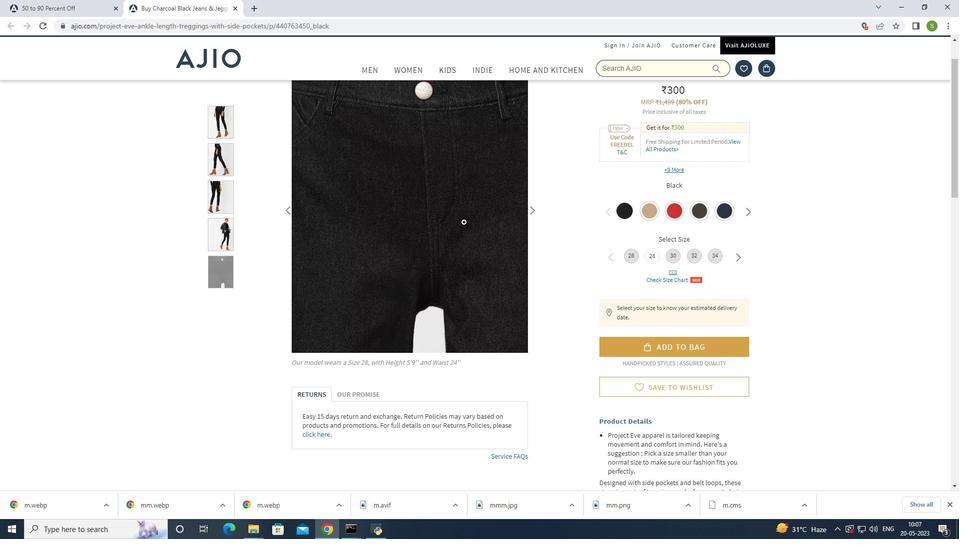 
Action: Mouse scrolled (464, 221) with delta (0, 0)
Screenshot: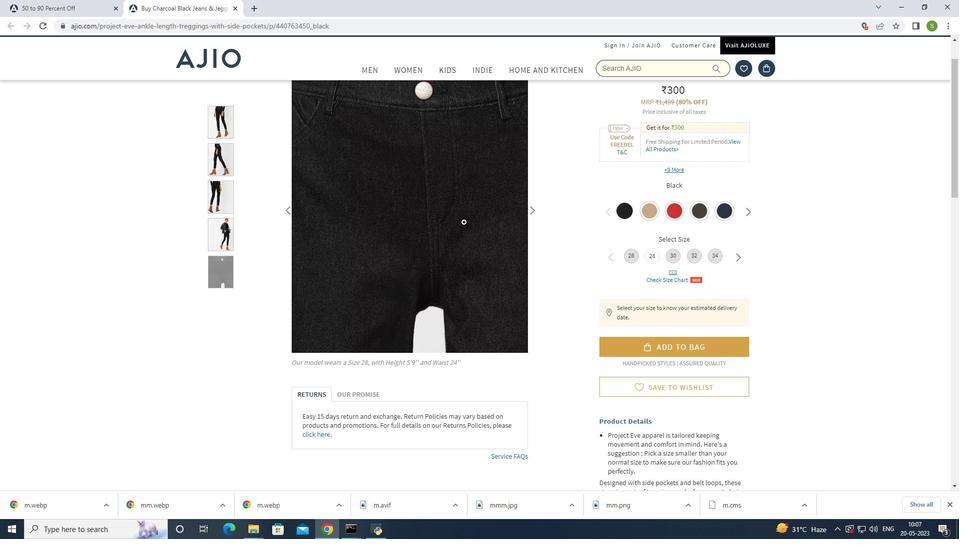 
Action: Mouse scrolled (464, 221) with delta (0, 0)
Screenshot: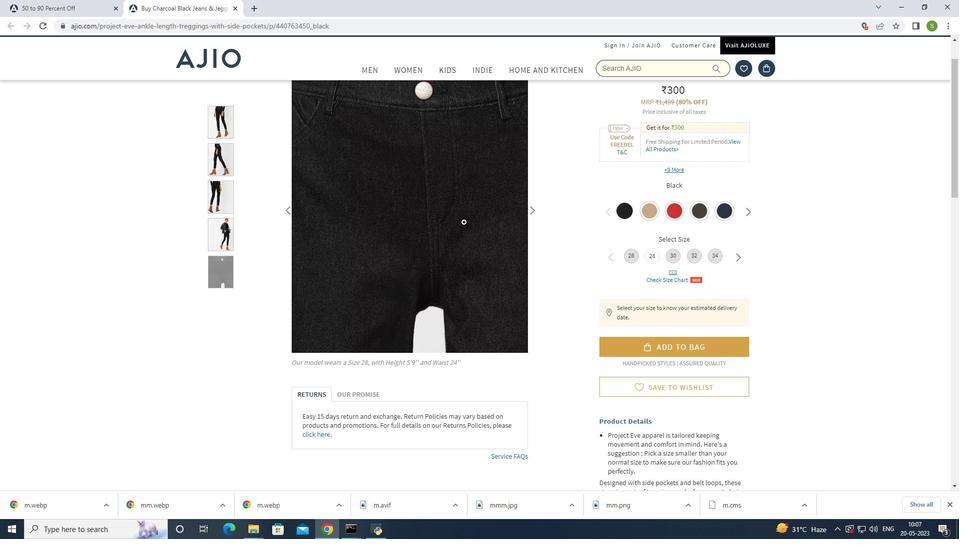 
Action: Mouse scrolled (464, 221) with delta (0, 0)
Screenshot: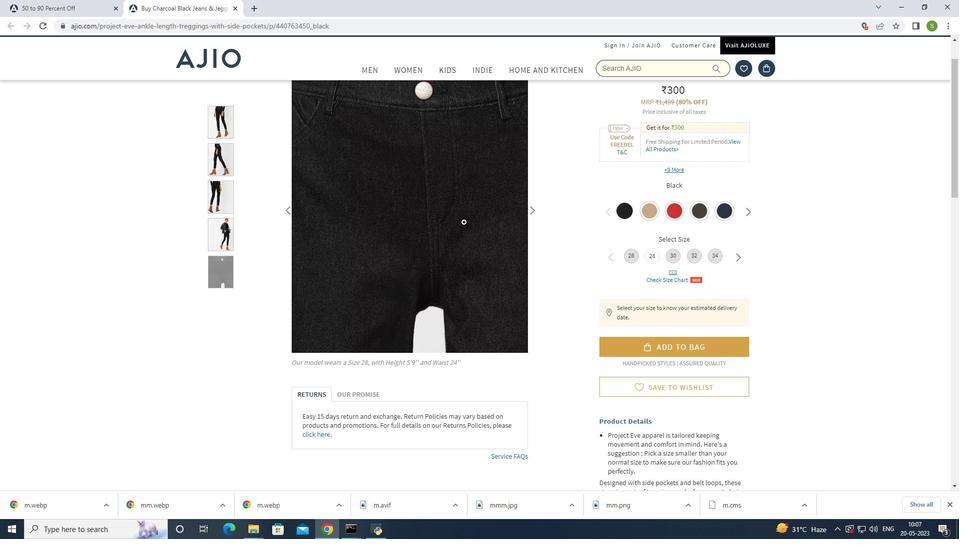 
Action: Mouse scrolled (464, 221) with delta (0, 0)
Screenshot: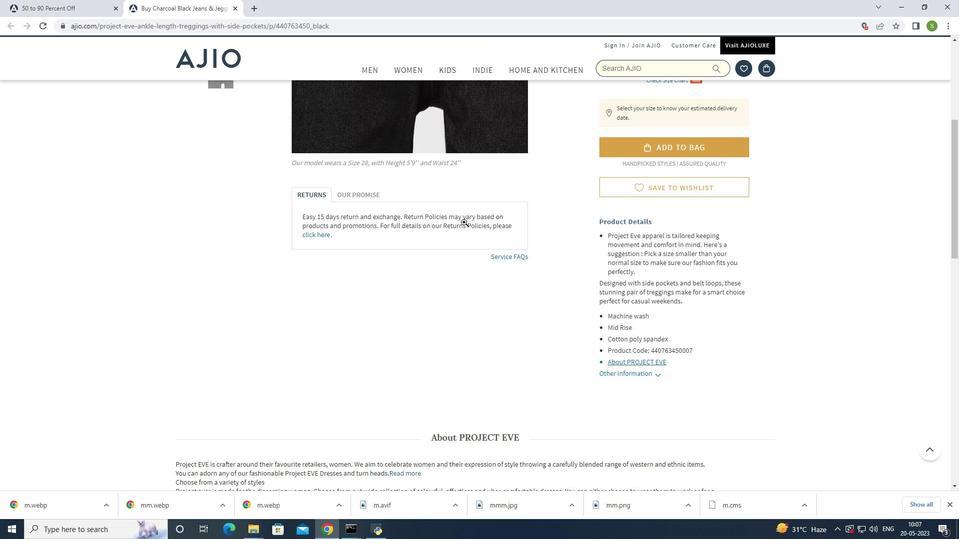 
Action: Mouse scrolled (464, 221) with delta (0, 0)
Screenshot: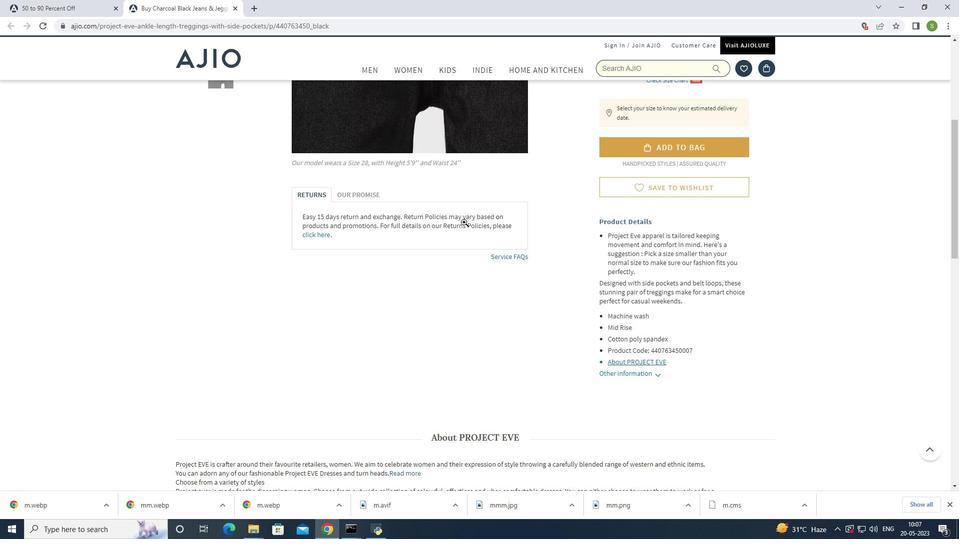 
Action: Mouse scrolled (464, 221) with delta (0, 0)
Screenshot: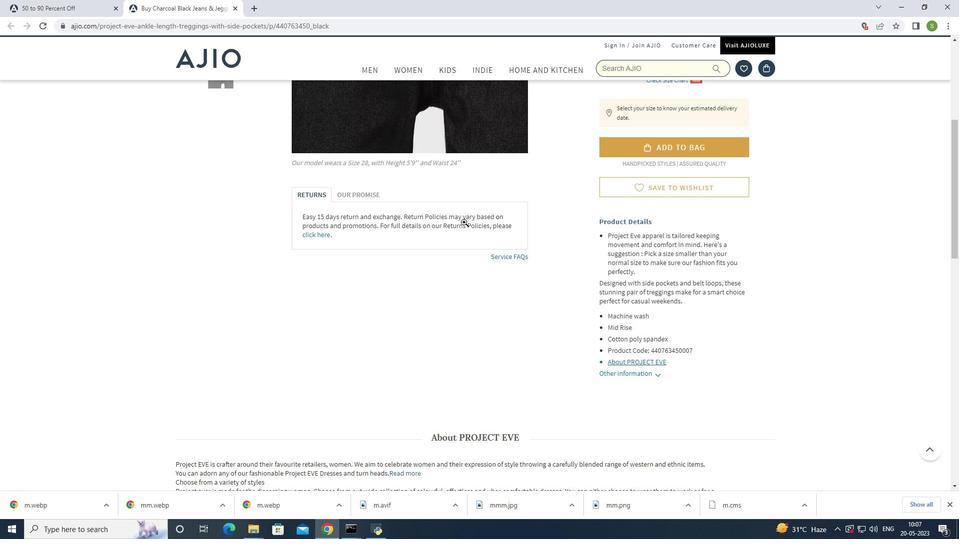 
Action: Mouse scrolled (464, 222) with delta (0, 0)
Screenshot: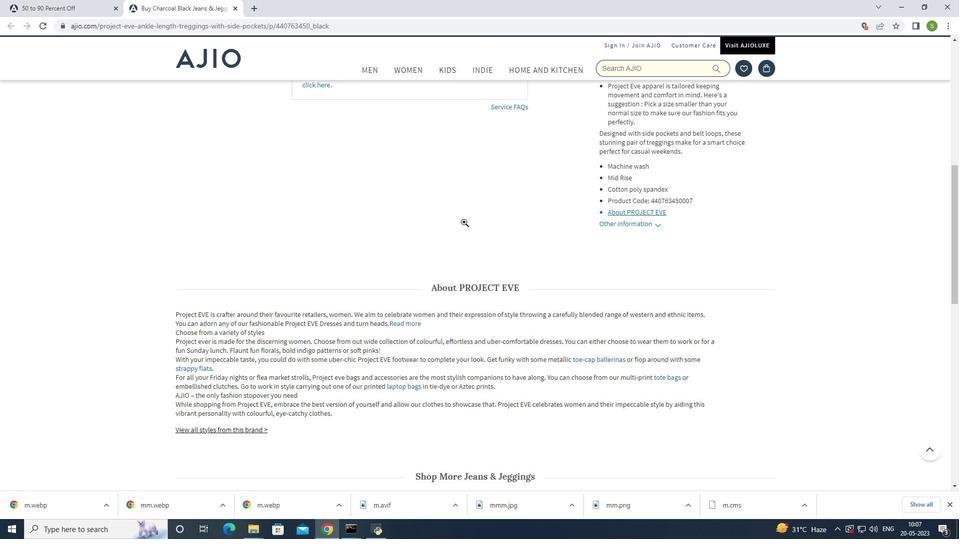 
Action: Mouse scrolled (464, 222) with delta (0, 0)
Screenshot: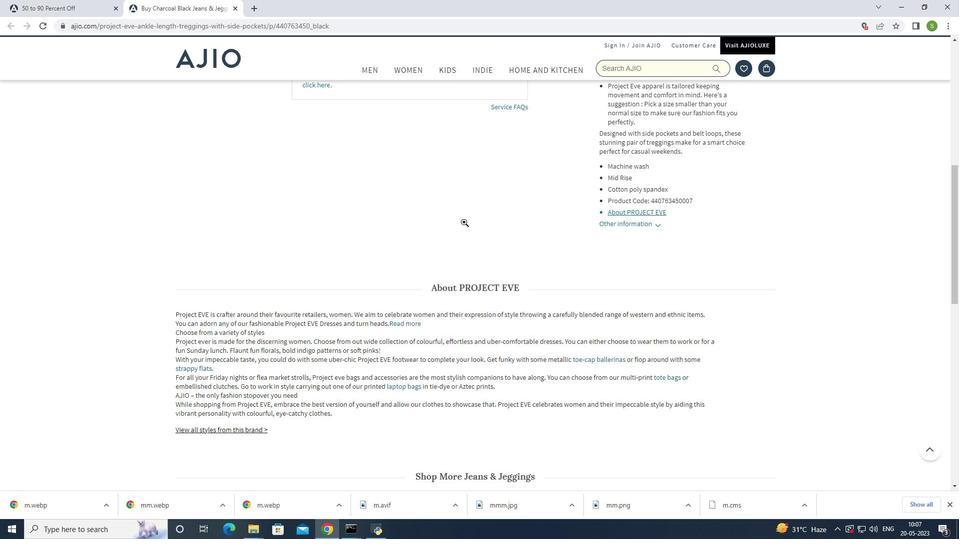 
Action: Mouse scrolled (464, 222) with delta (0, 0)
Screenshot: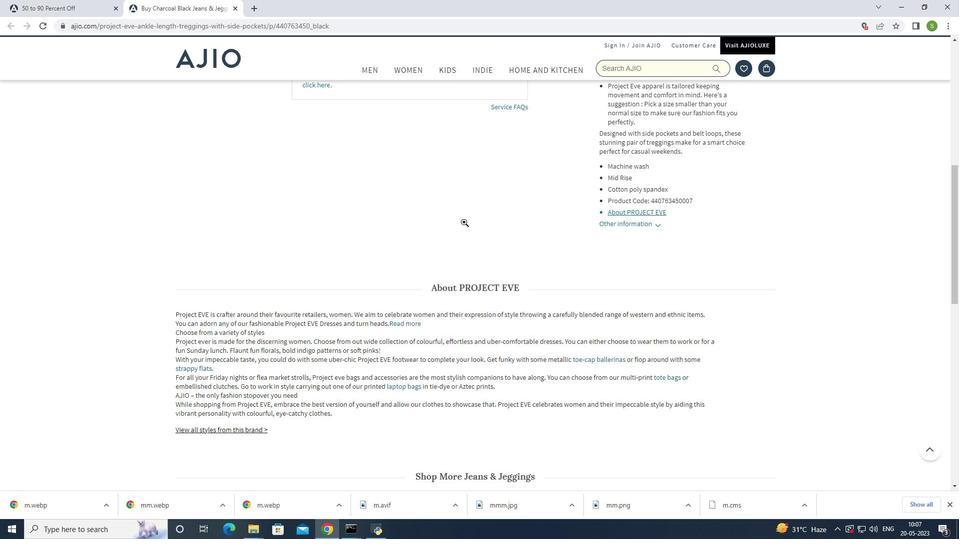 
Action: Mouse scrolled (464, 222) with delta (0, 0)
Screenshot: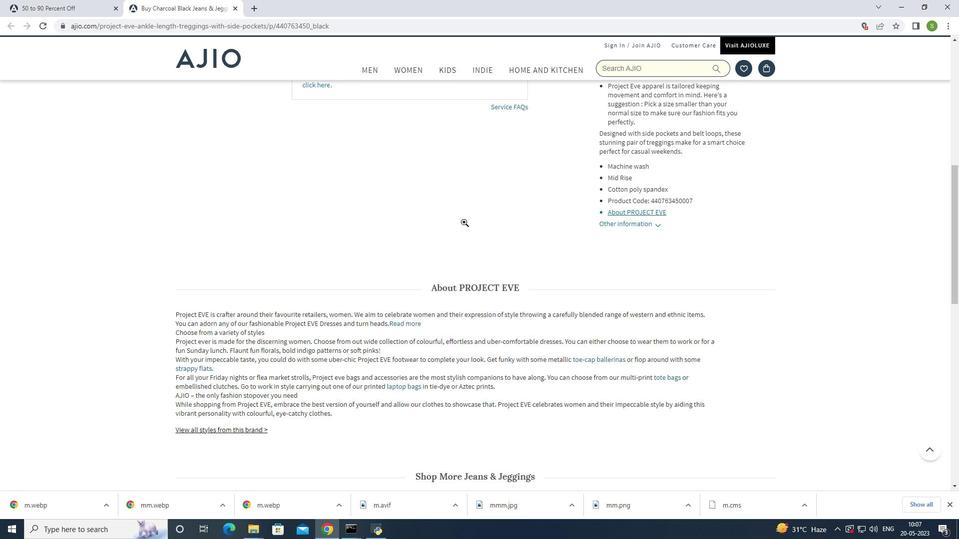 
Action: Mouse moved to (464, 221)
Screenshot: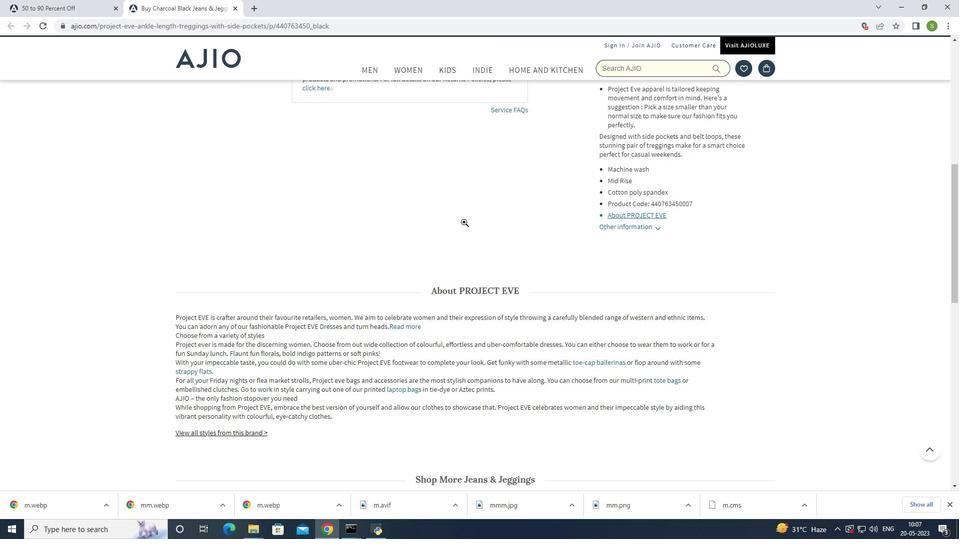 
Action: Mouse scrolled (464, 222) with delta (0, 0)
Screenshot: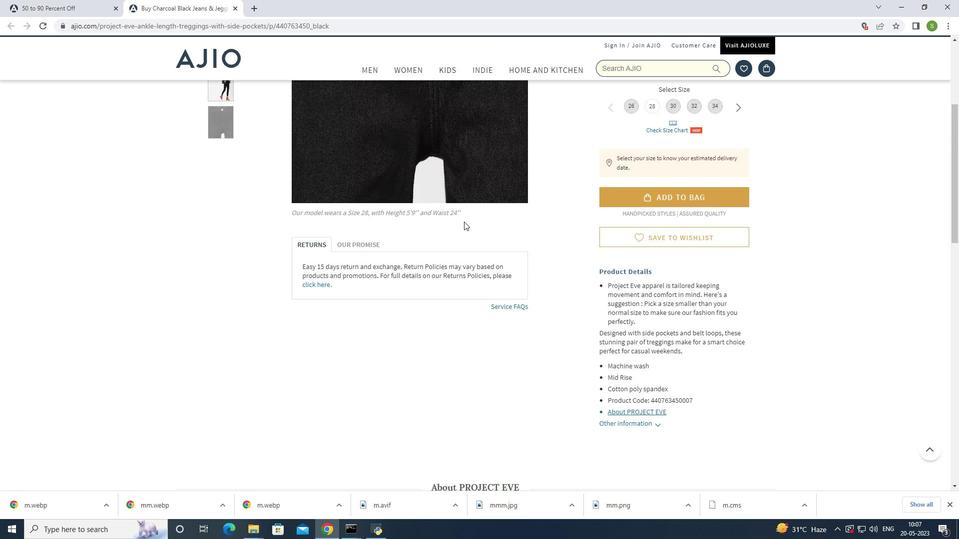
Action: Mouse scrolled (464, 222) with delta (0, 0)
Screenshot: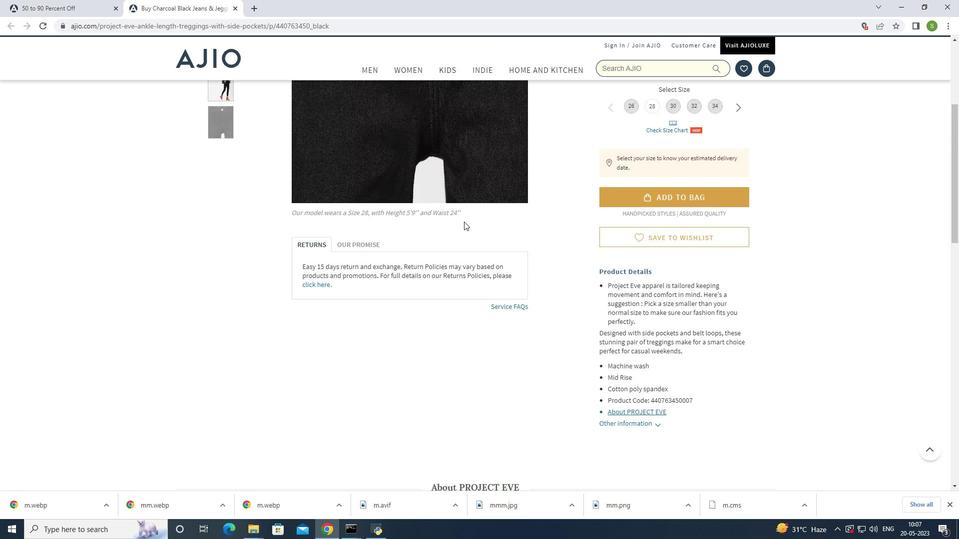 
Action: Mouse scrolled (464, 222) with delta (0, 0)
Screenshot: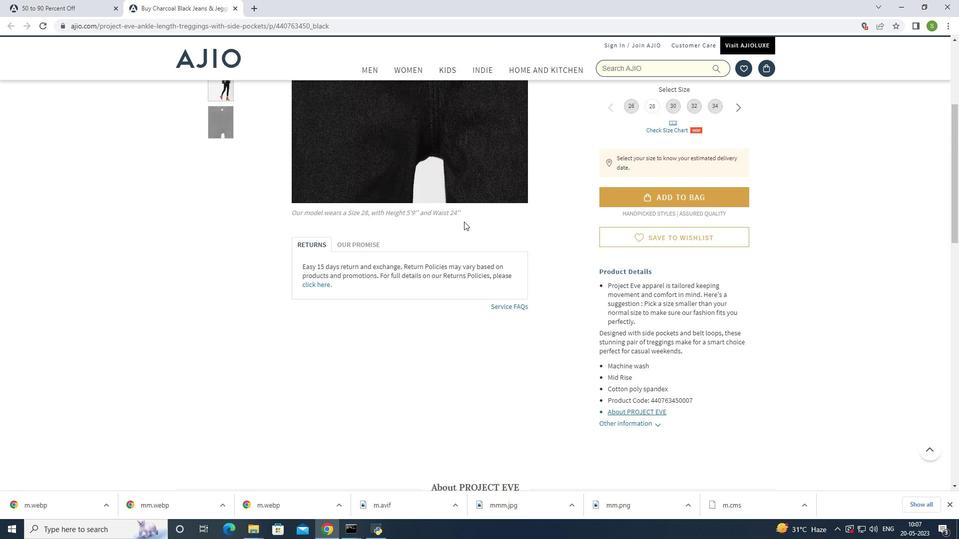
Action: Mouse scrolled (464, 222) with delta (0, 0)
Screenshot: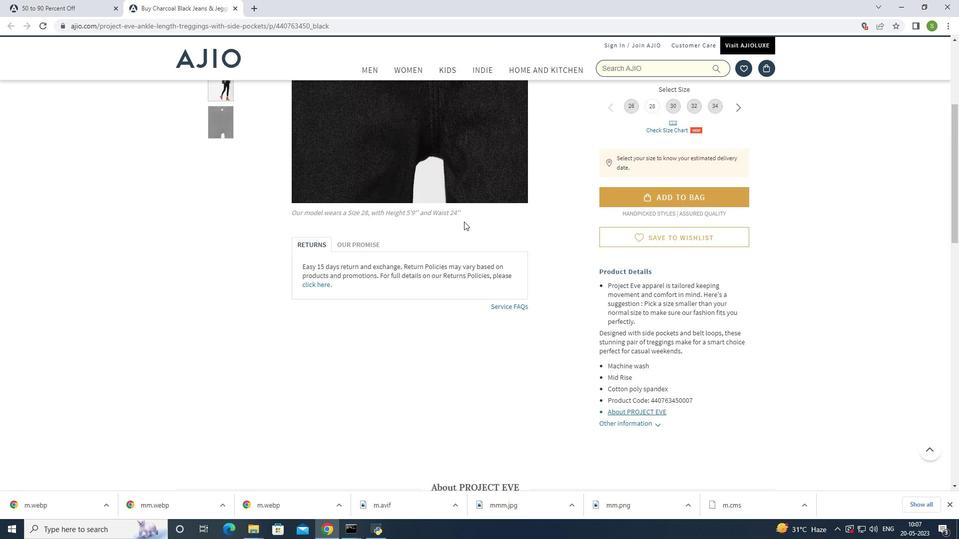 
Action: Mouse moved to (464, 221)
Screenshot: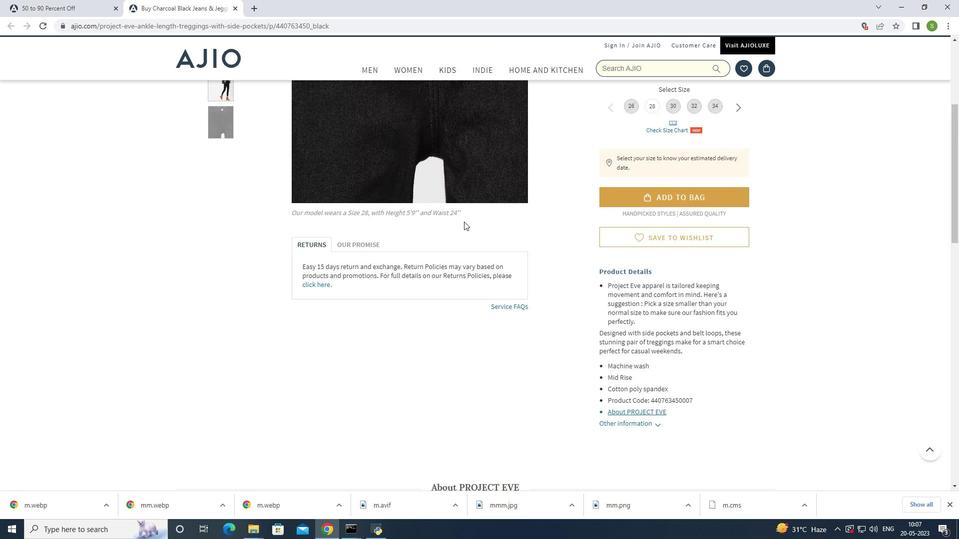 
Action: Mouse scrolled (464, 221) with delta (0, 0)
Screenshot: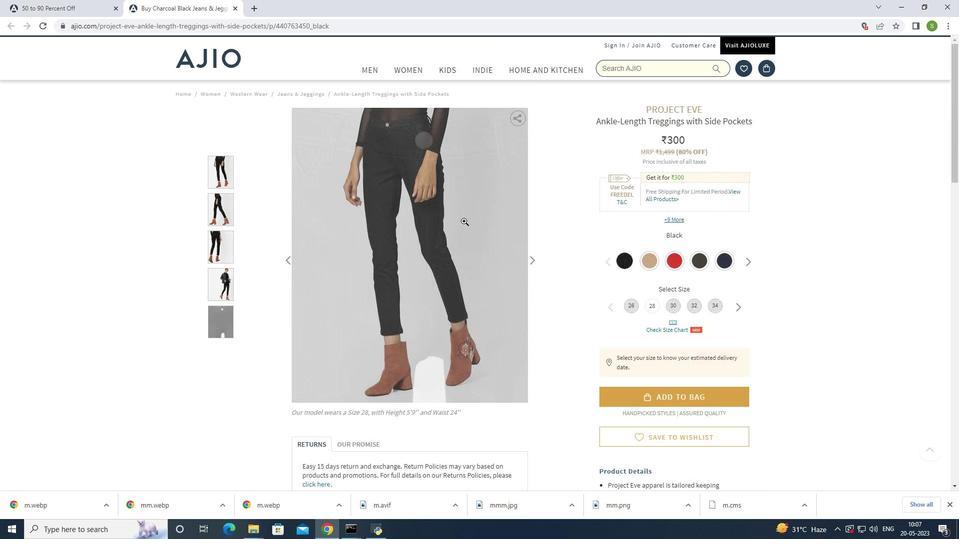 
Action: Mouse scrolled (464, 221) with delta (0, 0)
Screenshot: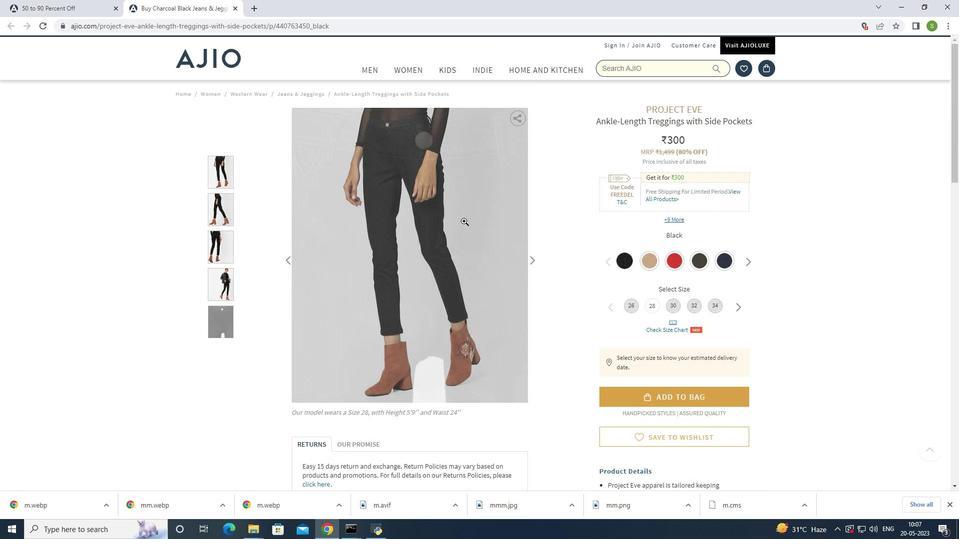 
Action: Mouse scrolled (464, 221) with delta (0, 0)
Screenshot: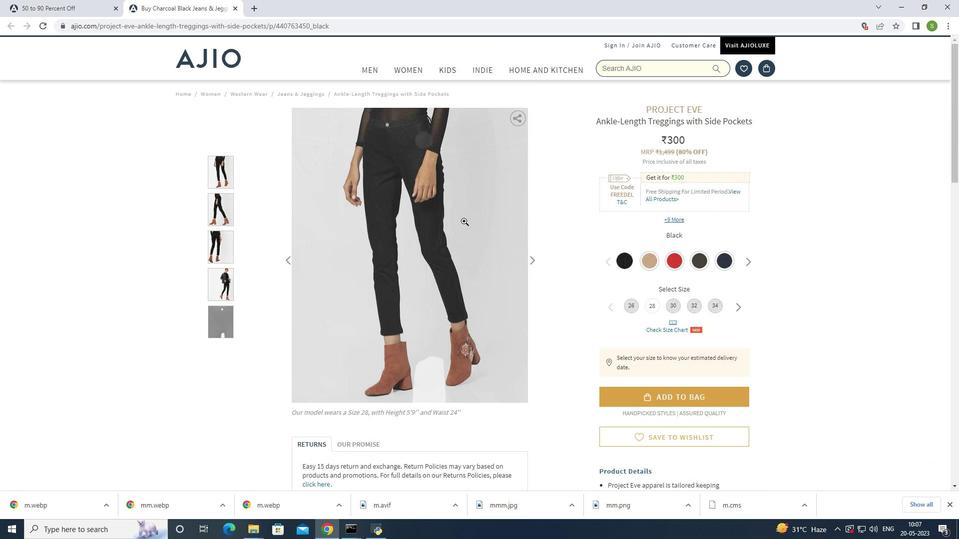 
Action: Mouse moved to (464, 220)
Screenshot: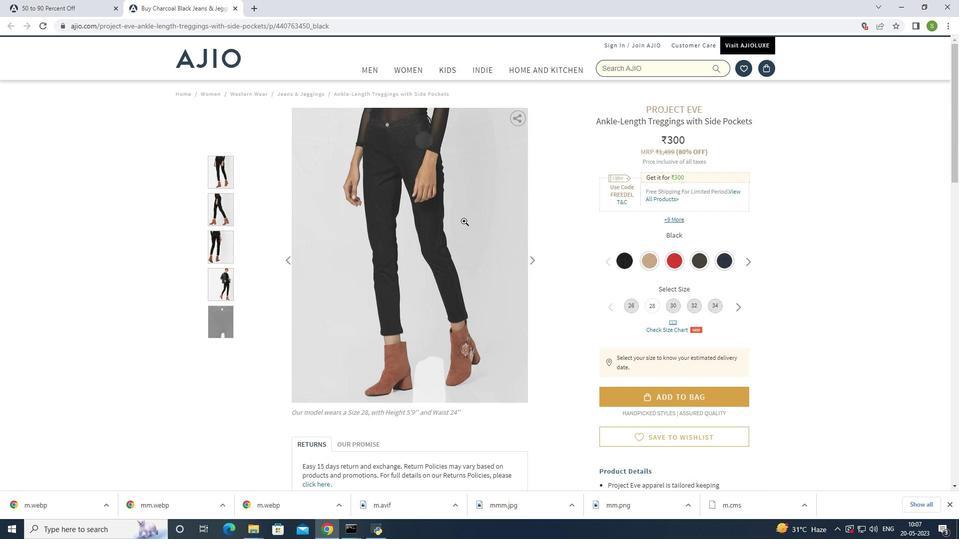 
Action: Mouse scrolled (464, 221) with delta (0, 0)
Screenshot: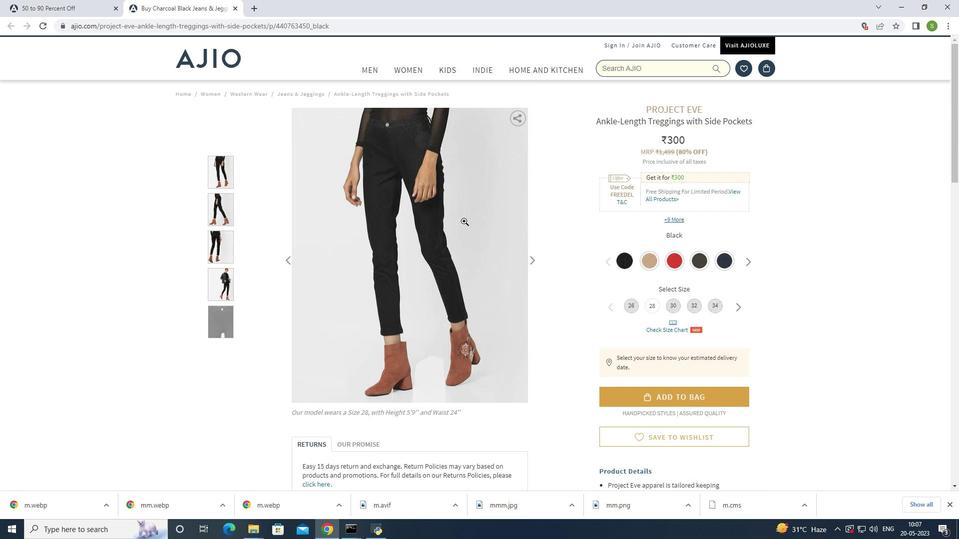 
Action: Mouse moved to (64, 3)
Screenshot: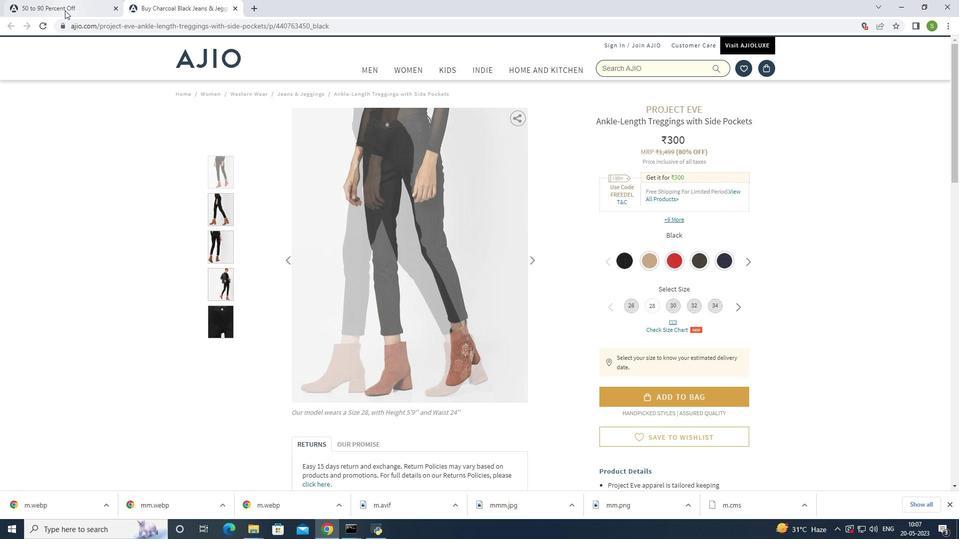 
Action: Mouse pressed left at (64, 3)
Screenshot: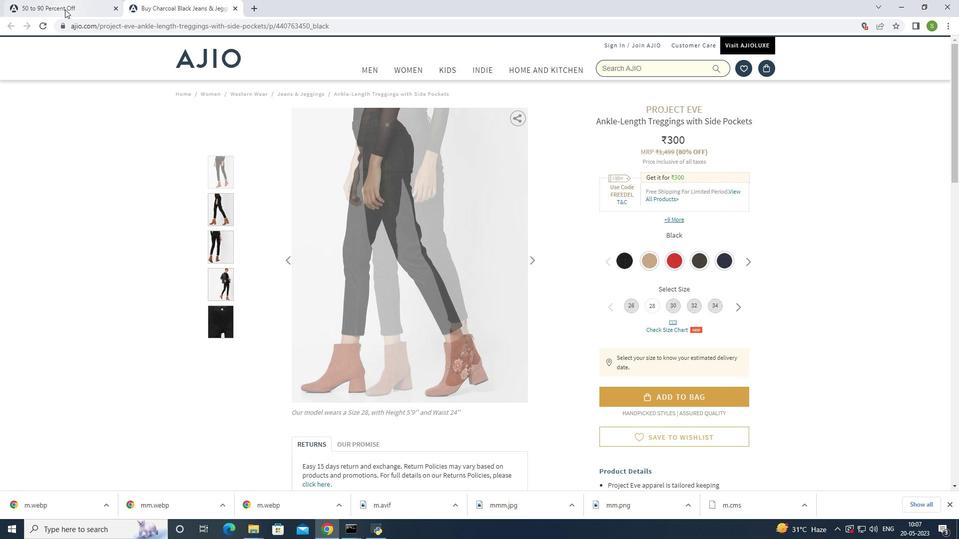 
Action: Mouse moved to (335, 164)
Screenshot: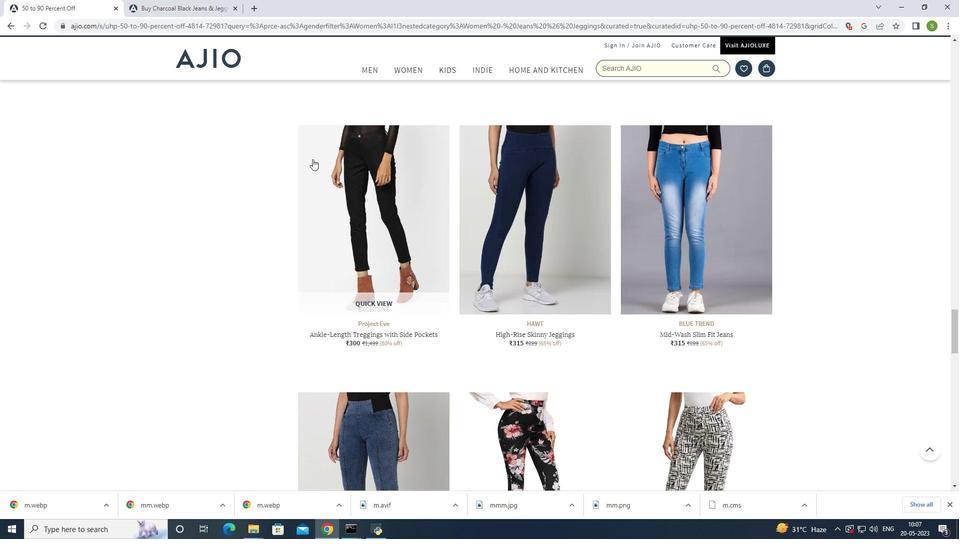 
Action: Mouse scrolled (335, 164) with delta (0, 0)
Screenshot: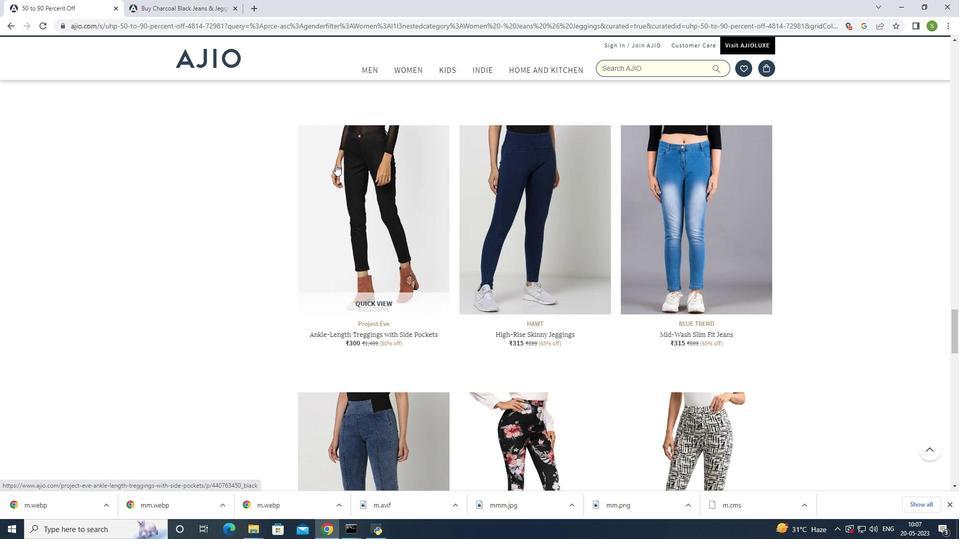 
Action: Mouse scrolled (335, 164) with delta (0, 0)
Screenshot: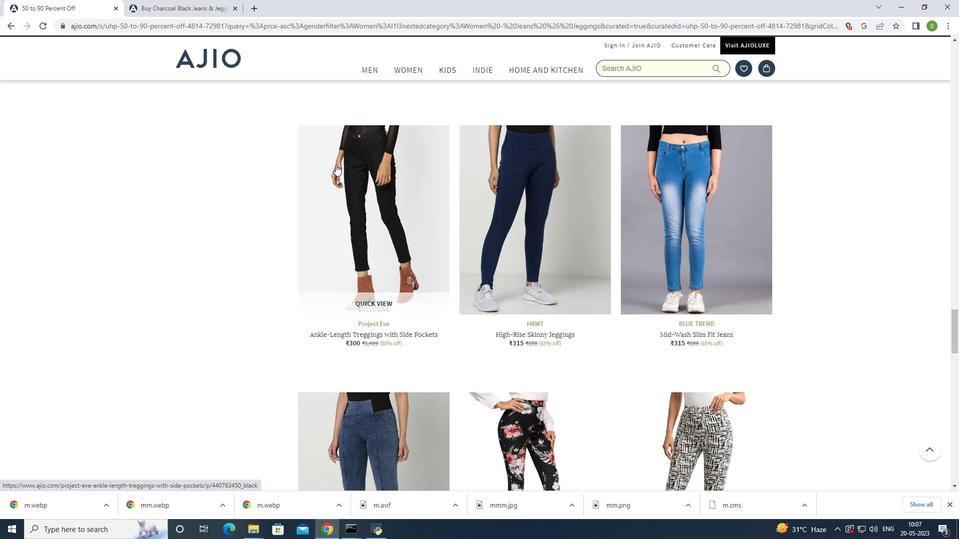 
Action: Mouse scrolled (335, 164) with delta (0, 0)
Screenshot: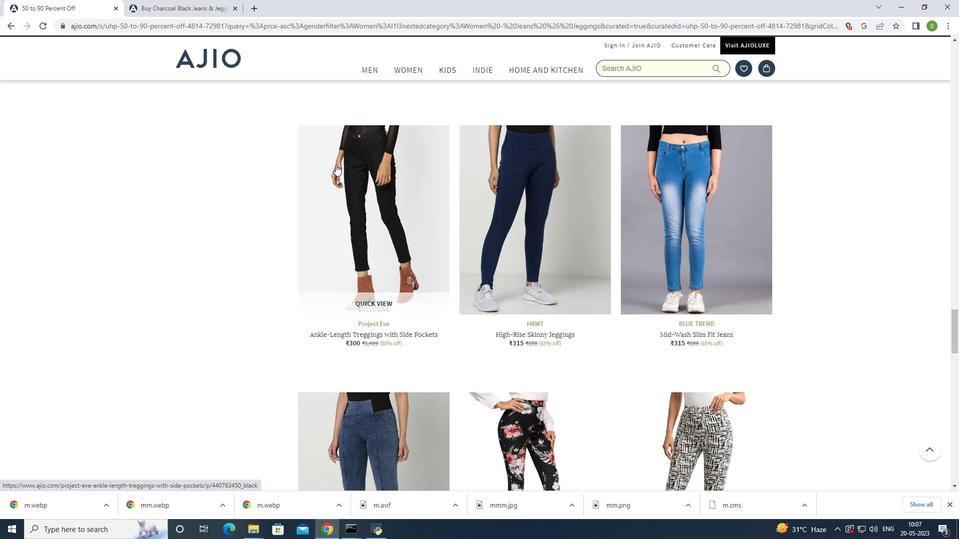 
Action: Mouse scrolled (335, 164) with delta (0, 0)
Screenshot: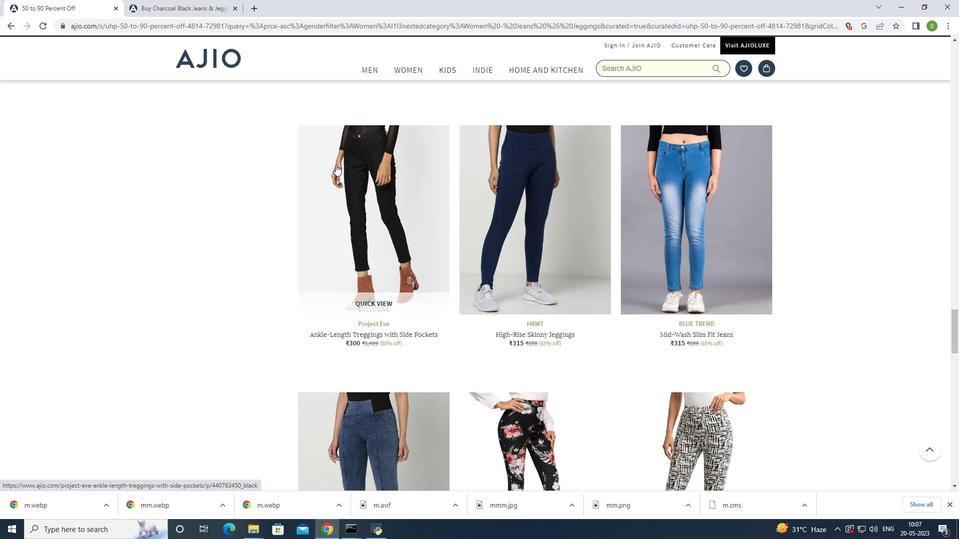 
Action: Mouse scrolled (335, 164) with delta (0, 0)
Screenshot: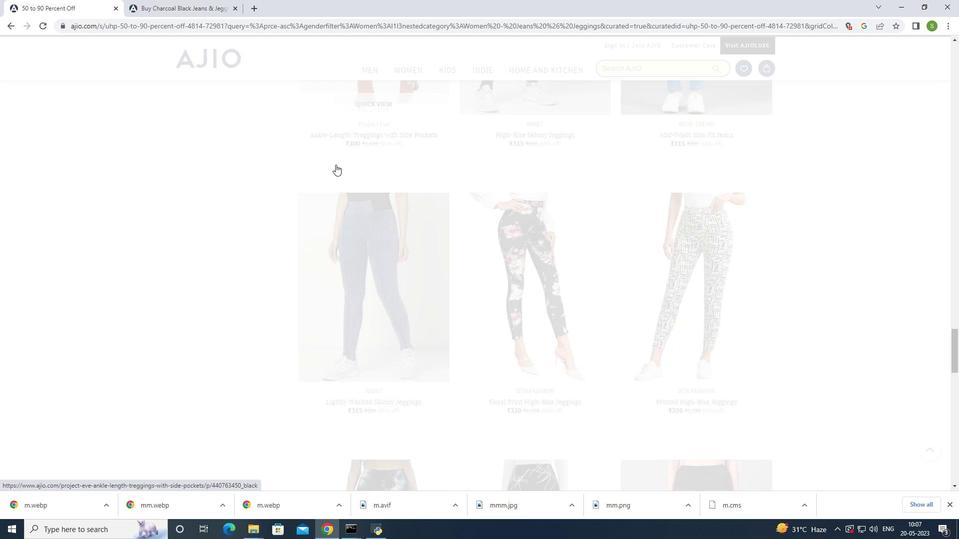
Action: Mouse scrolled (335, 164) with delta (0, 0)
Screenshot: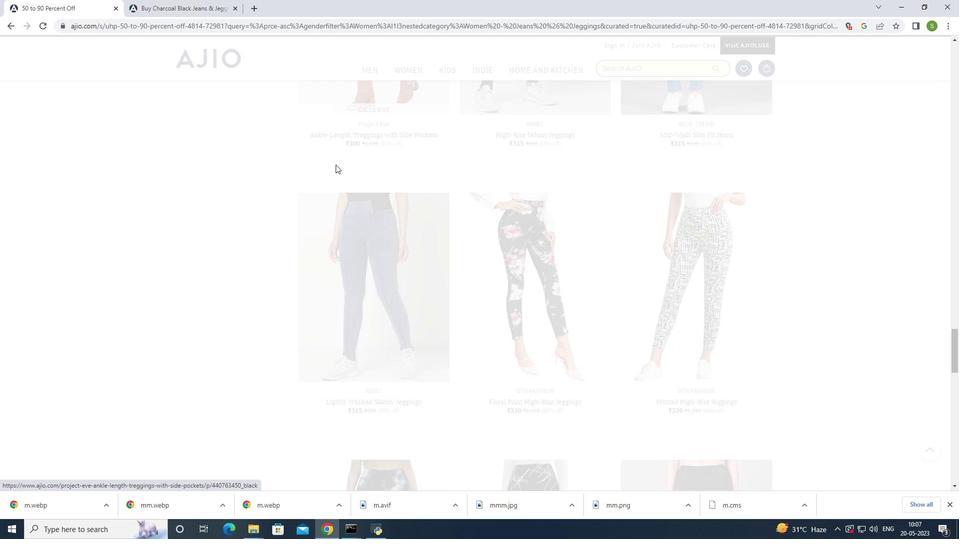 
Action: Mouse scrolled (335, 164) with delta (0, 0)
Screenshot: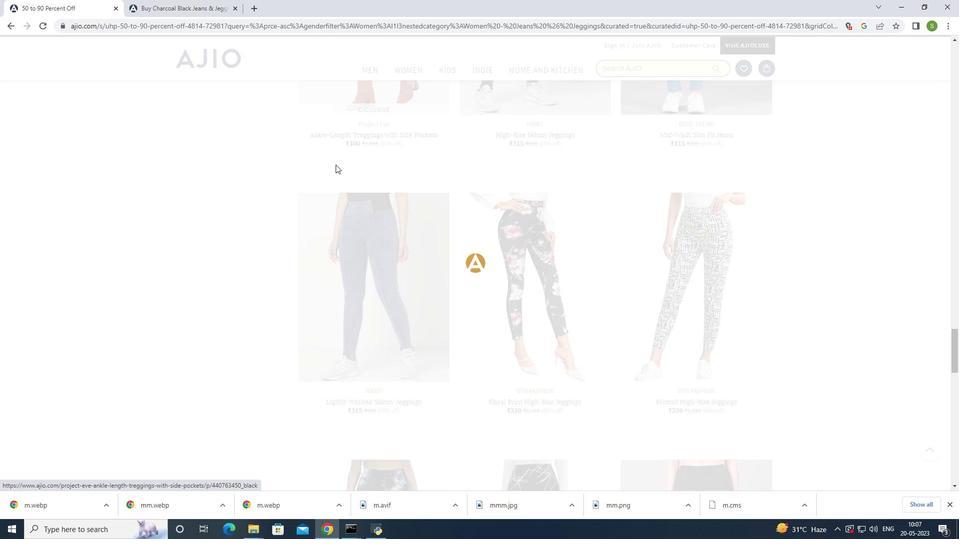
Action: Mouse scrolled (335, 164) with delta (0, 0)
Screenshot: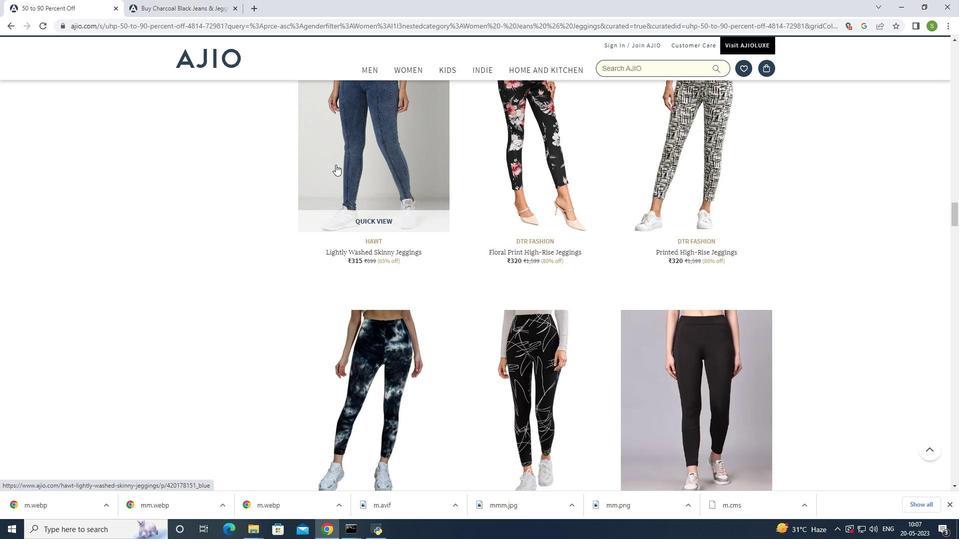 
Action: Mouse scrolled (335, 164) with delta (0, 0)
Screenshot: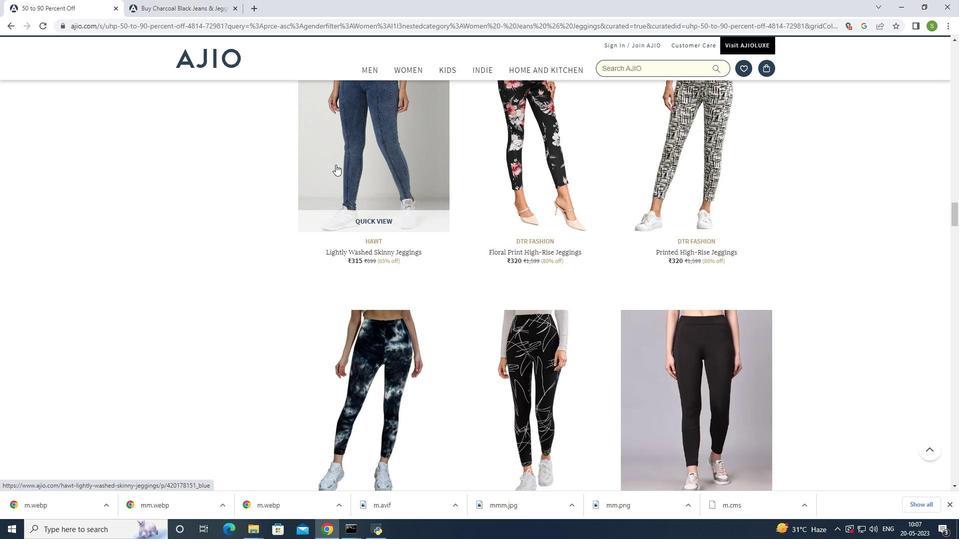 
Action: Mouse scrolled (335, 164) with delta (0, 0)
Screenshot: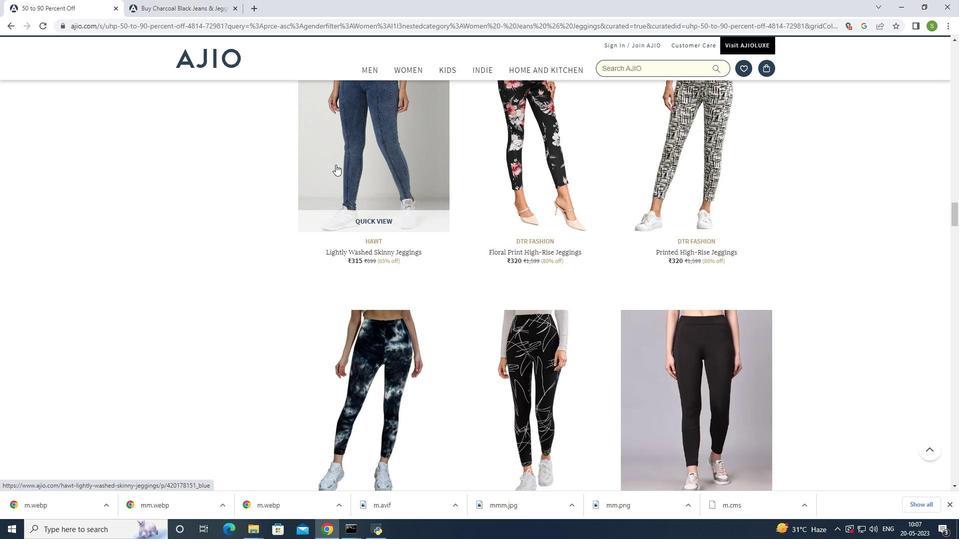 
Action: Mouse scrolled (335, 164) with delta (0, 0)
Screenshot: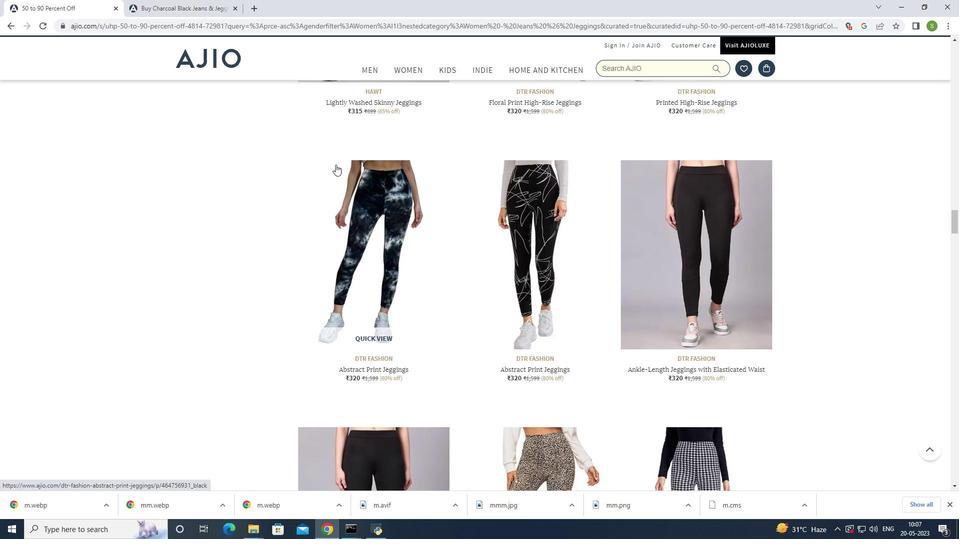 
Action: Mouse scrolled (335, 164) with delta (0, 0)
Screenshot: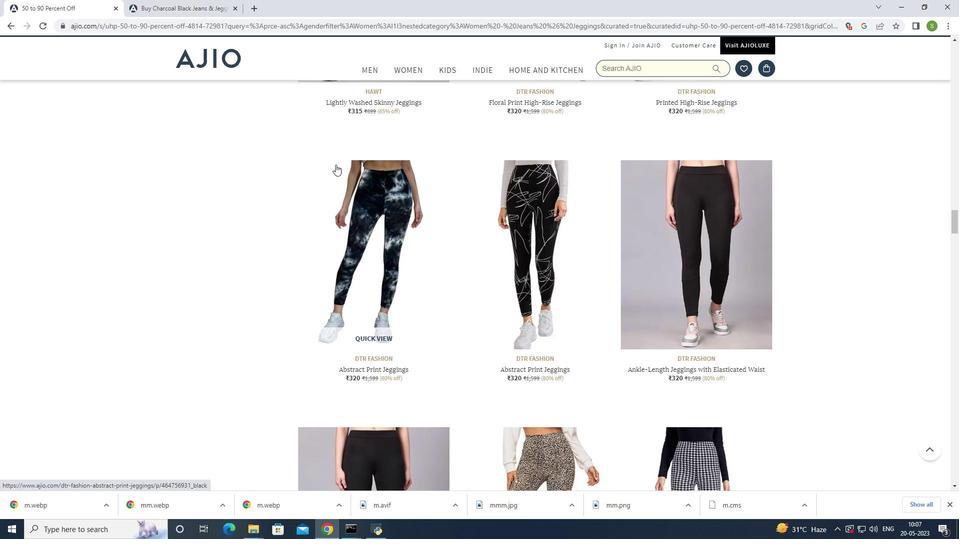 
Action: Mouse scrolled (335, 164) with delta (0, 0)
Screenshot: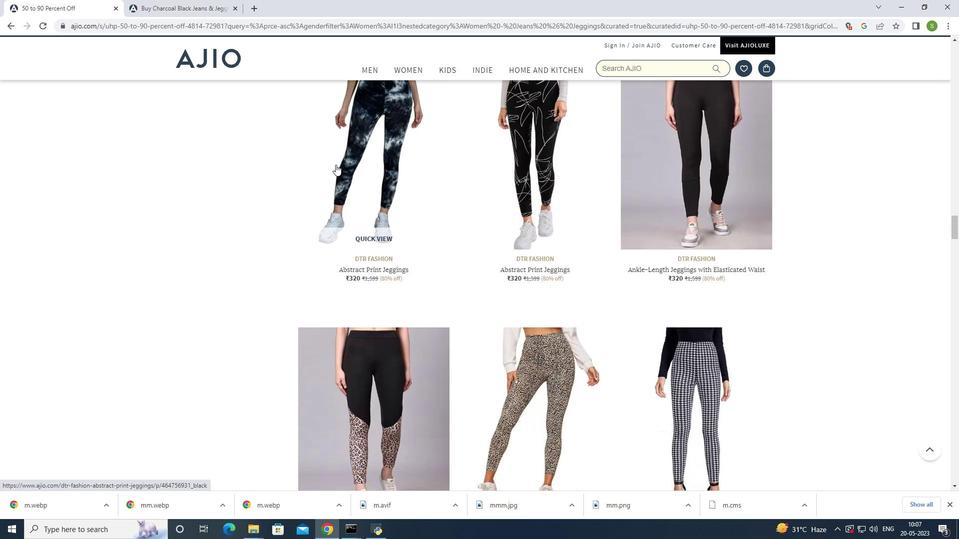 
Action: Mouse scrolled (335, 164) with delta (0, 0)
Screenshot: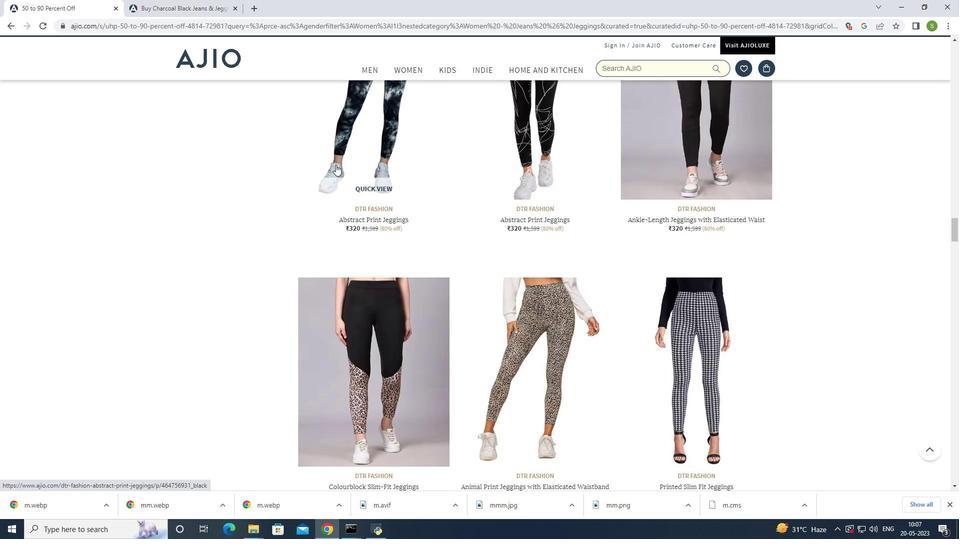 
Action: Mouse scrolled (335, 164) with delta (0, 0)
Screenshot: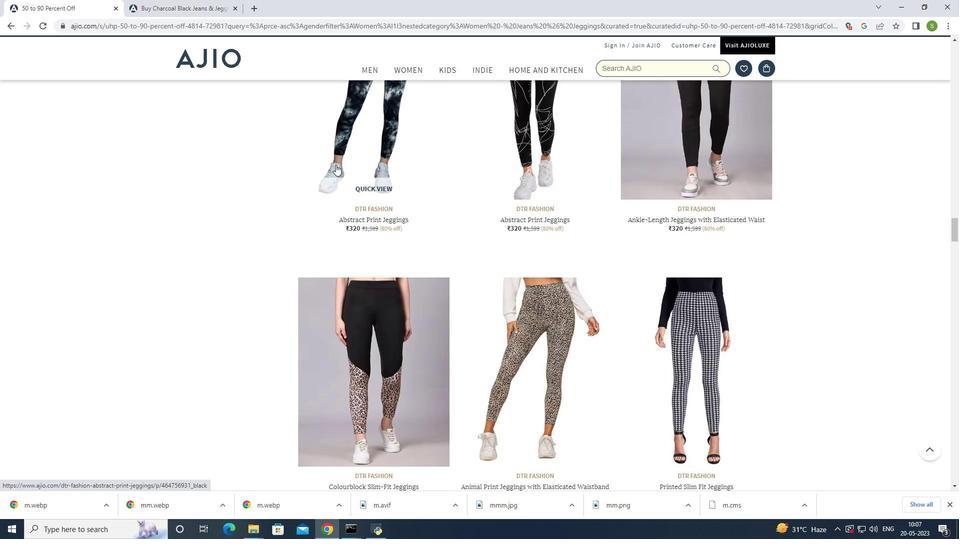 
Action: Mouse scrolled (335, 164) with delta (0, 0)
Screenshot: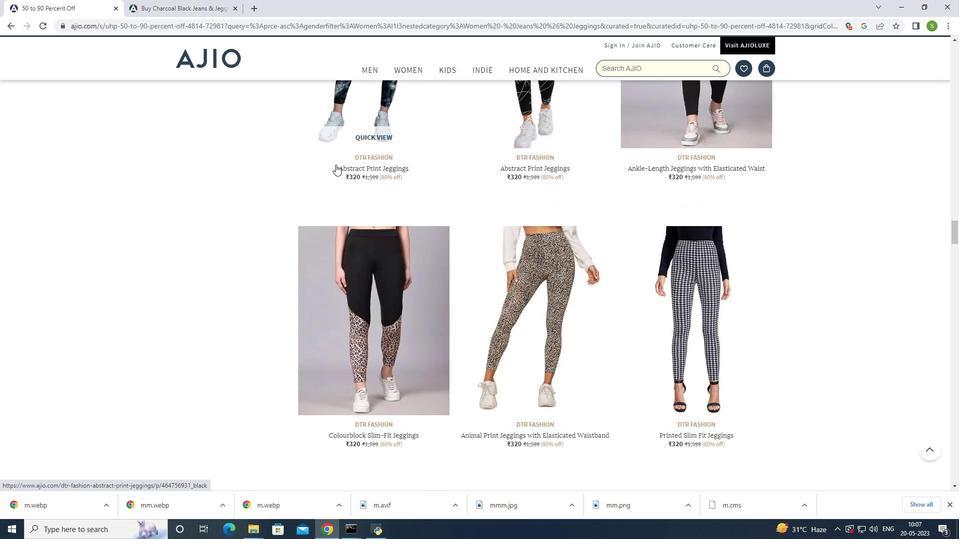 
Action: Mouse scrolled (335, 164) with delta (0, 0)
Screenshot: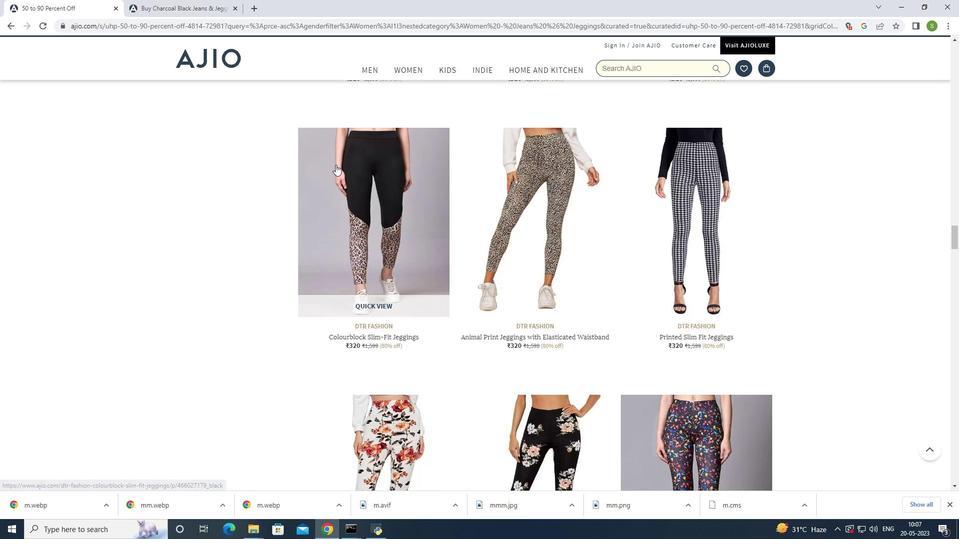
Action: Mouse scrolled (335, 164) with delta (0, 0)
Screenshot: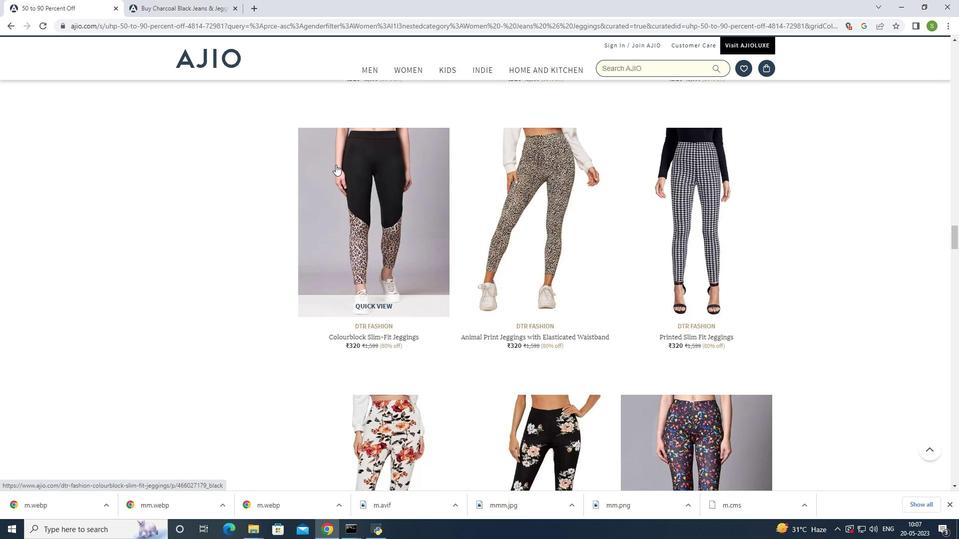 
Action: Mouse scrolled (335, 164) with delta (0, 0)
Screenshot: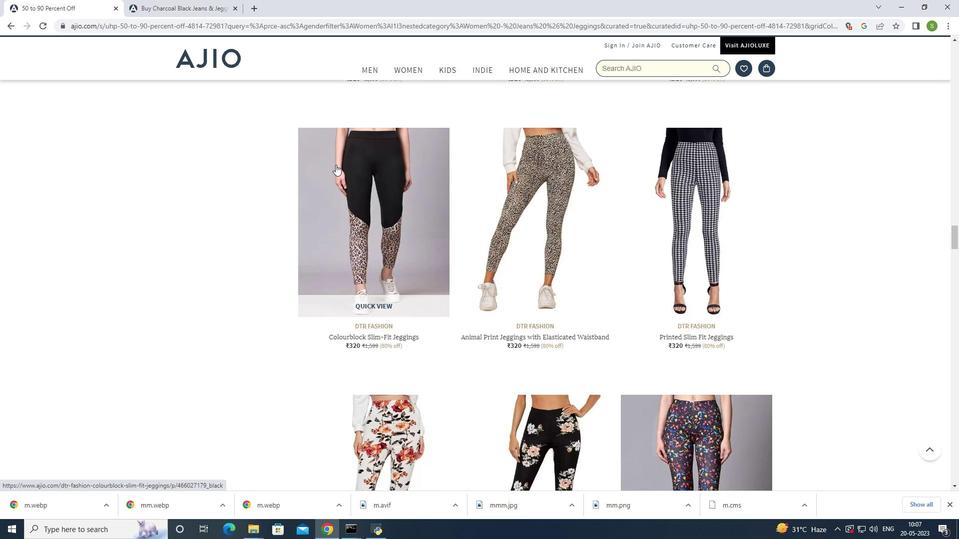 
Action: Mouse scrolled (335, 164) with delta (0, 0)
Screenshot: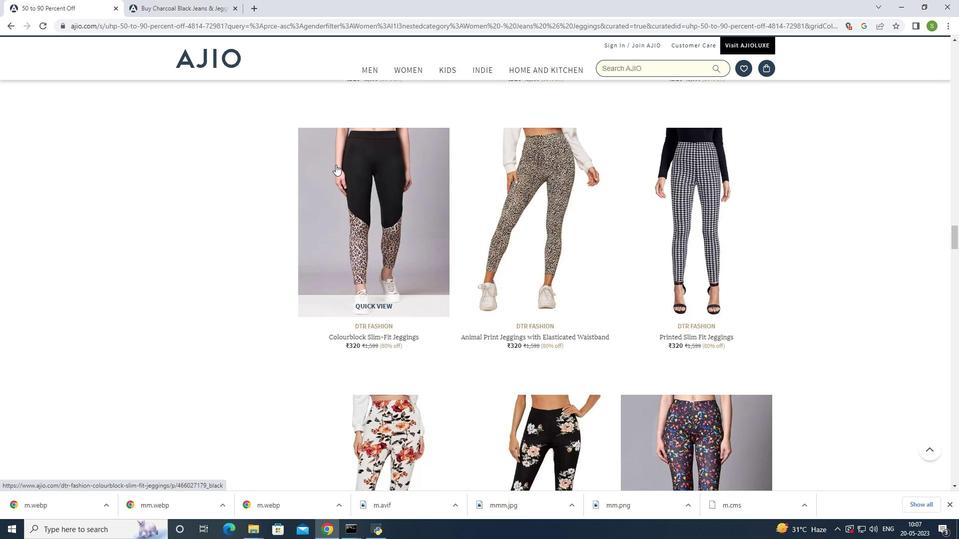 
Action: Mouse scrolled (335, 164) with delta (0, 0)
Screenshot: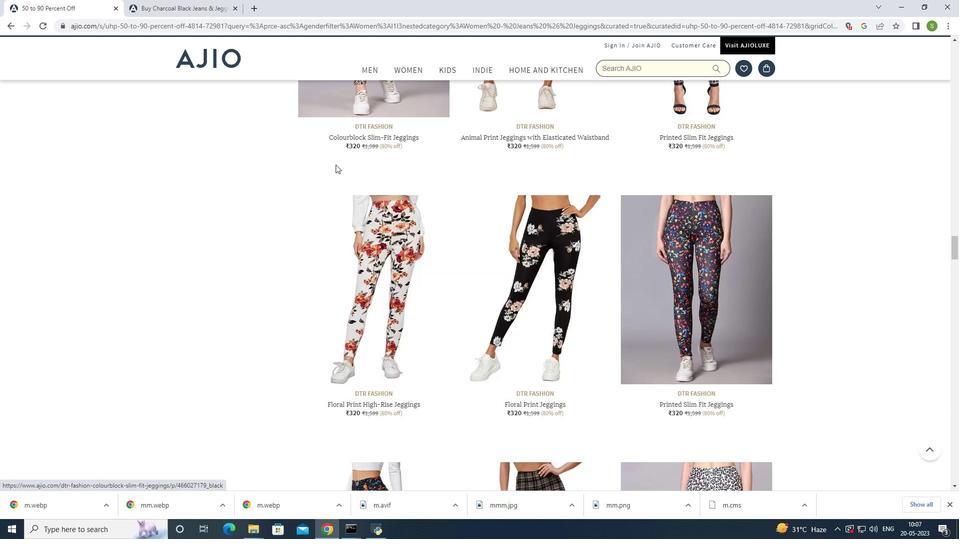 
Action: Mouse scrolled (335, 164) with delta (0, 0)
Screenshot: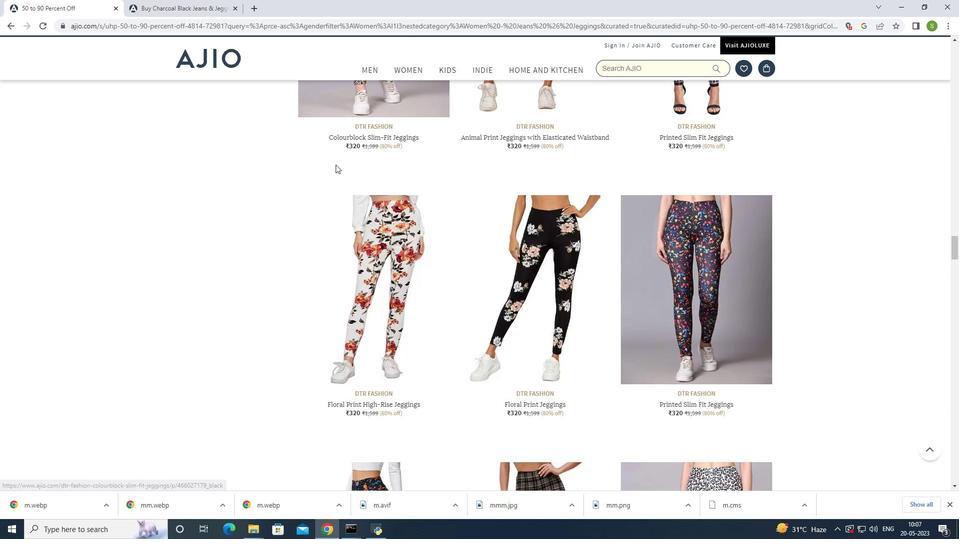 
Action: Mouse scrolled (335, 164) with delta (0, 0)
Screenshot: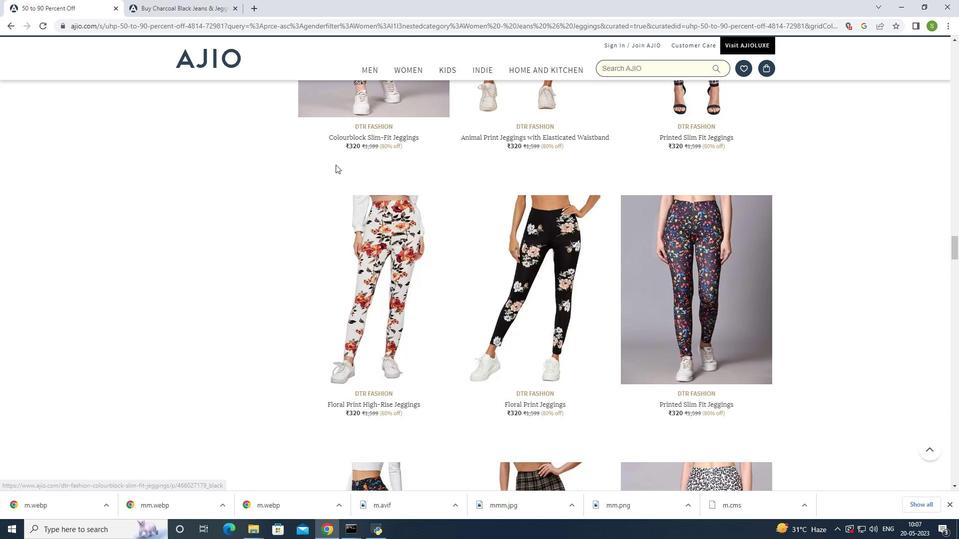 
Action: Mouse scrolled (335, 164) with delta (0, 0)
Screenshot: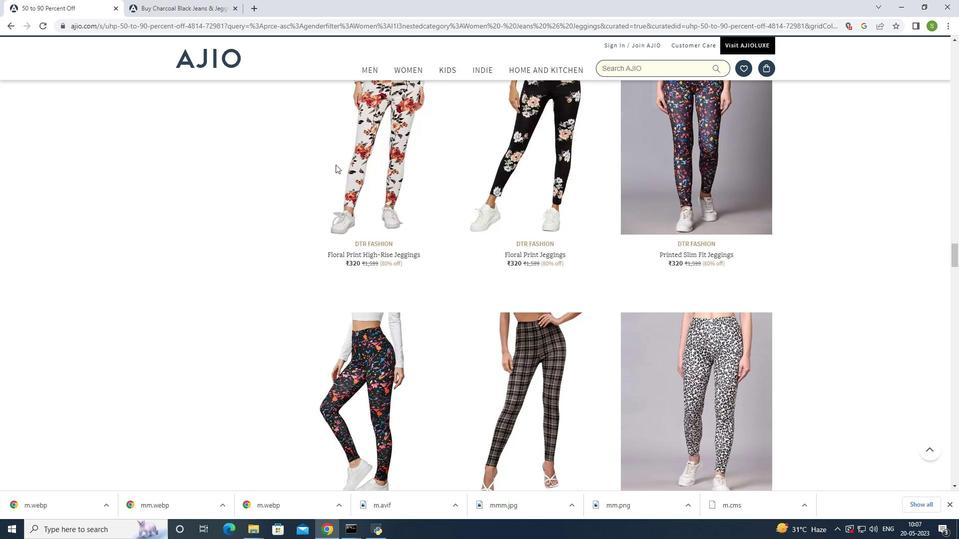 
Action: Mouse scrolled (335, 164) with delta (0, 0)
Screenshot: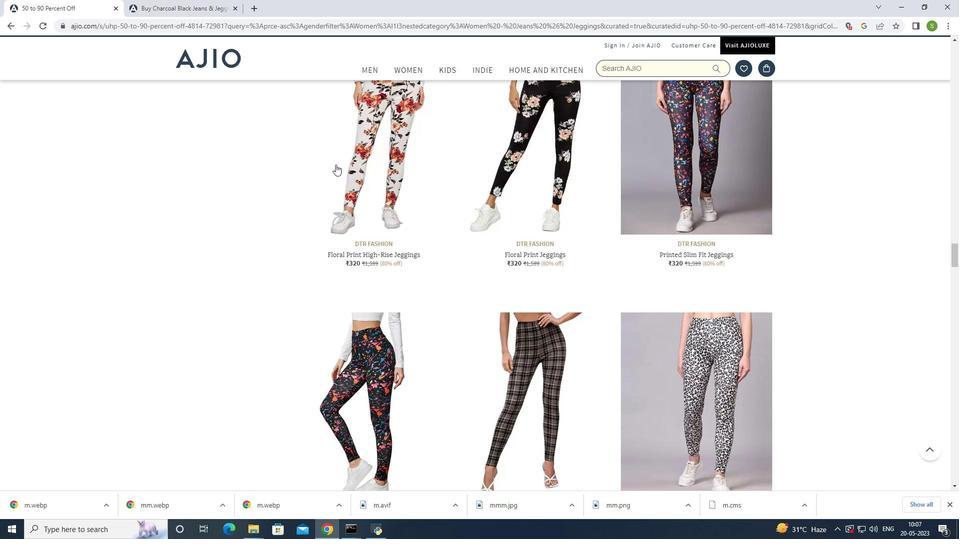
Action: Mouse scrolled (335, 164) with delta (0, 0)
Screenshot: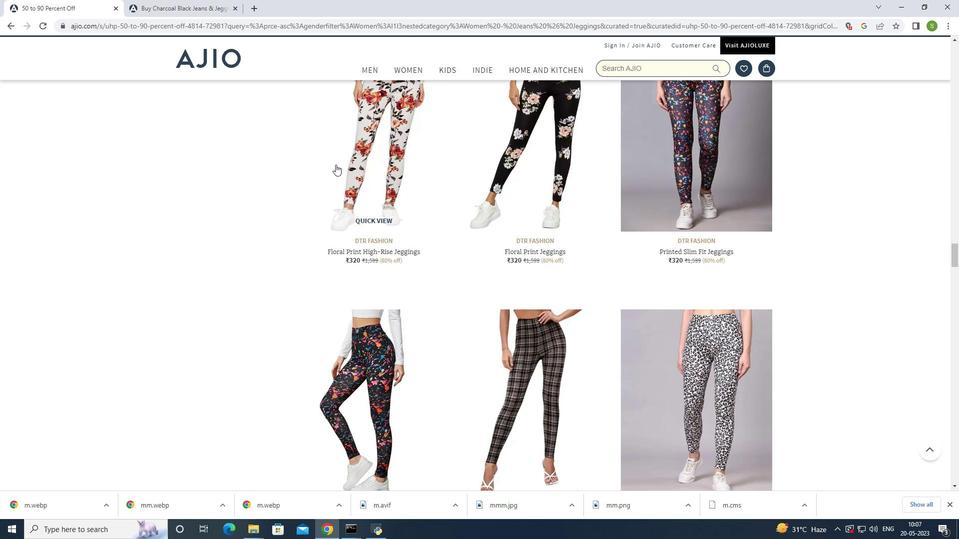 
Action: Mouse scrolled (335, 164) with delta (0, 0)
Screenshot: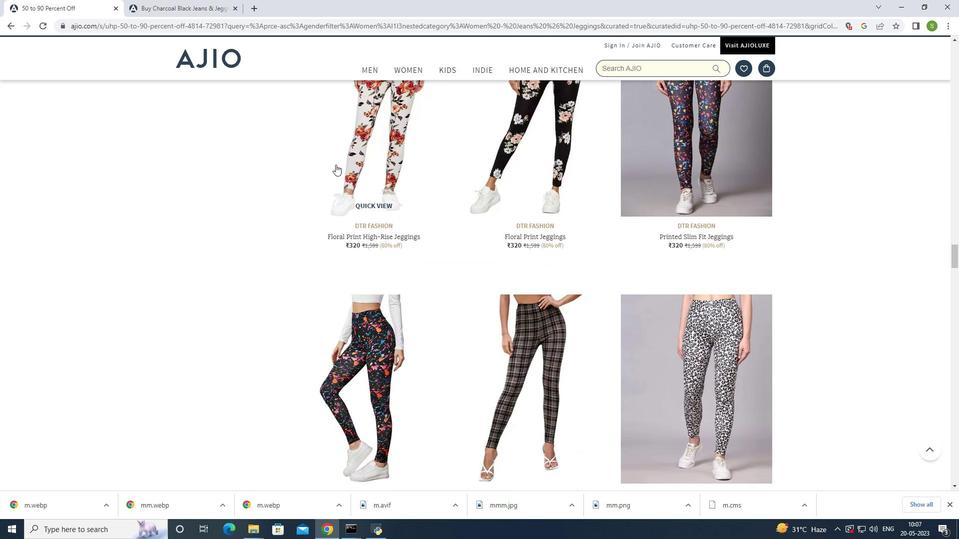 
Action: Mouse scrolled (335, 164) with delta (0, 0)
Screenshot: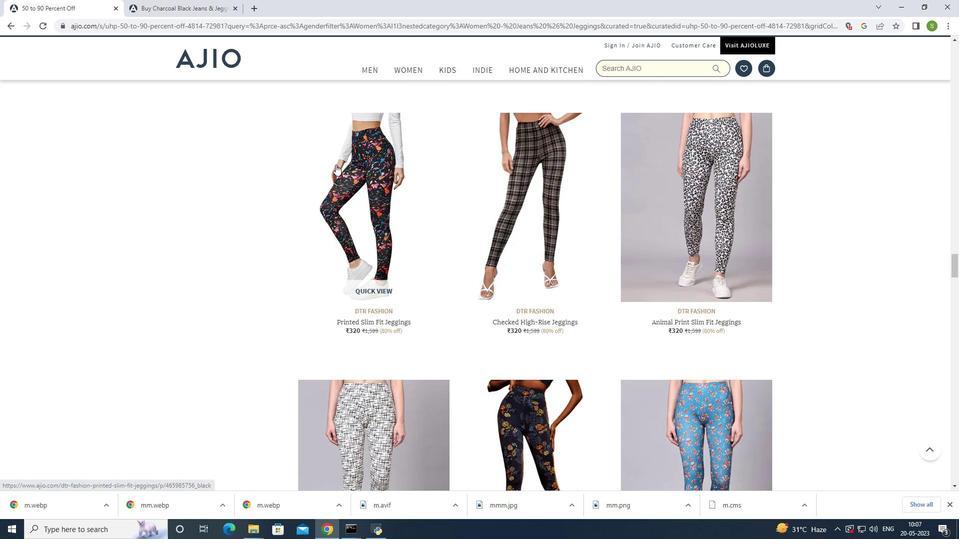 
Action: Mouse scrolled (335, 164) with delta (0, 0)
Screenshot: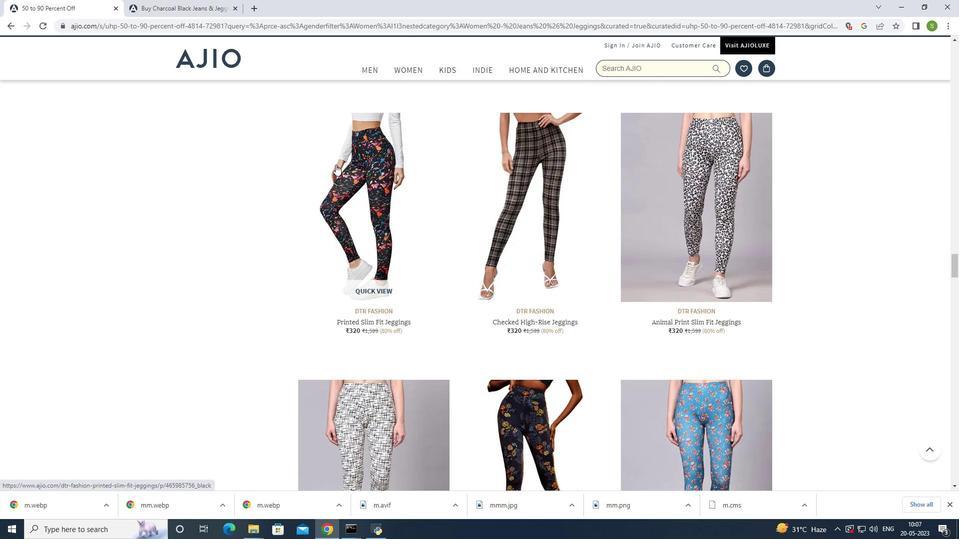 
Action: Mouse scrolled (335, 164) with delta (0, 0)
Screenshot: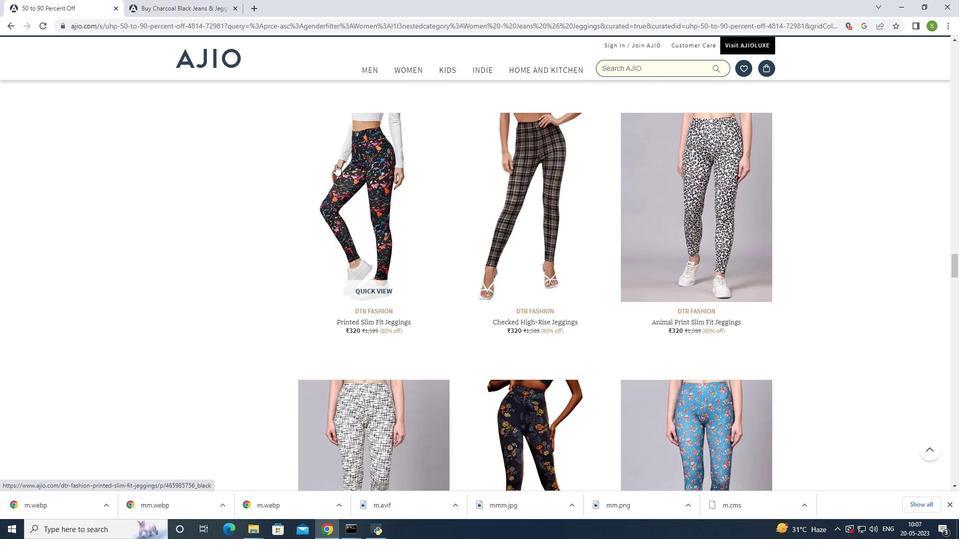 
Action: Mouse scrolled (335, 164) with delta (0, 0)
Screenshot: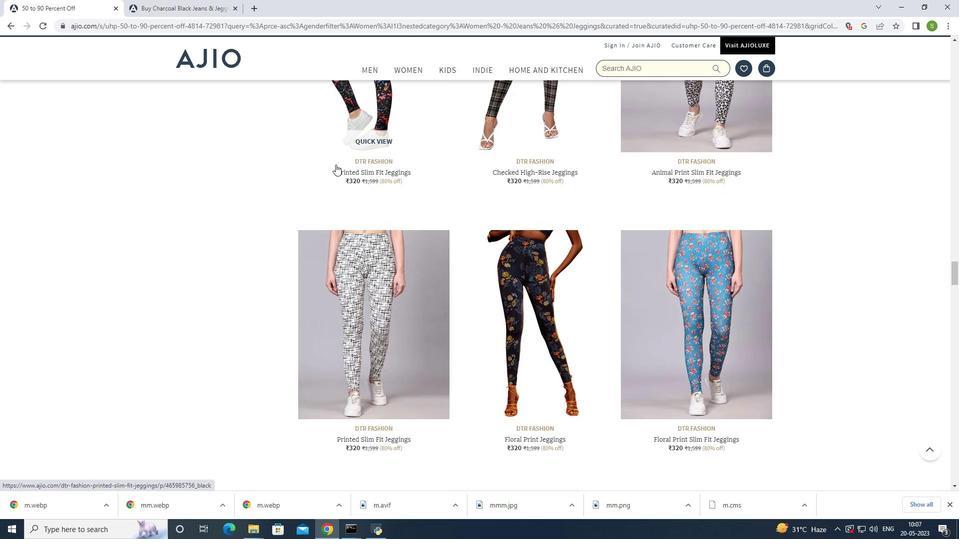 
Action: Mouse scrolled (335, 164) with delta (0, 0)
Screenshot: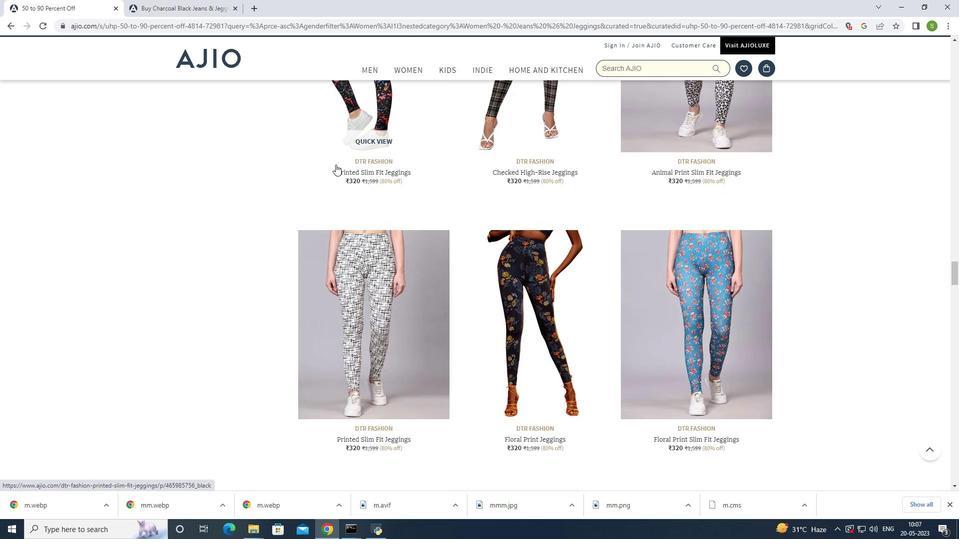 
Action: Mouse scrolled (335, 164) with delta (0, 0)
Screenshot: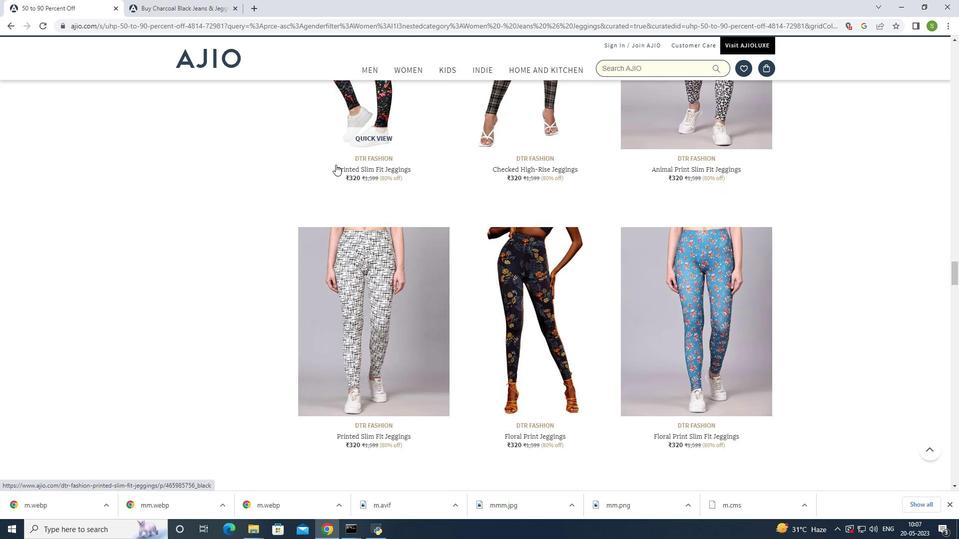 
Action: Mouse scrolled (335, 164) with delta (0, 0)
Screenshot: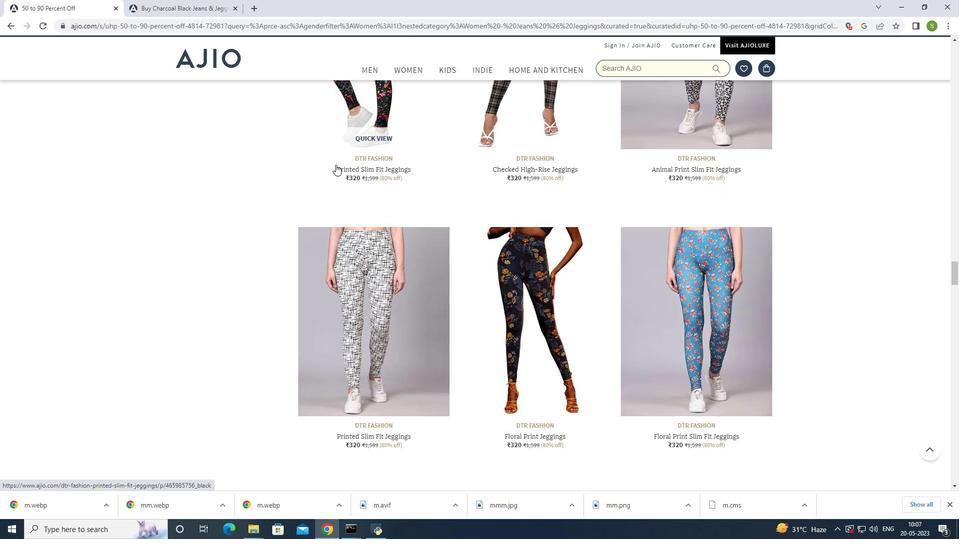 
Action: Mouse scrolled (335, 164) with delta (0, 0)
Screenshot: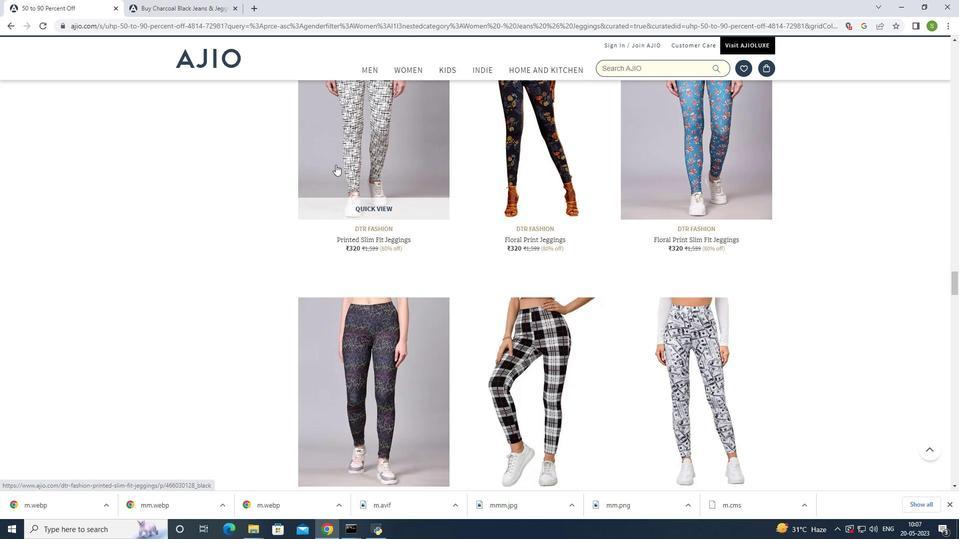 
Action: Mouse scrolled (335, 164) with delta (0, 0)
Screenshot: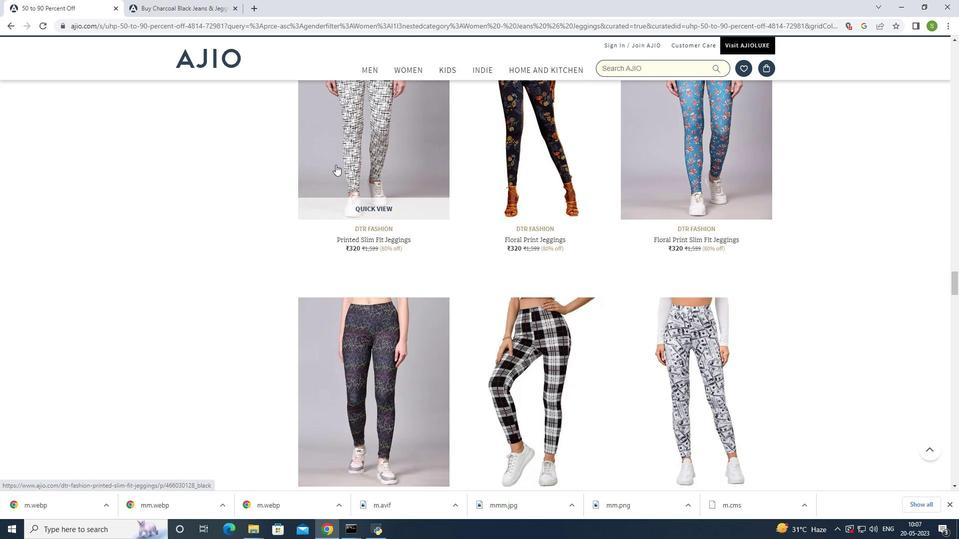 
Action: Mouse scrolled (335, 164) with delta (0, 0)
Screenshot: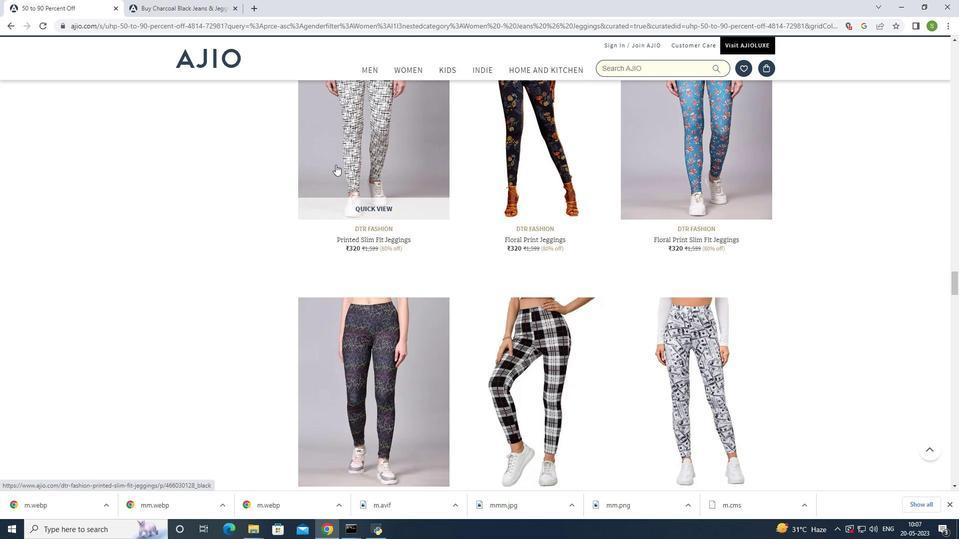 
Action: Mouse scrolled (335, 164) with delta (0, 0)
Screenshot: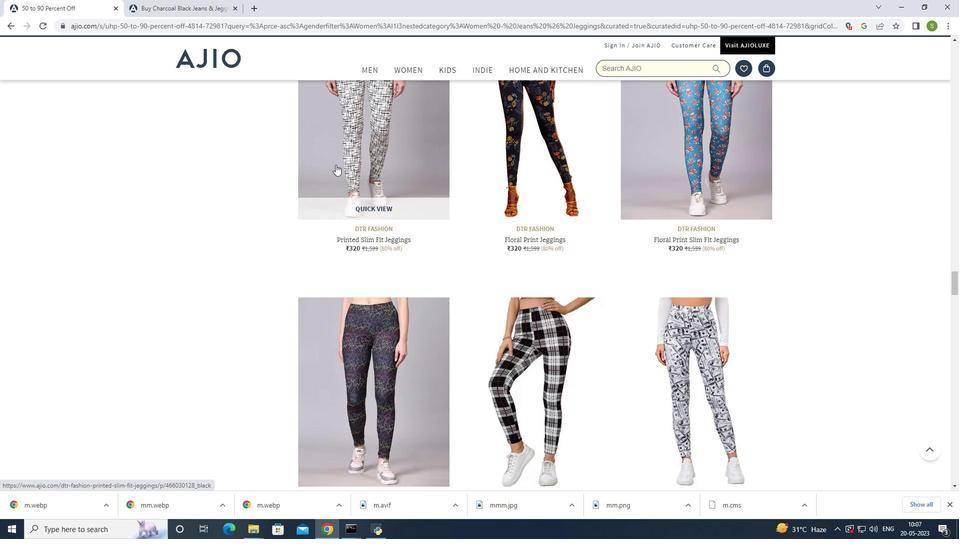 
Action: Mouse scrolled (335, 164) with delta (0, 0)
Screenshot: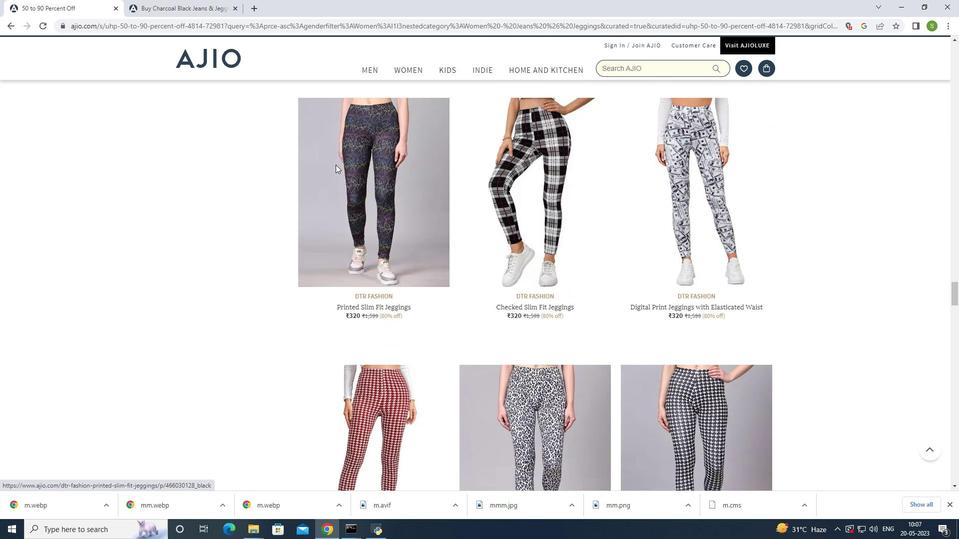 
Action: Mouse scrolled (335, 164) with delta (0, 0)
Screenshot: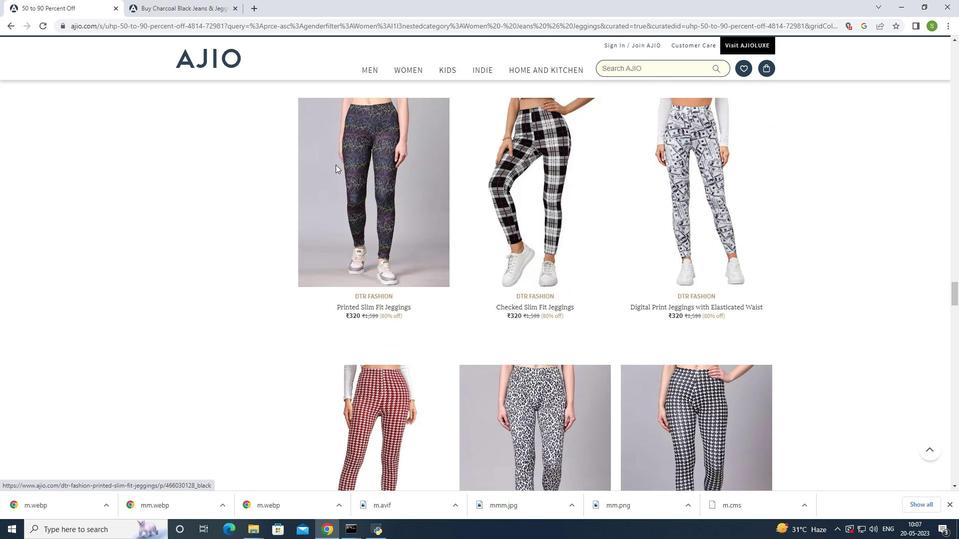 
Action: Mouse scrolled (335, 164) with delta (0, 0)
Screenshot: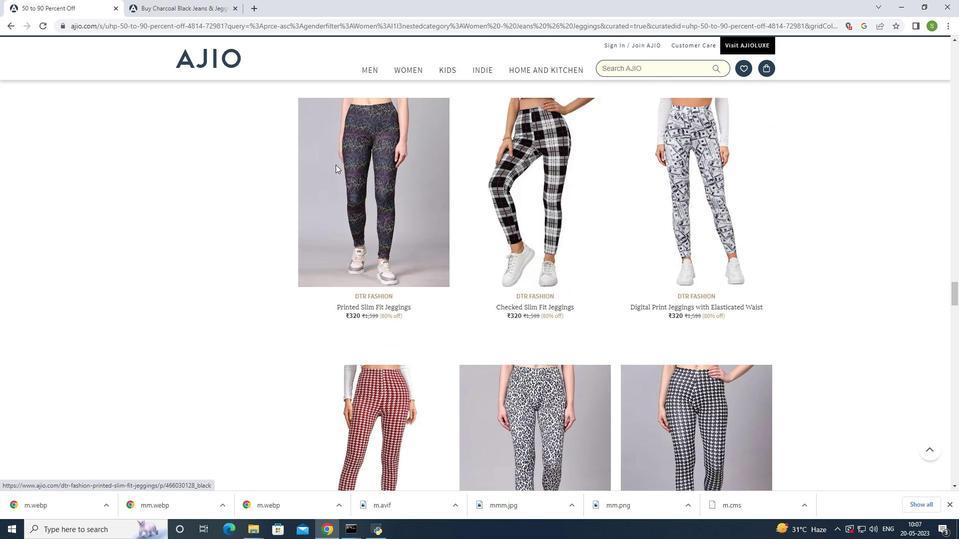 
Action: Mouse scrolled (335, 164) with delta (0, 0)
Screenshot: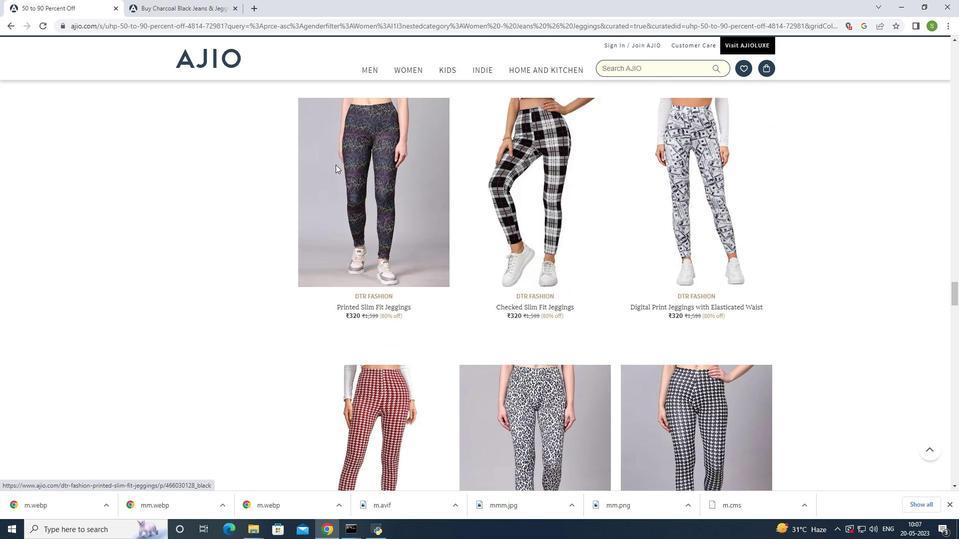 
Action: Mouse scrolled (335, 164) with delta (0, 0)
Screenshot: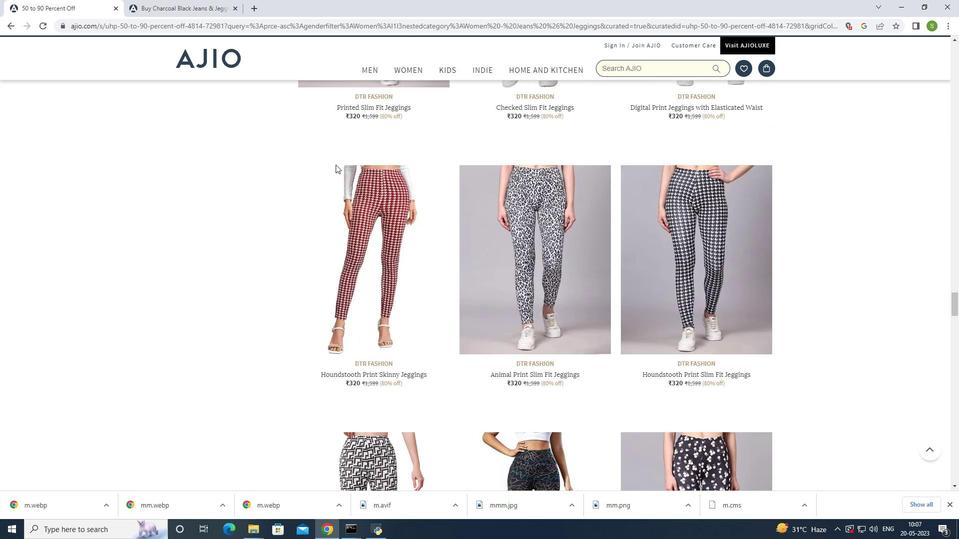 
Action: Mouse scrolled (335, 164) with delta (0, 0)
Screenshot: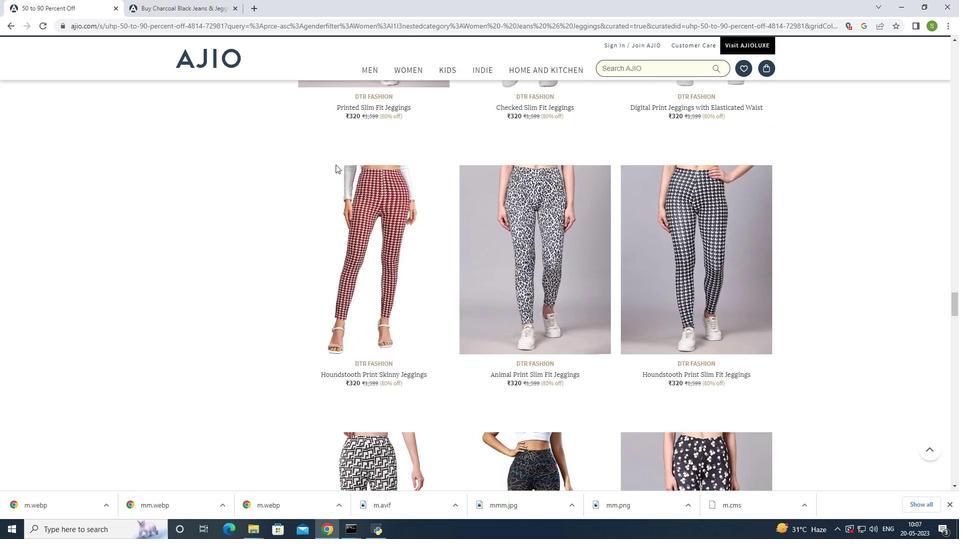 
Action: Mouse scrolled (335, 164) with delta (0, 0)
Screenshot: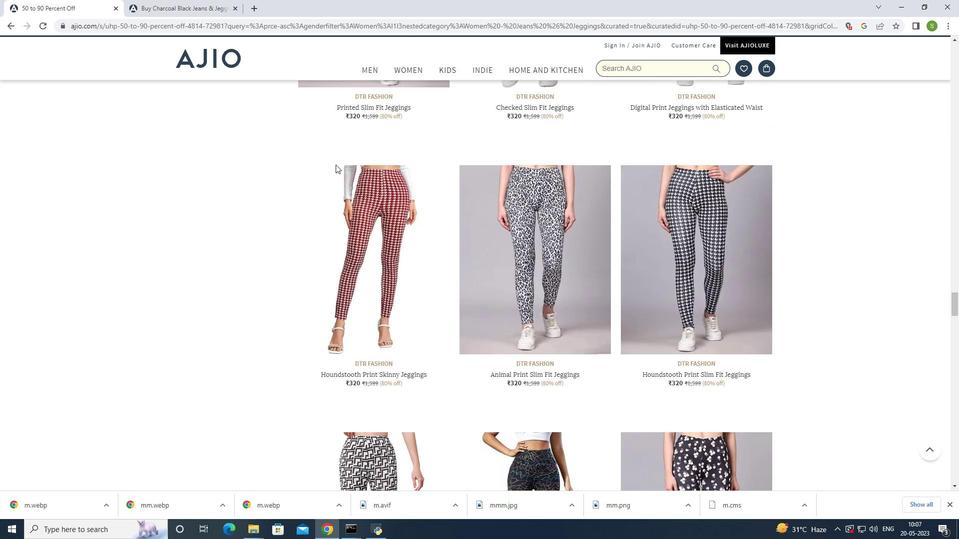 
Action: Mouse scrolled (335, 164) with delta (0, 0)
Screenshot: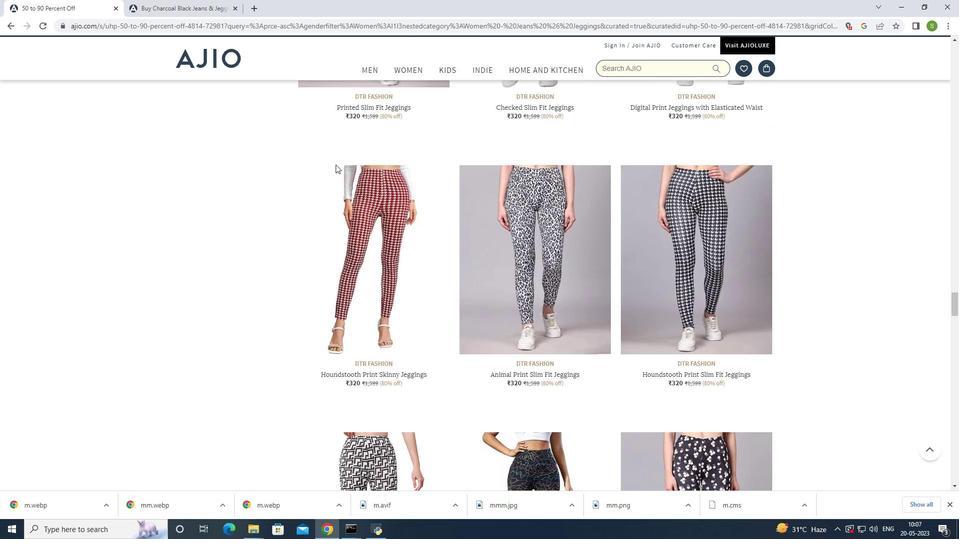 
Action: Mouse scrolled (335, 164) with delta (0, 0)
Screenshot: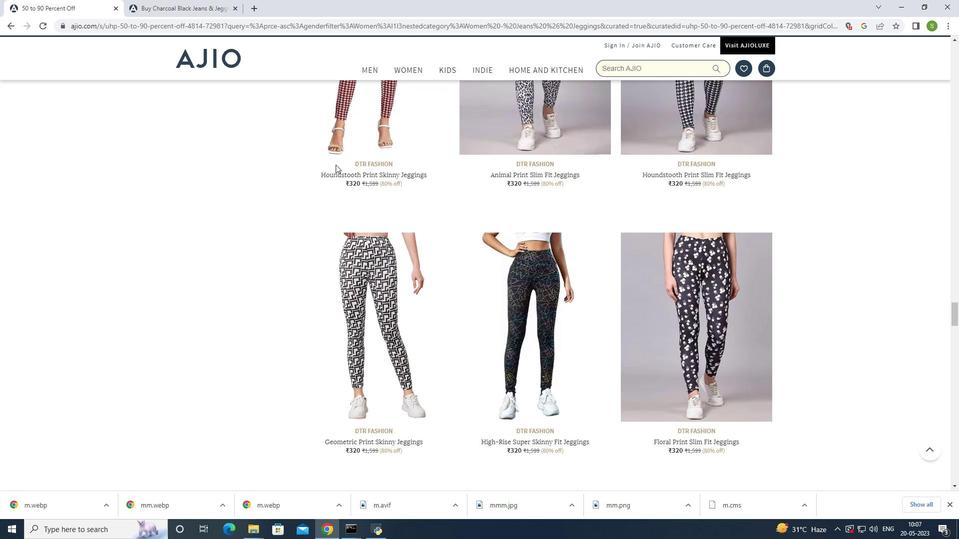 
Action: Mouse scrolled (335, 164) with delta (0, 0)
Screenshot: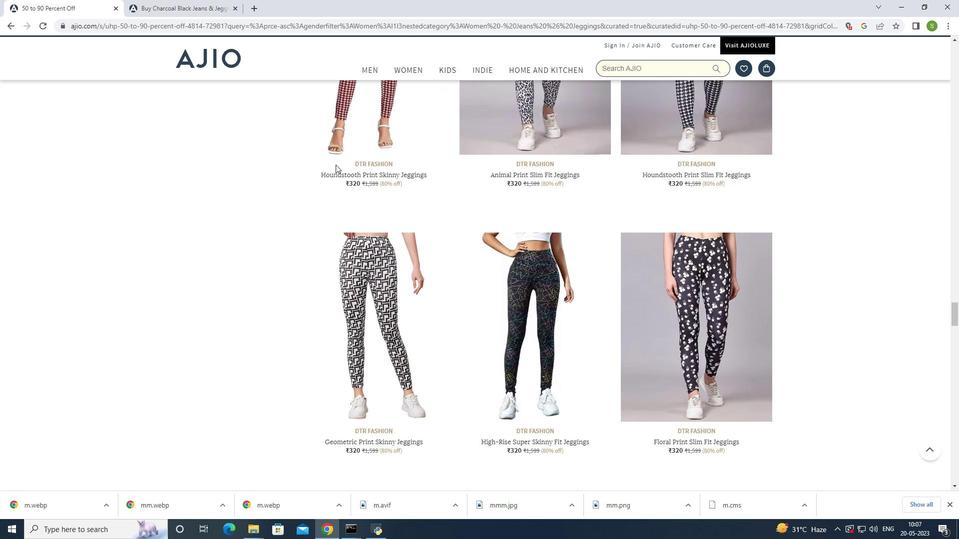 
Action: Mouse scrolled (335, 164) with delta (0, 0)
Screenshot: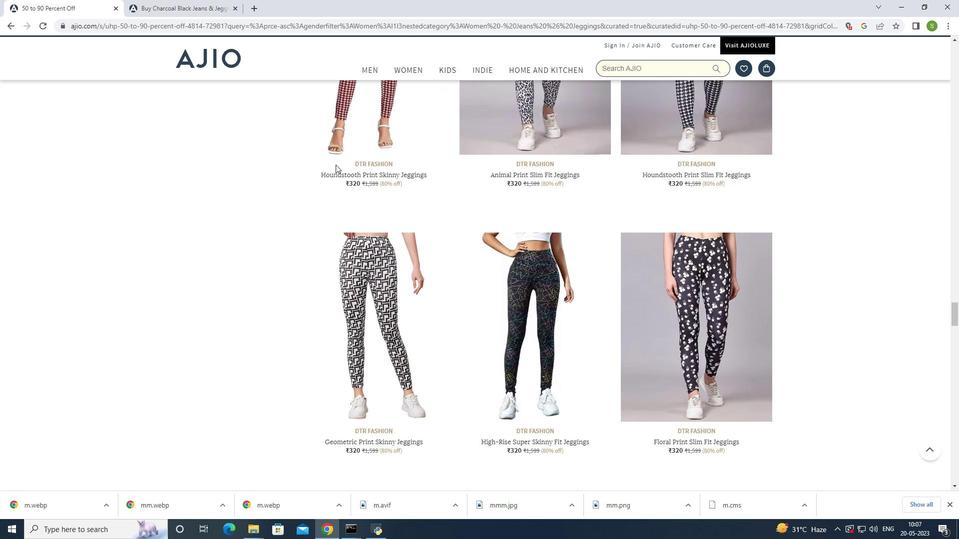 
Action: Mouse scrolled (335, 164) with delta (0, 0)
Screenshot: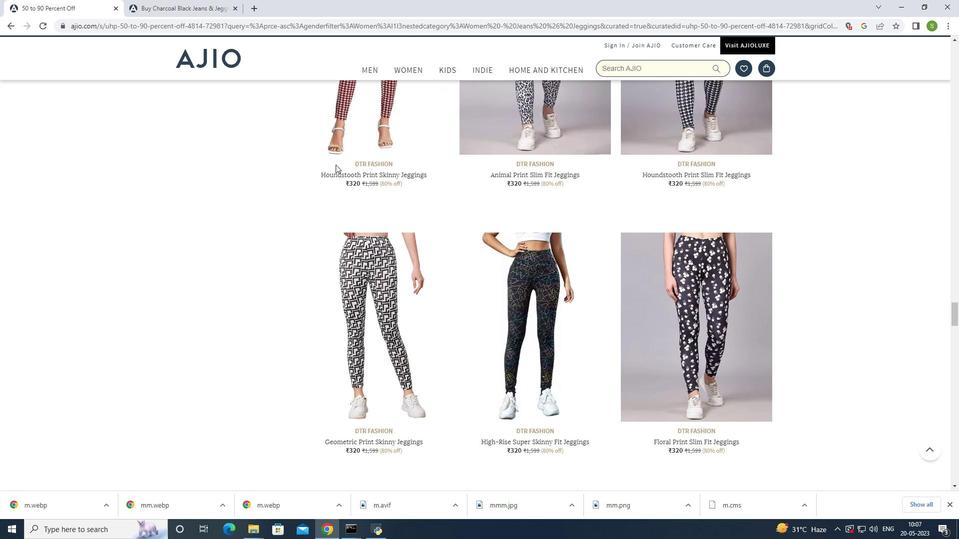 
Action: Mouse moved to (335, 164)
Screenshot: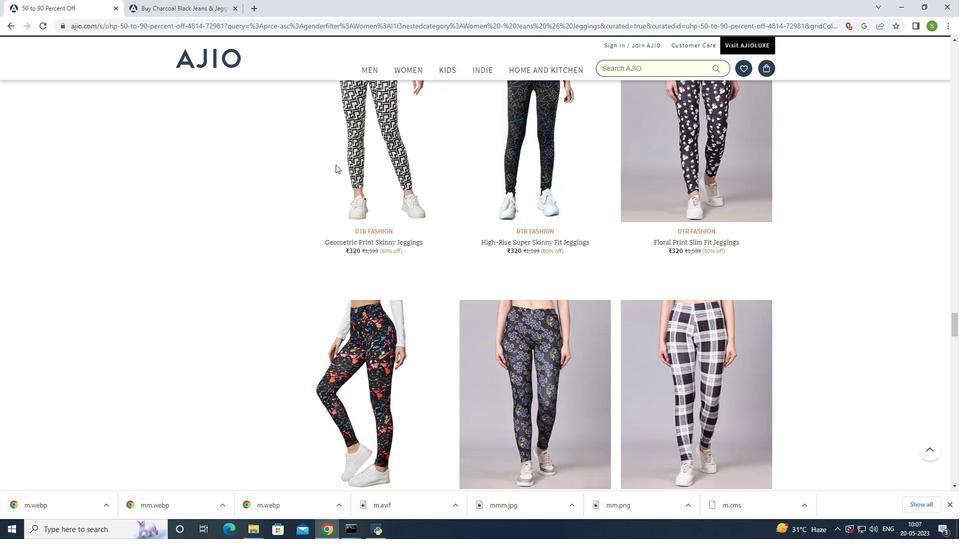
Action: Mouse scrolled (335, 164) with delta (0, 0)
Screenshot: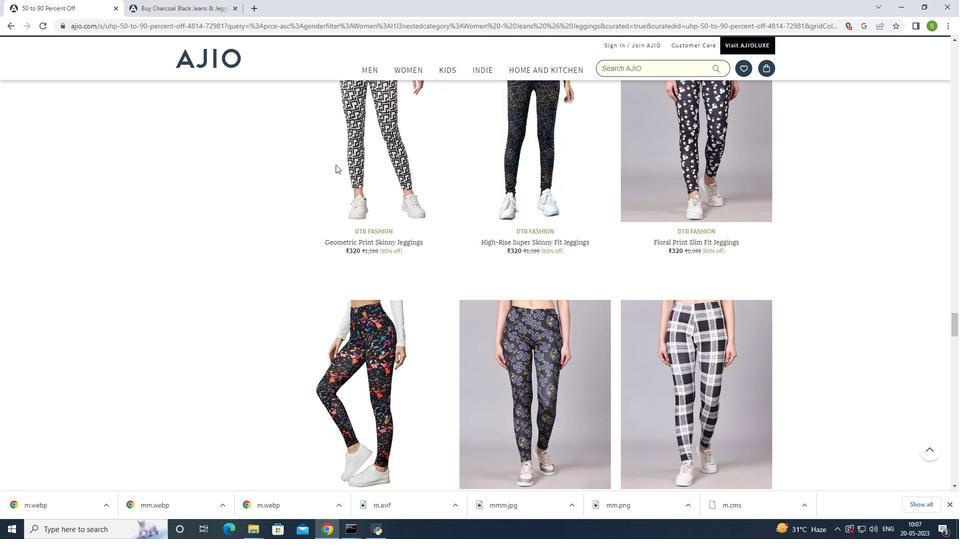 
Action: Mouse scrolled (335, 164) with delta (0, 0)
Screenshot: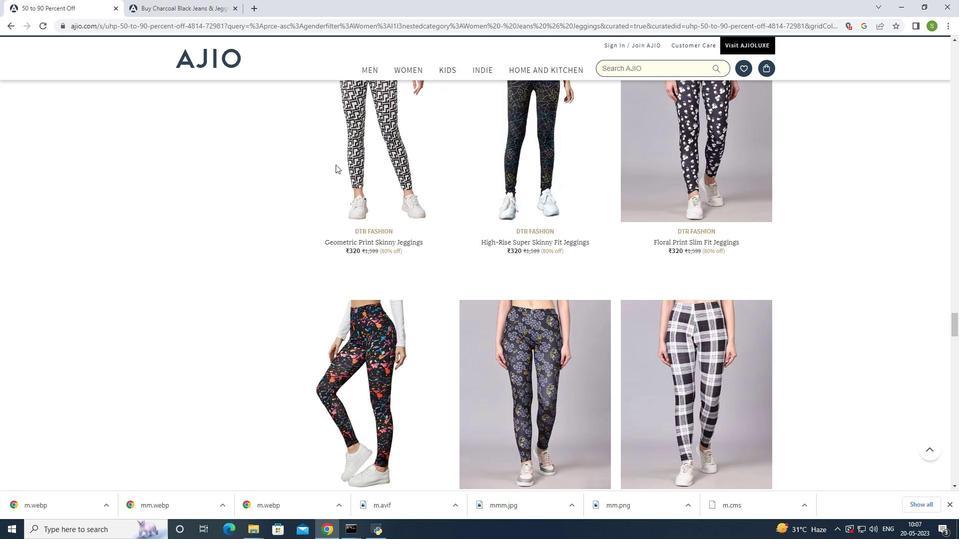 
Action: Mouse scrolled (335, 164) with delta (0, 0)
Screenshot: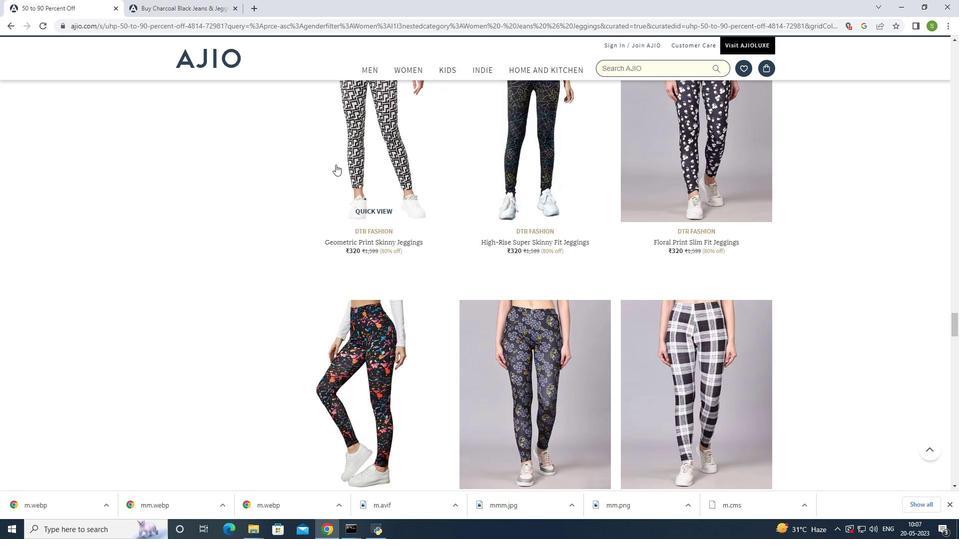 
Action: Mouse scrolled (335, 164) with delta (0, 0)
Screenshot: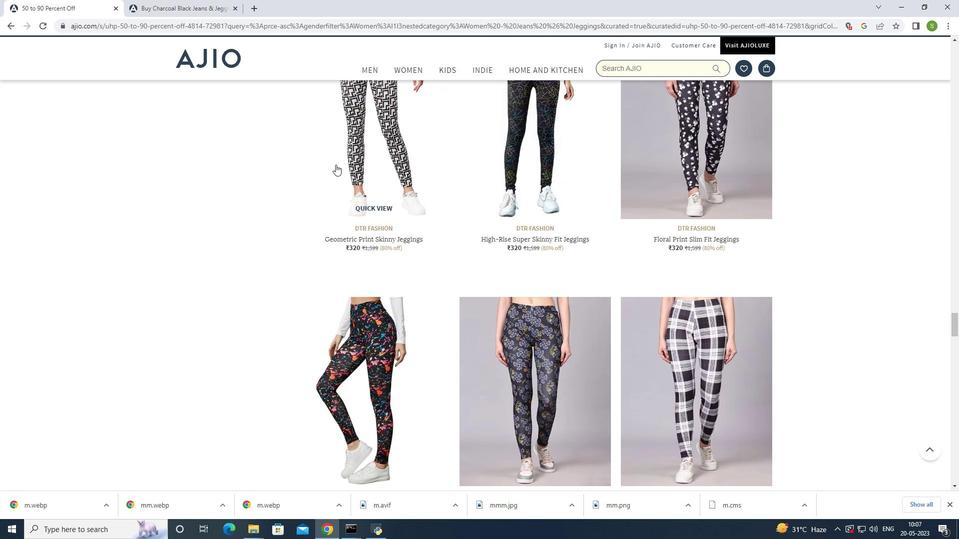 
Action: Mouse moved to (336, 163)
Screenshot: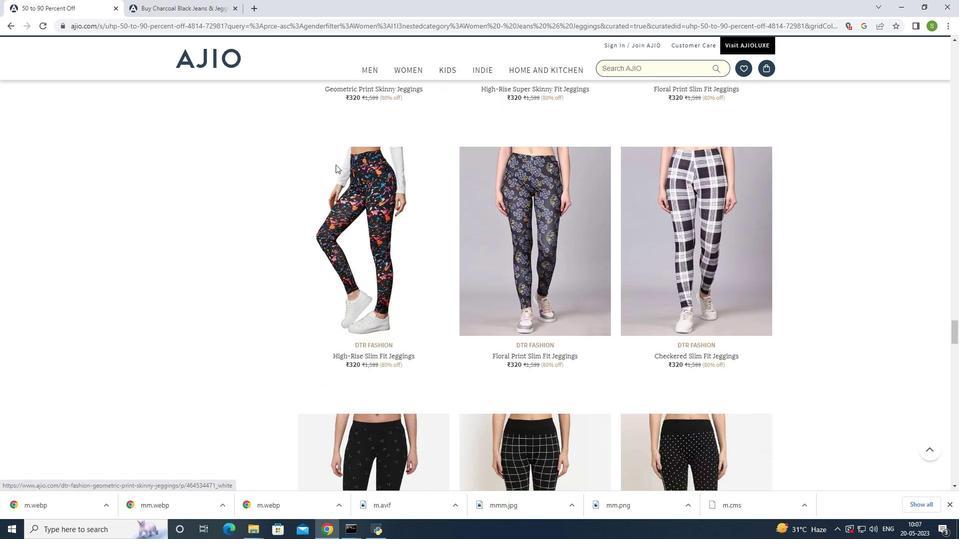 
Action: Mouse scrolled (336, 163) with delta (0, 0)
Screenshot: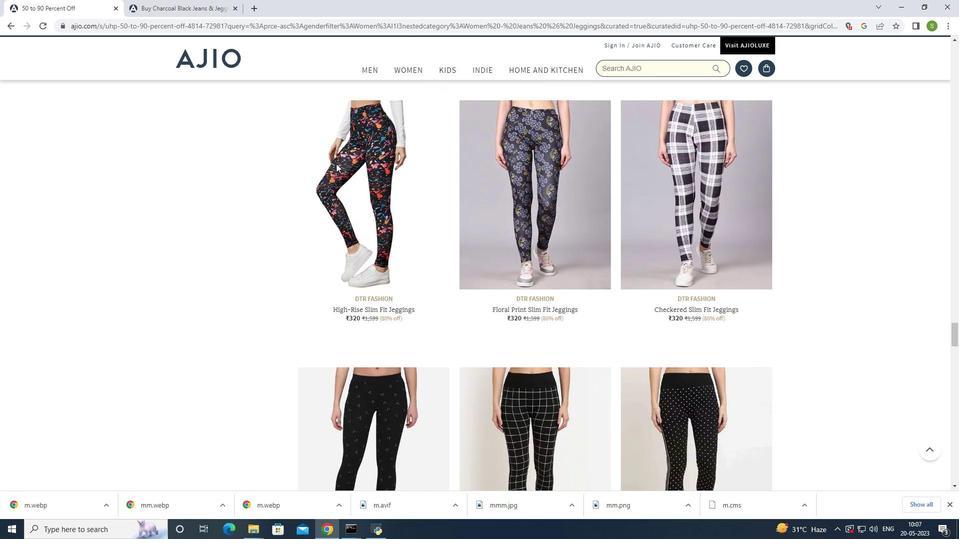 
Action: Mouse scrolled (336, 163) with delta (0, 0)
Screenshot: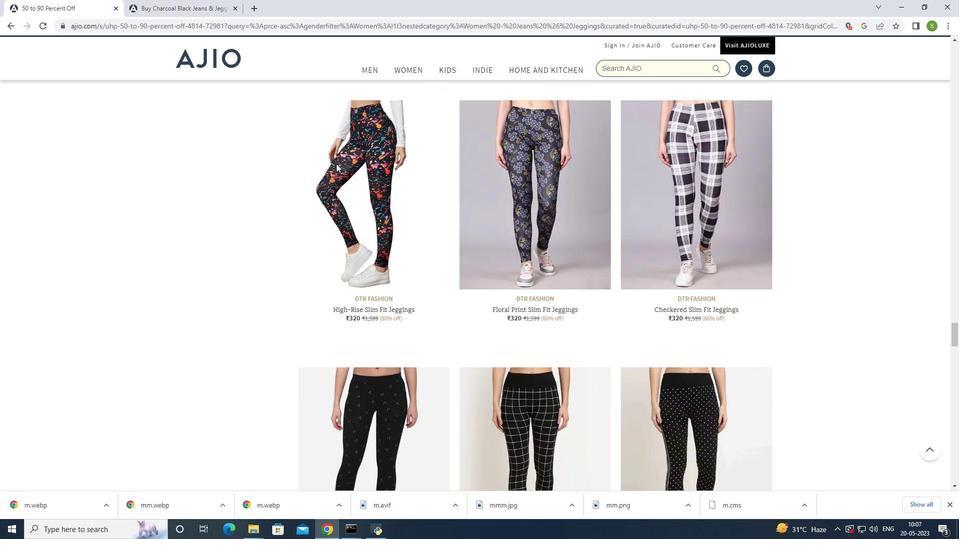 
Action: Mouse scrolled (336, 163) with delta (0, 0)
Screenshot: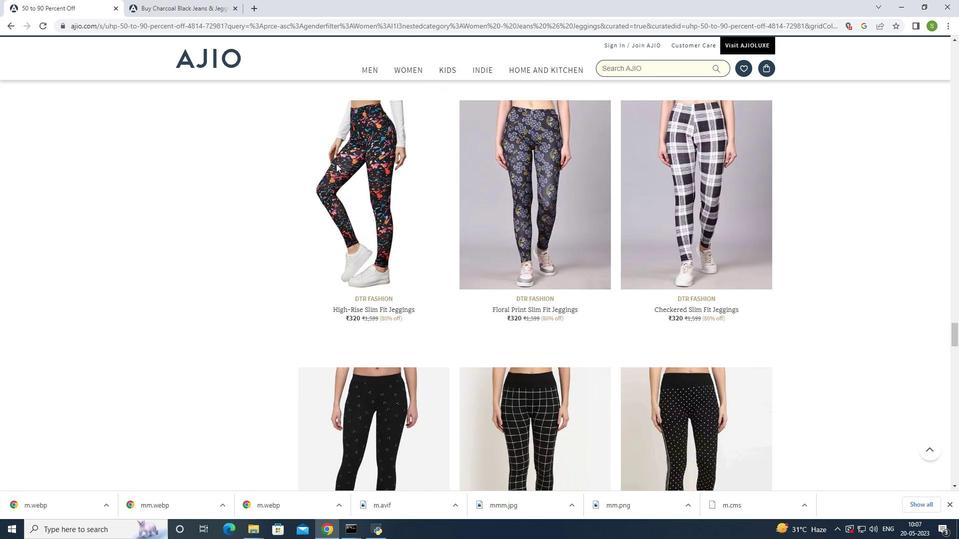 
Action: Mouse scrolled (336, 163) with delta (0, 0)
Screenshot: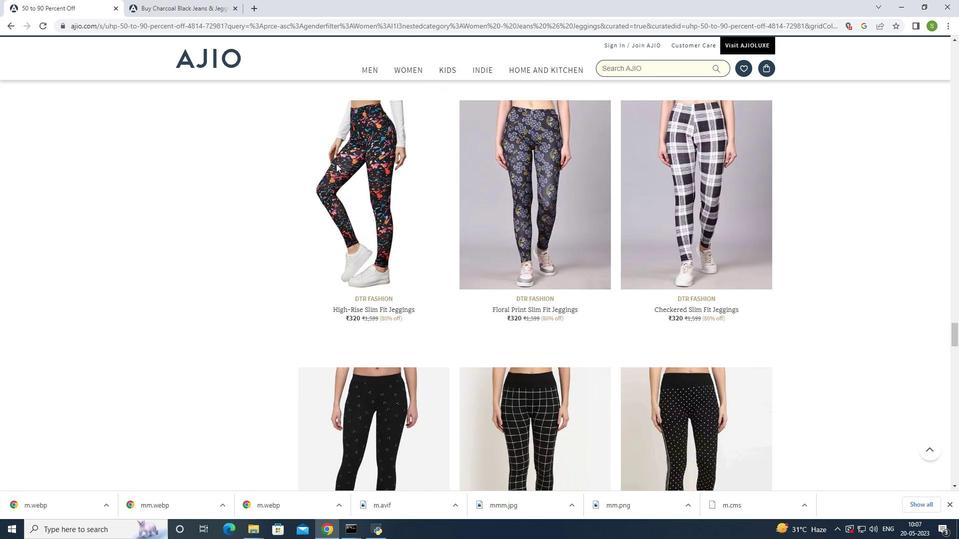 
Action: Mouse scrolled (336, 163) with delta (0, 0)
Screenshot: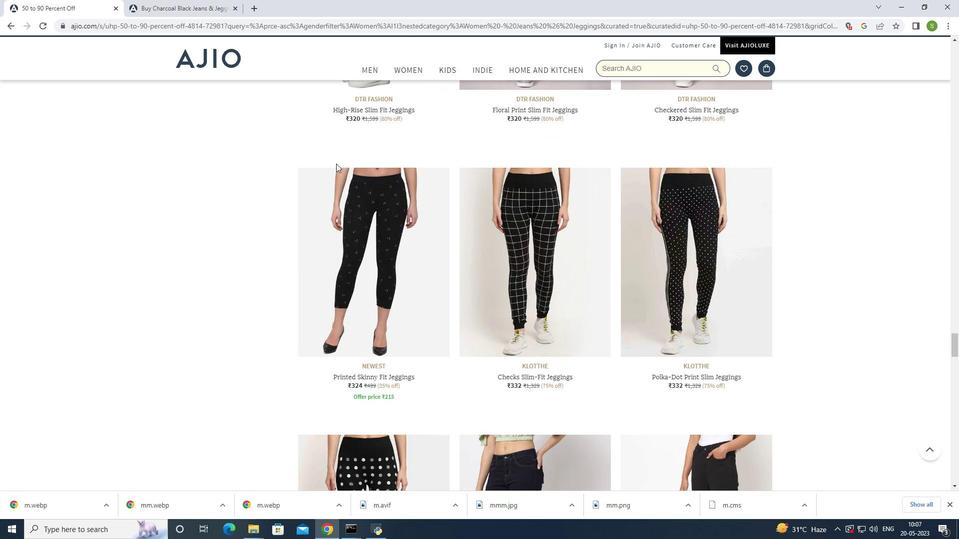 
Action: Mouse scrolled (336, 163) with delta (0, 0)
Screenshot: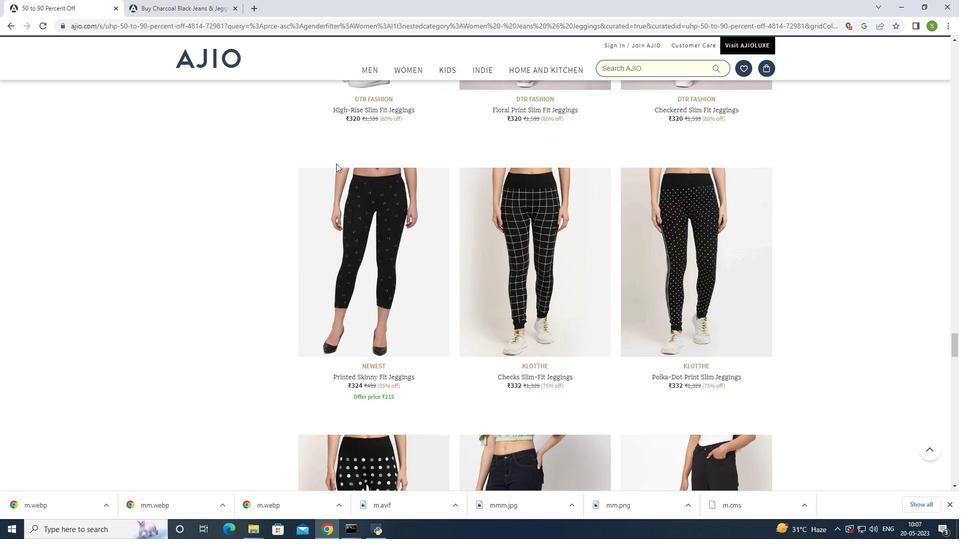 
Action: Mouse scrolled (336, 163) with delta (0, 0)
Screenshot: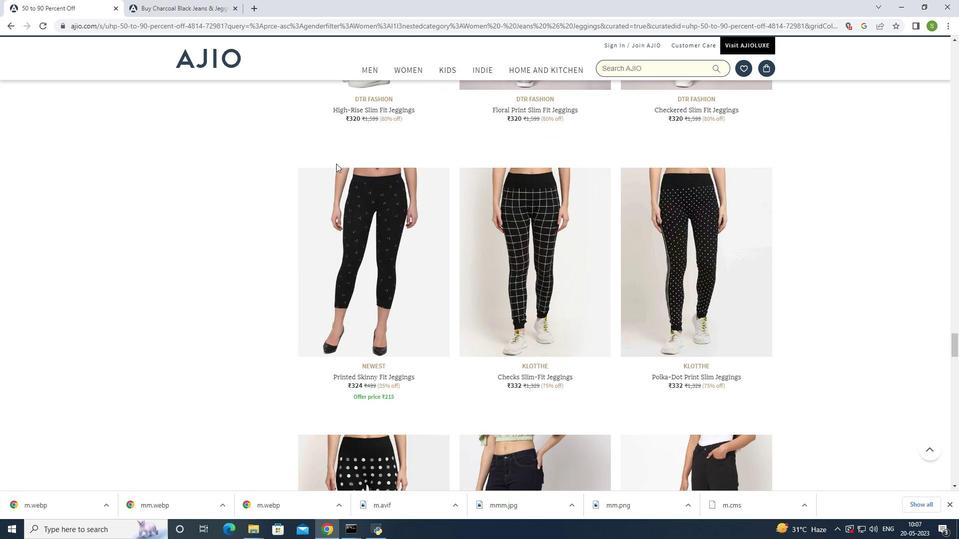 
Action: Mouse scrolled (336, 163) with delta (0, 0)
Screenshot: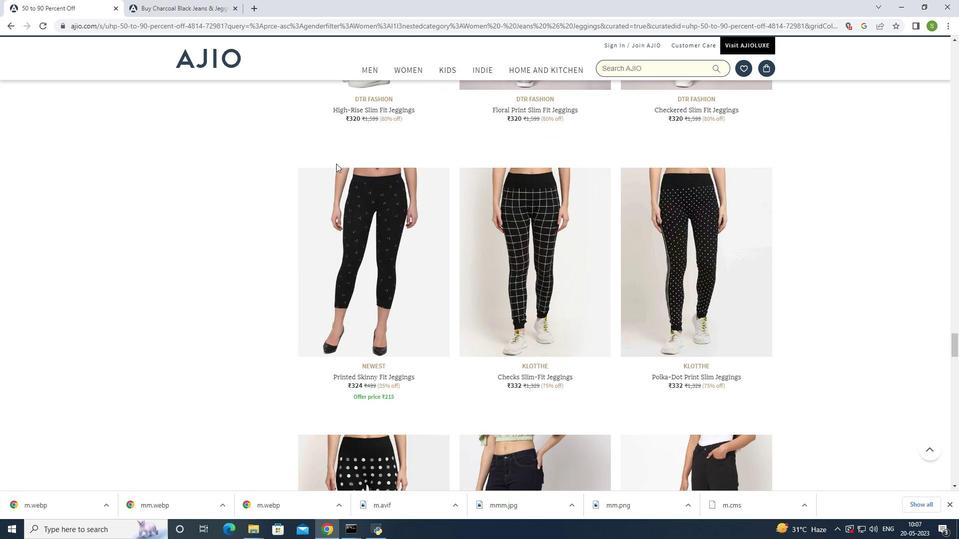 
Action: Mouse scrolled (336, 163) with delta (0, 0)
Screenshot: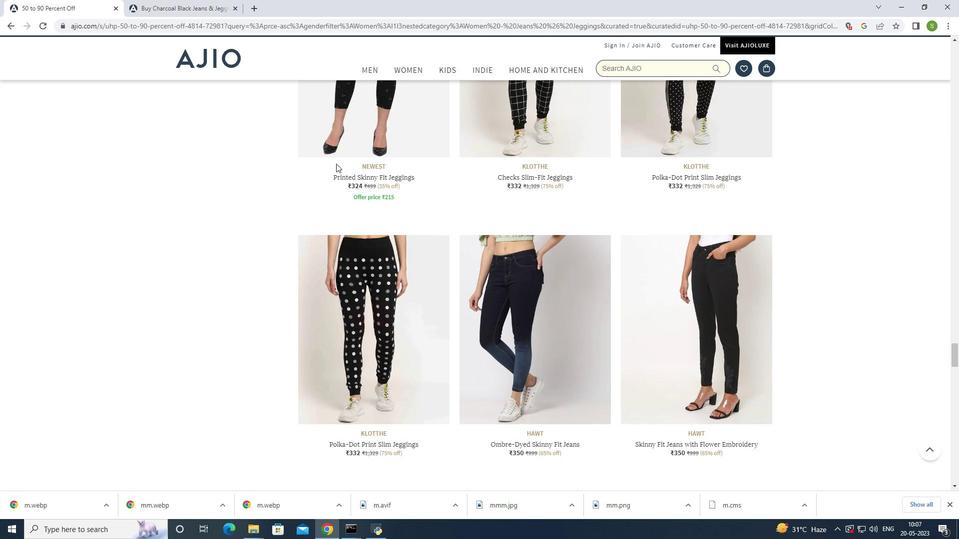 
Action: Mouse scrolled (336, 163) with delta (0, 0)
Screenshot: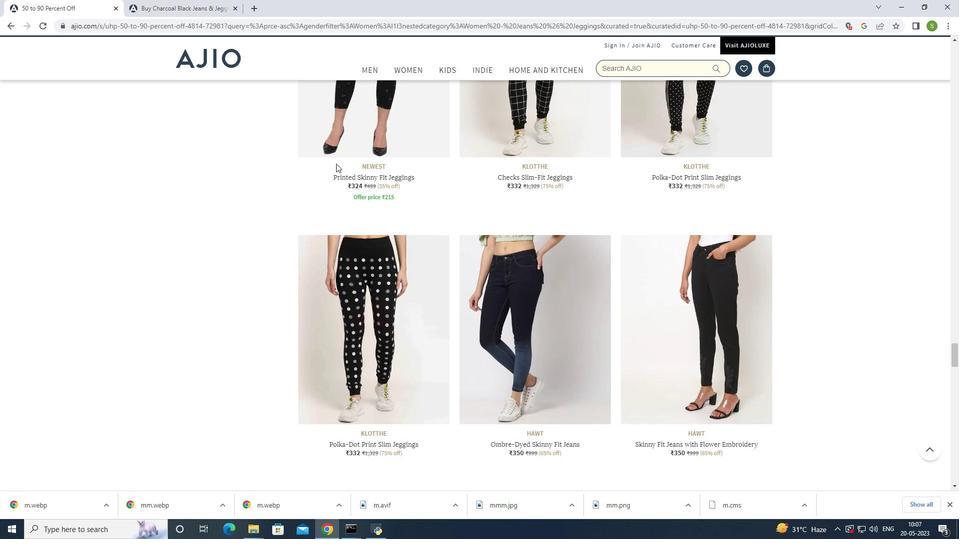 
Action: Mouse scrolled (336, 163) with delta (0, 0)
Screenshot: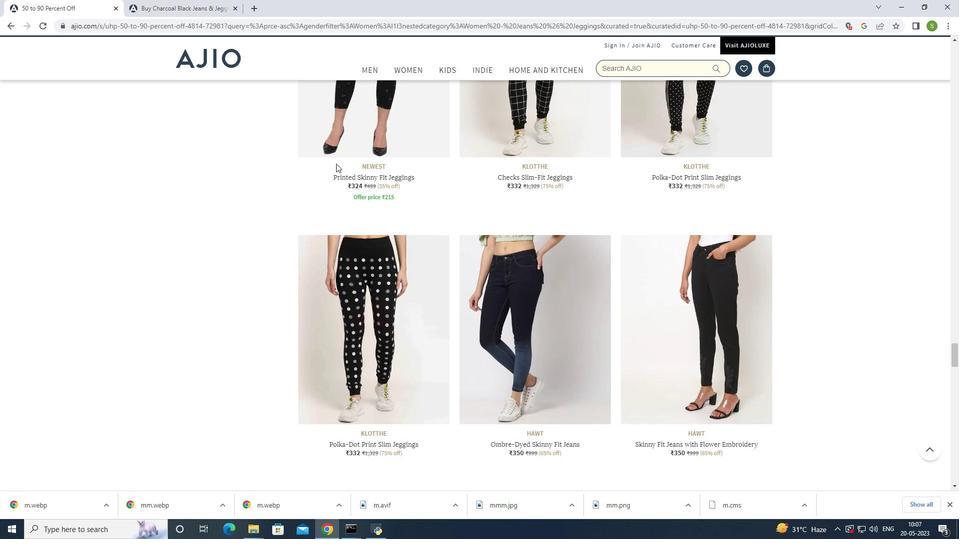 
Action: Mouse scrolled (336, 163) with delta (0, 0)
Screenshot: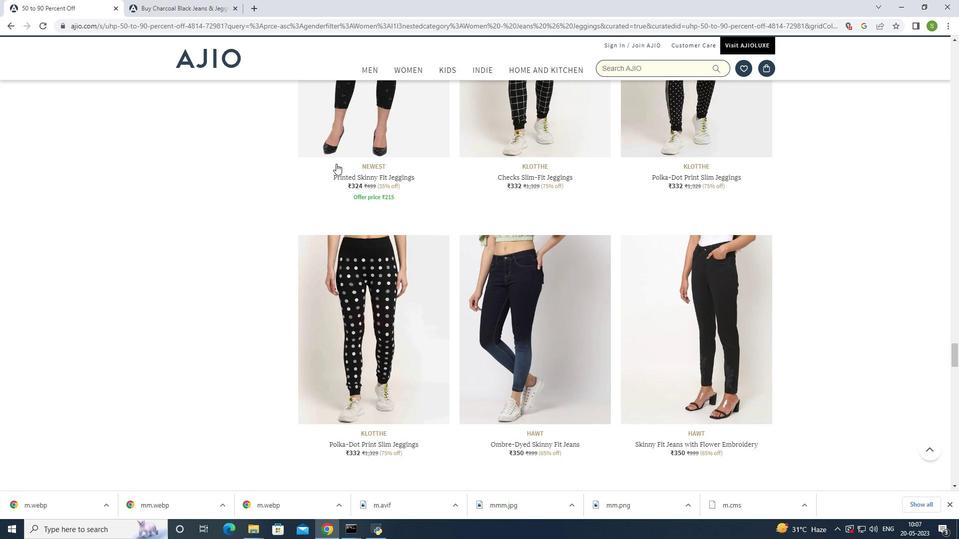 
Action: Mouse scrolled (336, 163) with delta (0, 0)
Screenshot: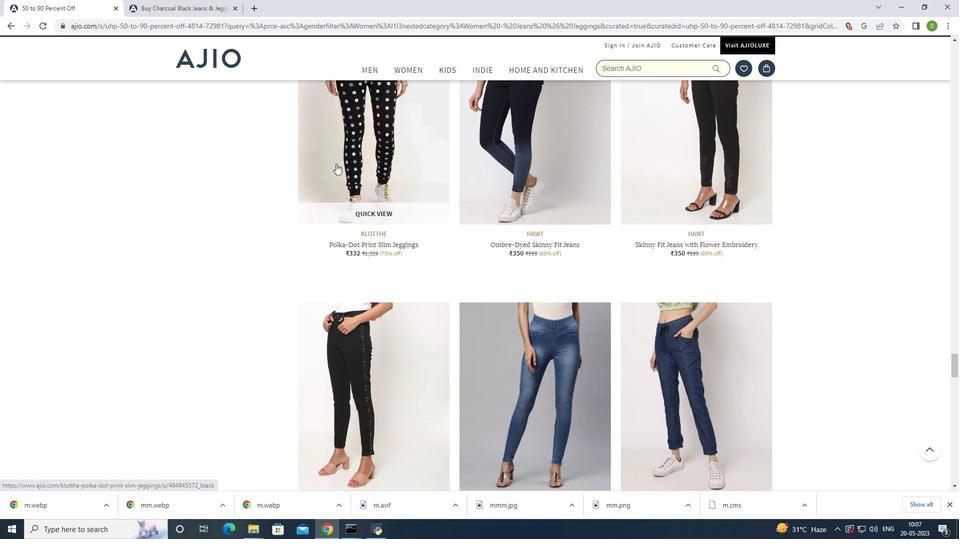 
Action: Mouse scrolled (336, 163) with delta (0, 0)
Screenshot: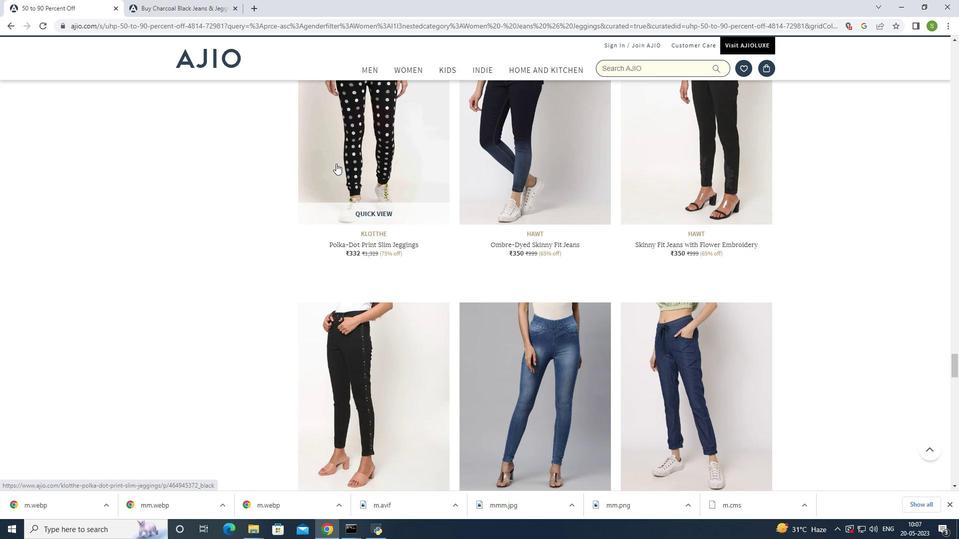 
Action: Mouse scrolled (336, 163) with delta (0, 0)
Screenshot: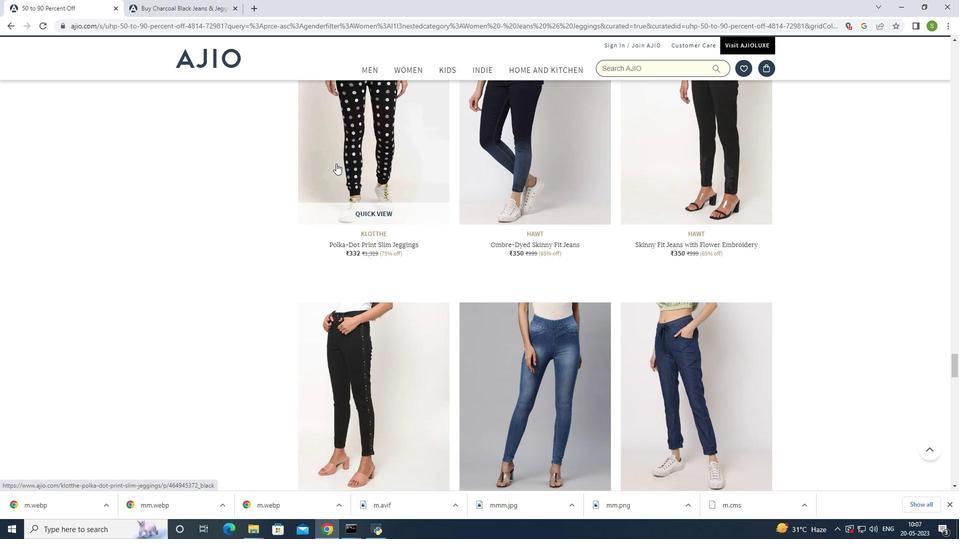 
Action: Mouse scrolled (336, 163) with delta (0, 0)
Screenshot: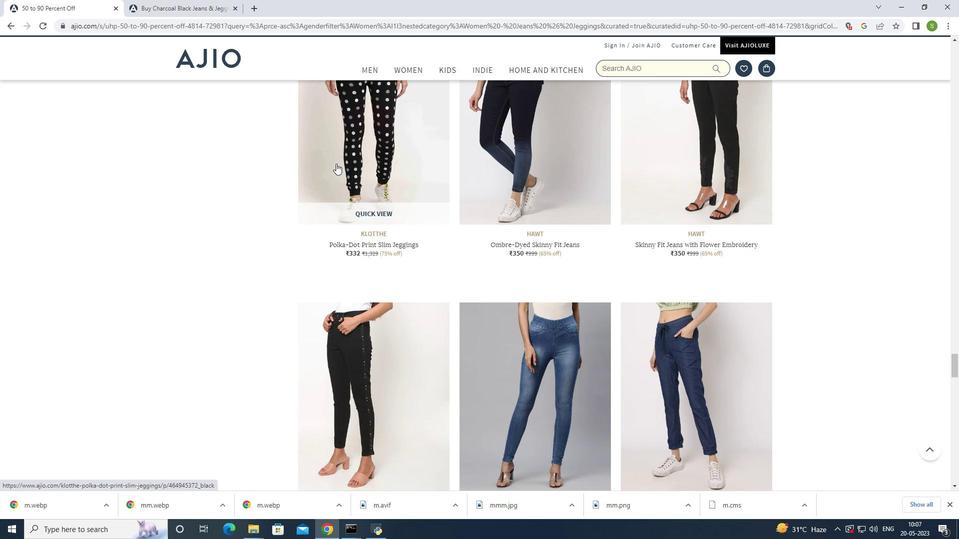 
Action: Mouse scrolled (336, 163) with delta (0, 0)
Screenshot: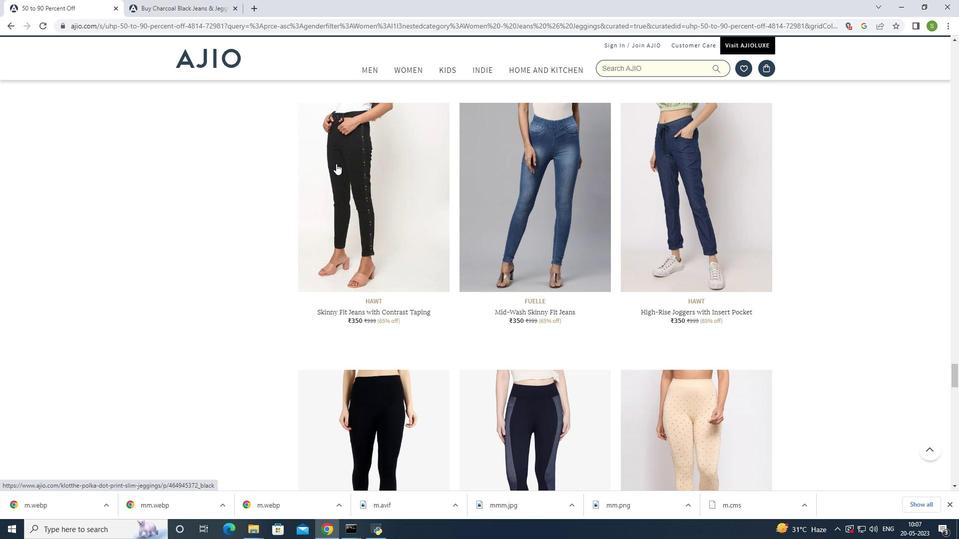 
Action: Mouse scrolled (336, 163) with delta (0, 0)
Screenshot: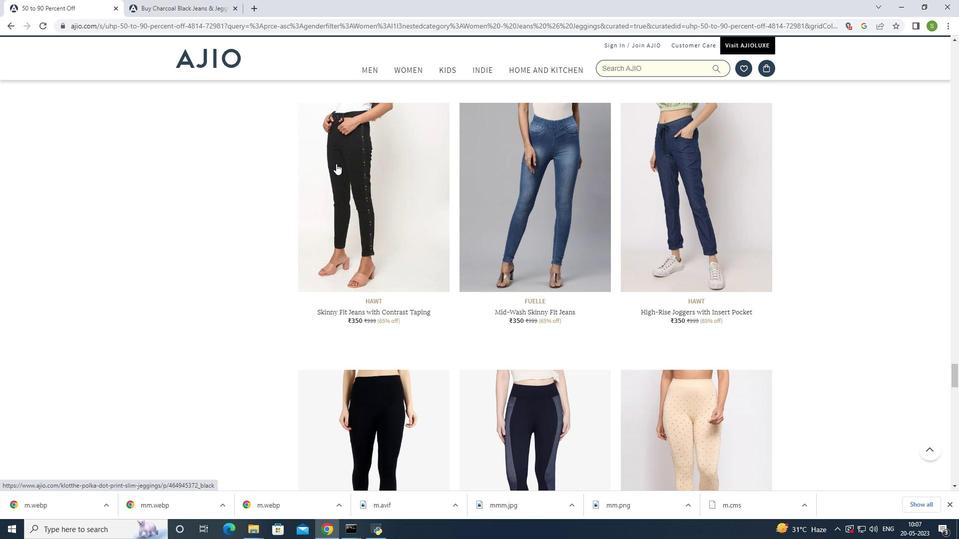 
Action: Mouse scrolled (336, 163) with delta (0, 0)
Screenshot: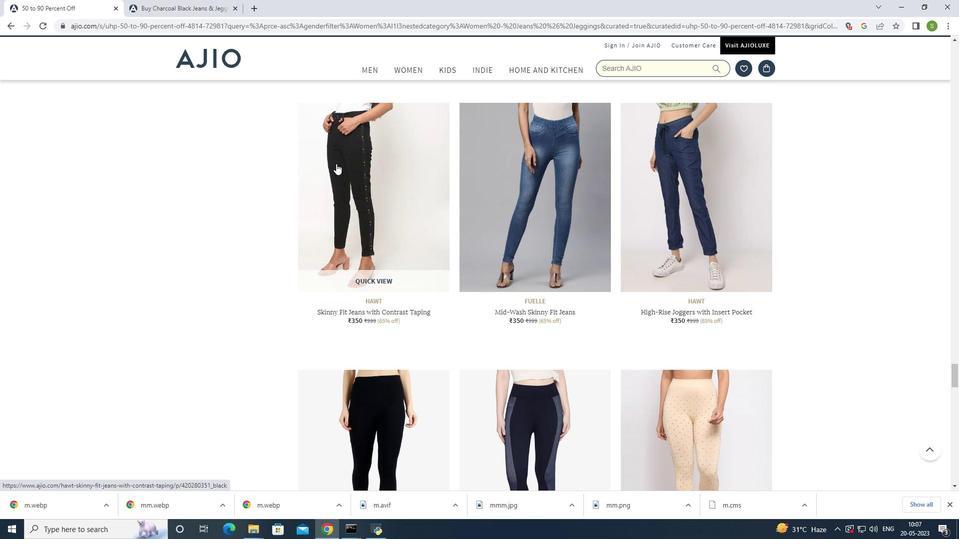 
Action: Mouse scrolled (336, 163) with delta (0, 0)
Screenshot: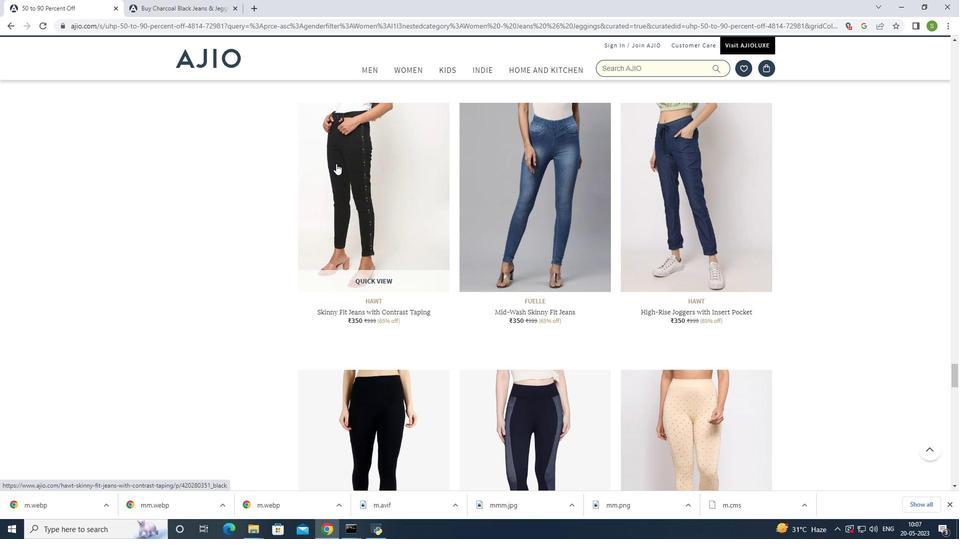 
Action: Mouse scrolled (336, 163) with delta (0, 0)
Screenshot: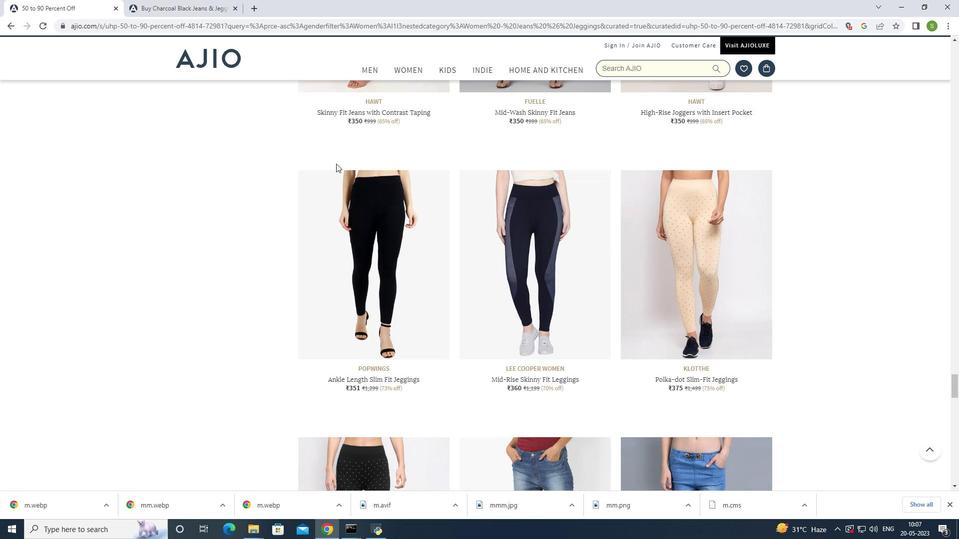 
Action: Mouse scrolled (336, 163) with delta (0, 0)
Screenshot: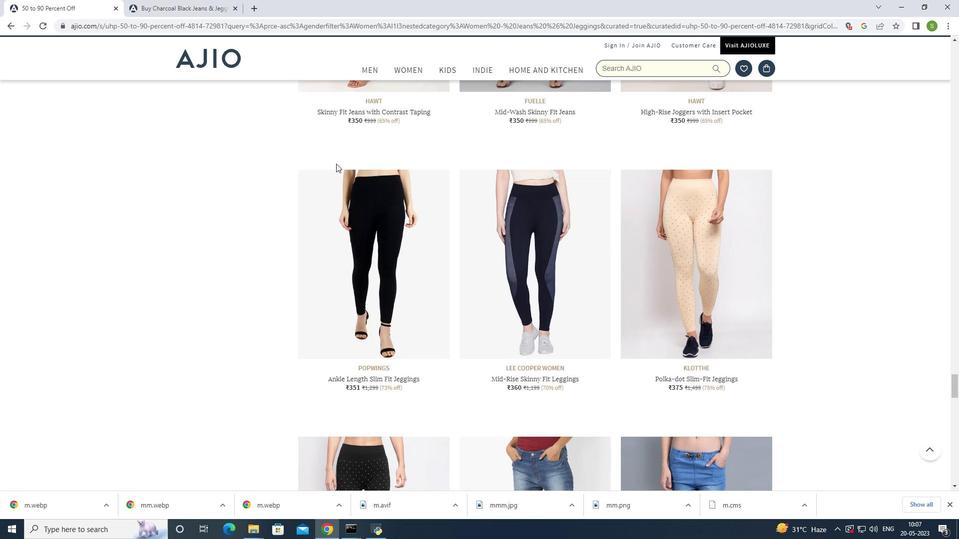 
Action: Mouse scrolled (336, 163) with delta (0, 0)
Screenshot: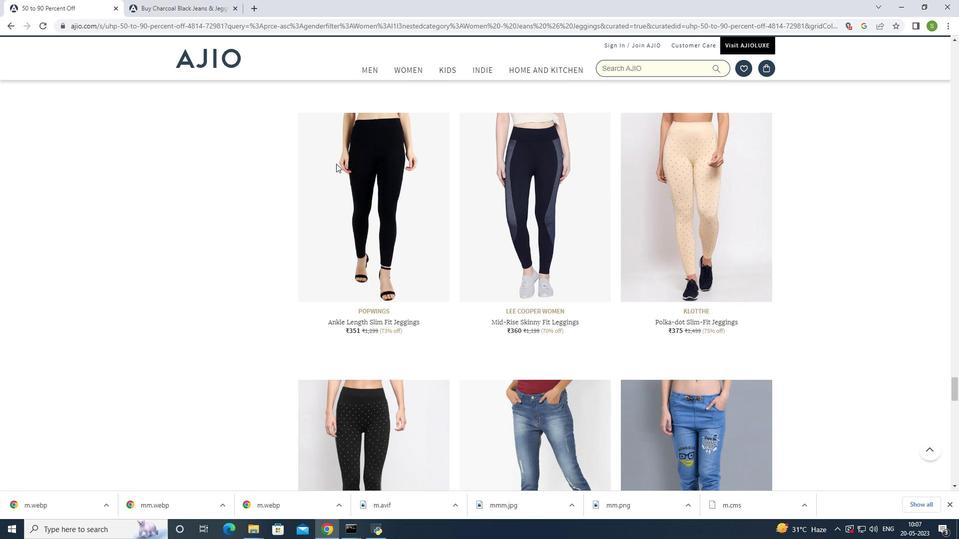 
Action: Mouse scrolled (336, 163) with delta (0, 0)
Screenshot: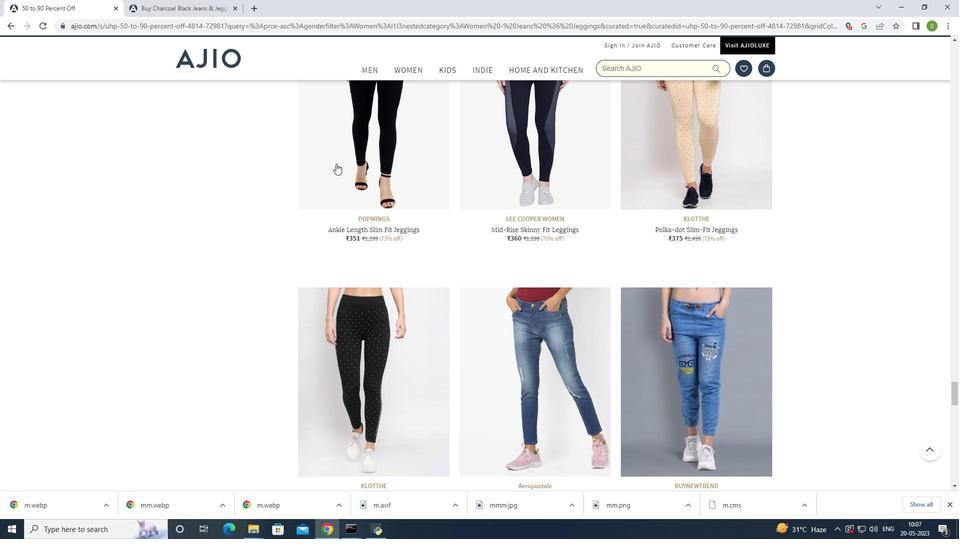 
Action: Mouse scrolled (336, 163) with delta (0, 0)
Screenshot: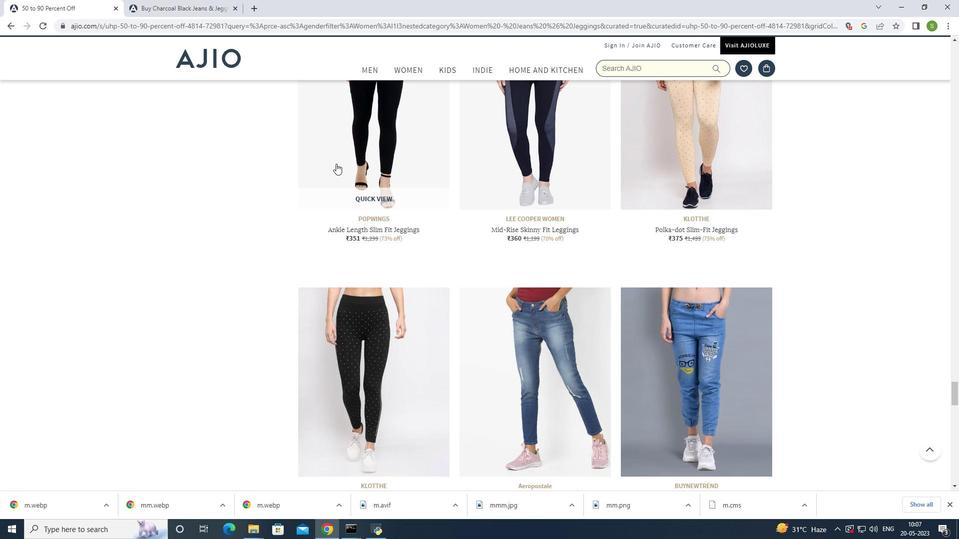 
Action: Mouse scrolled (336, 163) with delta (0, 0)
Screenshot: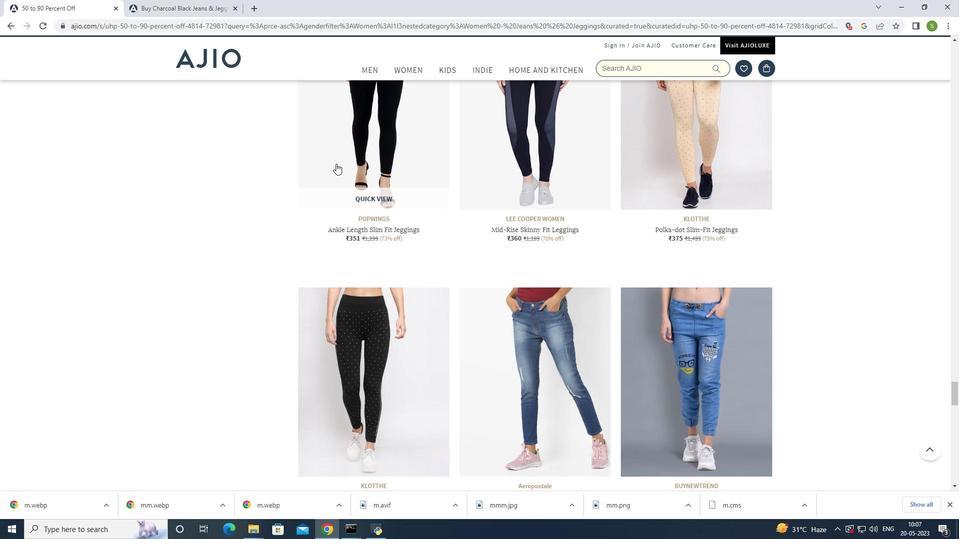 
Action: Mouse scrolled (336, 163) with delta (0, 0)
Screenshot: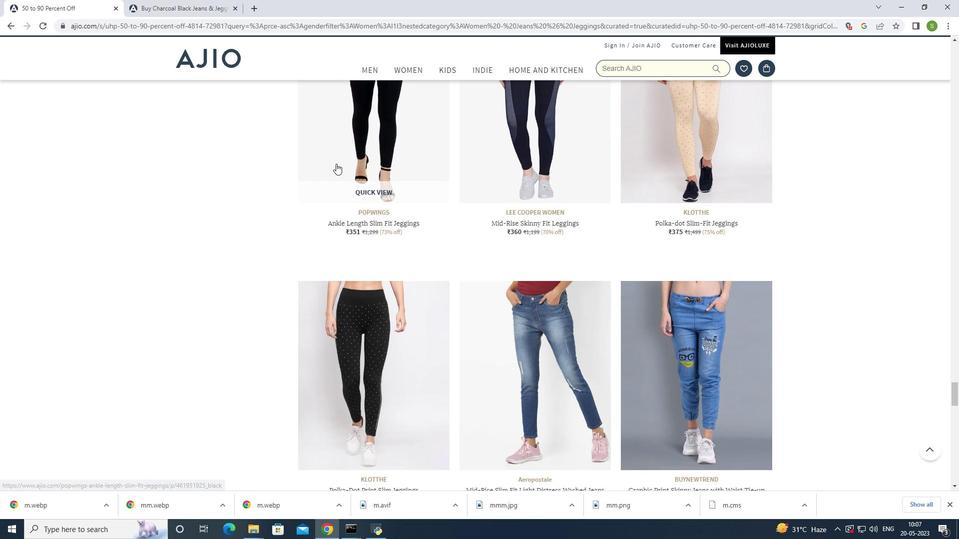 
Action: Mouse moved to (337, 162)
Screenshot: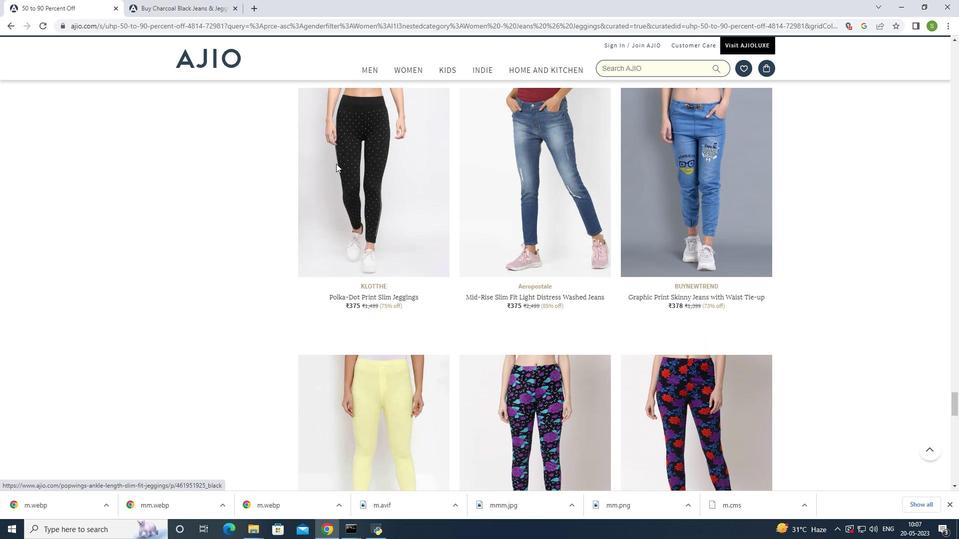 
Action: Mouse scrolled (337, 162) with delta (0, 0)
Screenshot: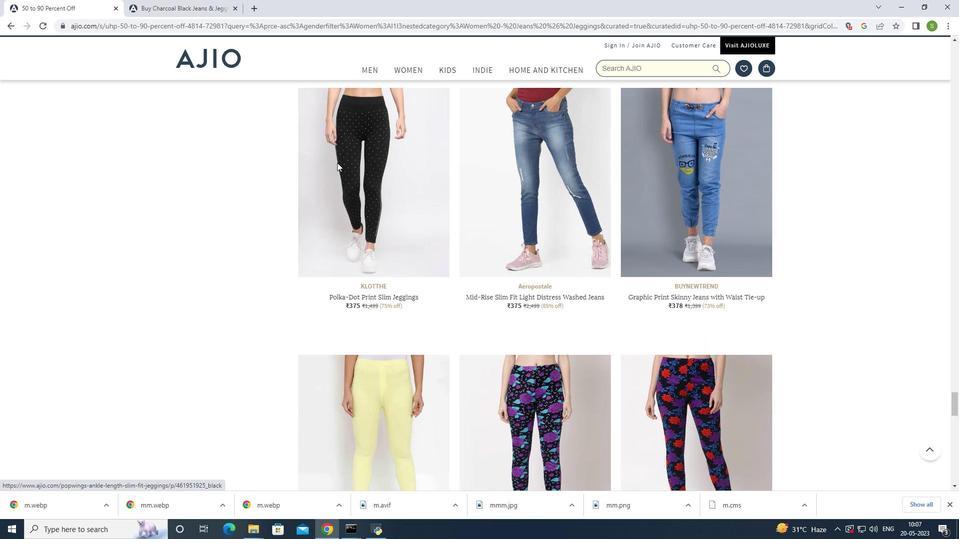 
Action: Mouse scrolled (337, 162) with delta (0, 0)
Screenshot: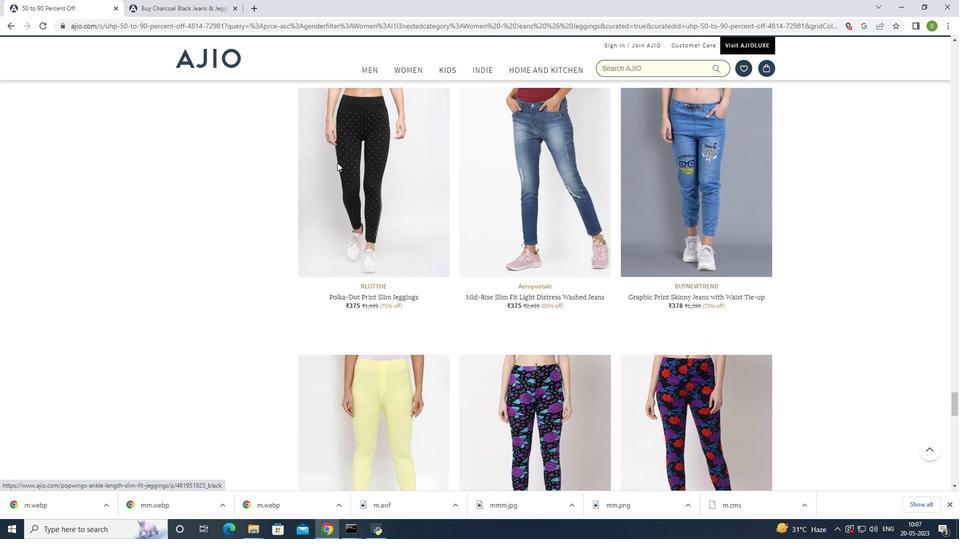 
Action: Mouse scrolled (337, 162) with delta (0, 0)
Screenshot: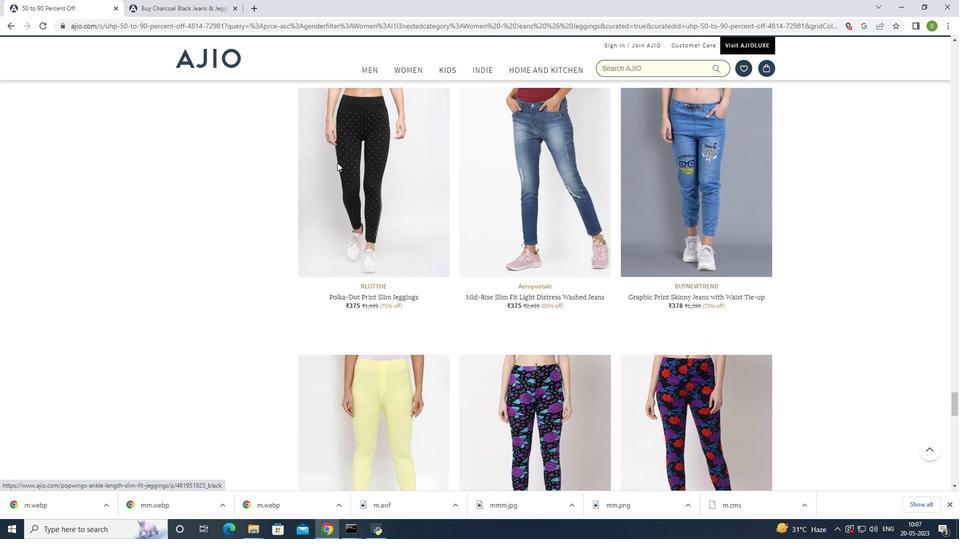 
Action: Mouse scrolled (337, 162) with delta (0, 0)
Screenshot: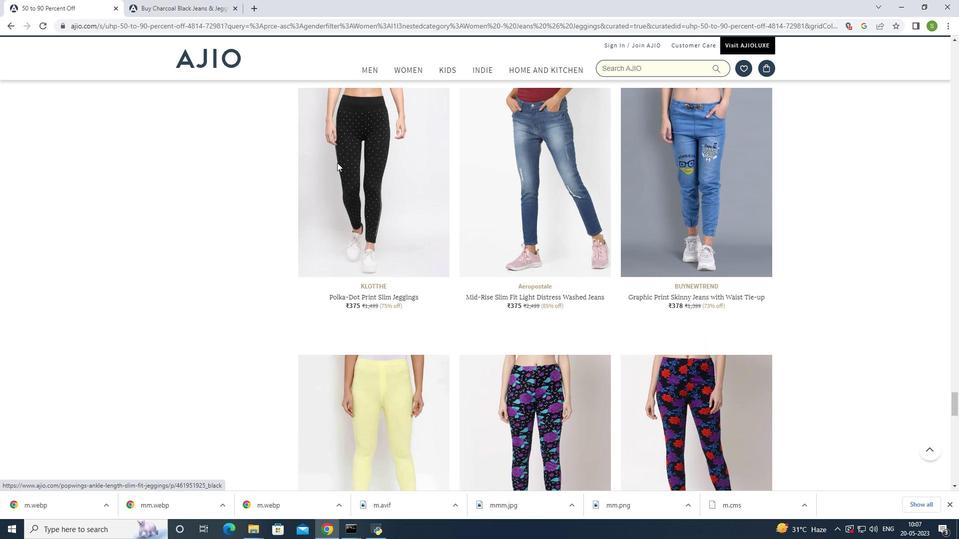 
Action: Mouse scrolled (337, 162) with delta (0, 0)
Screenshot: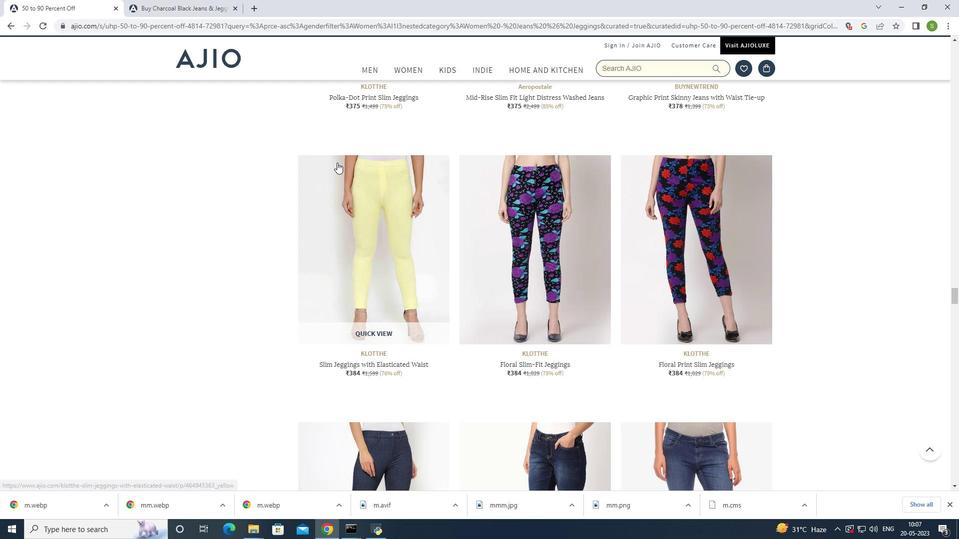 
Action: Mouse scrolled (337, 162) with delta (0, 0)
Screenshot: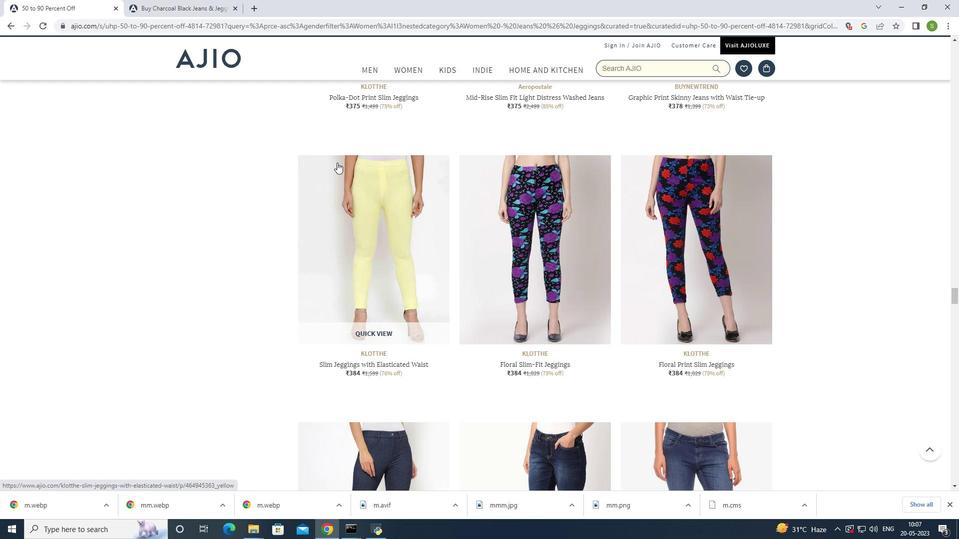 
Action: Mouse scrolled (337, 162) with delta (0, 0)
Screenshot: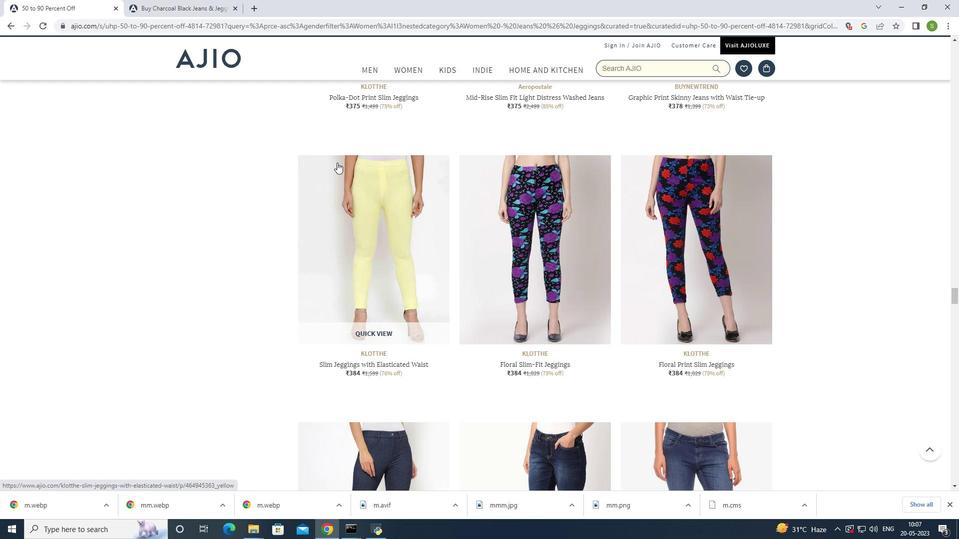 
Action: Mouse scrolled (337, 162) with delta (0, 0)
Screenshot: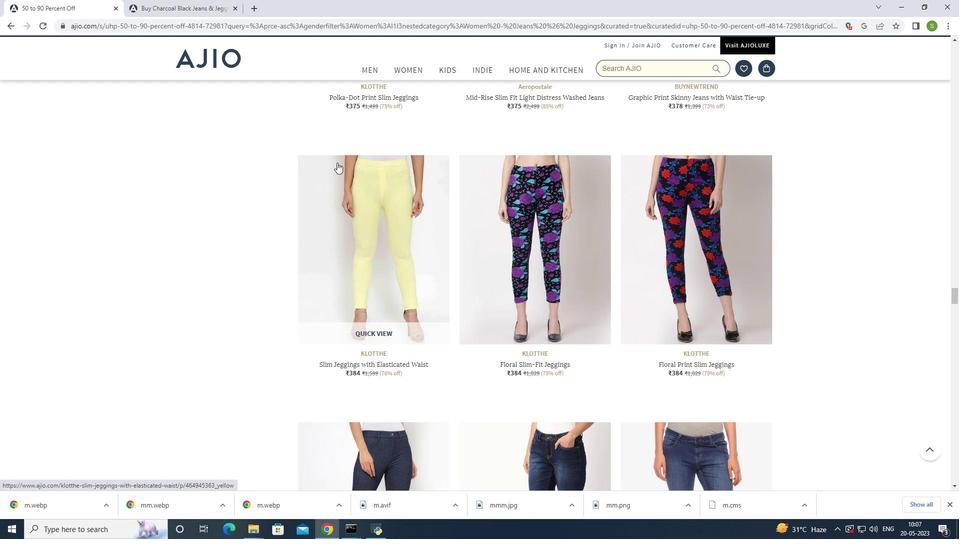 
Action: Mouse scrolled (337, 162) with delta (0, 0)
Screenshot: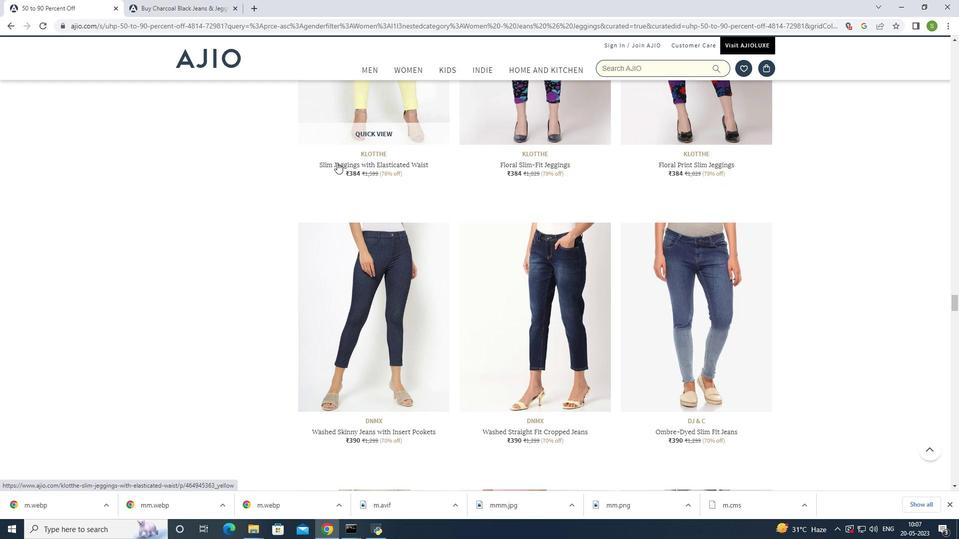 
Action: Mouse scrolled (337, 162) with delta (0, 0)
Screenshot: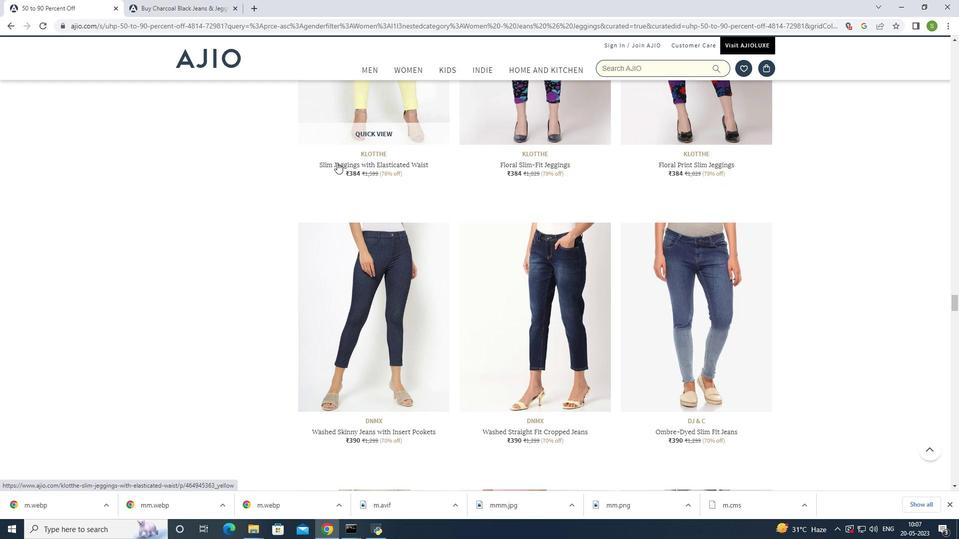 
Action: Mouse scrolled (337, 162) with delta (0, 0)
Screenshot: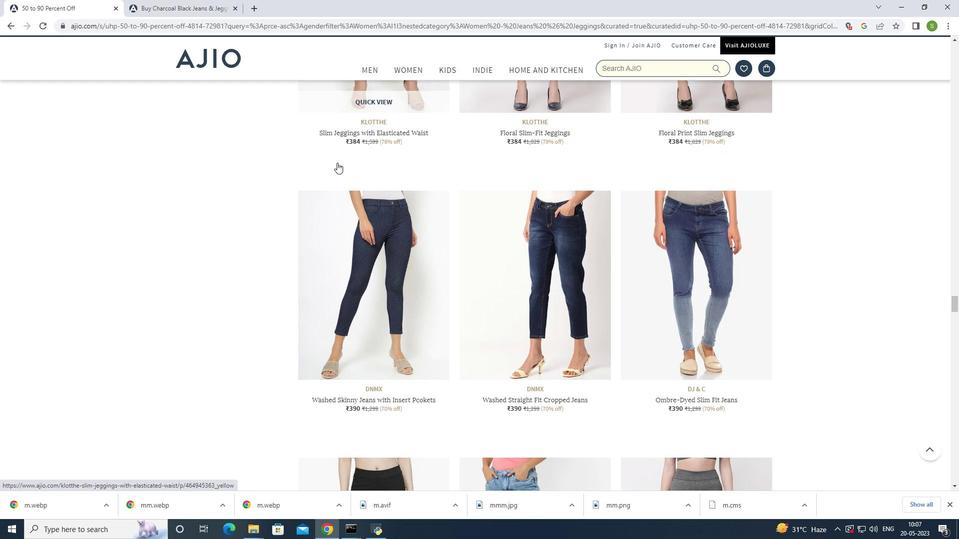 
Action: Mouse scrolled (337, 162) with delta (0, 0)
Screenshot: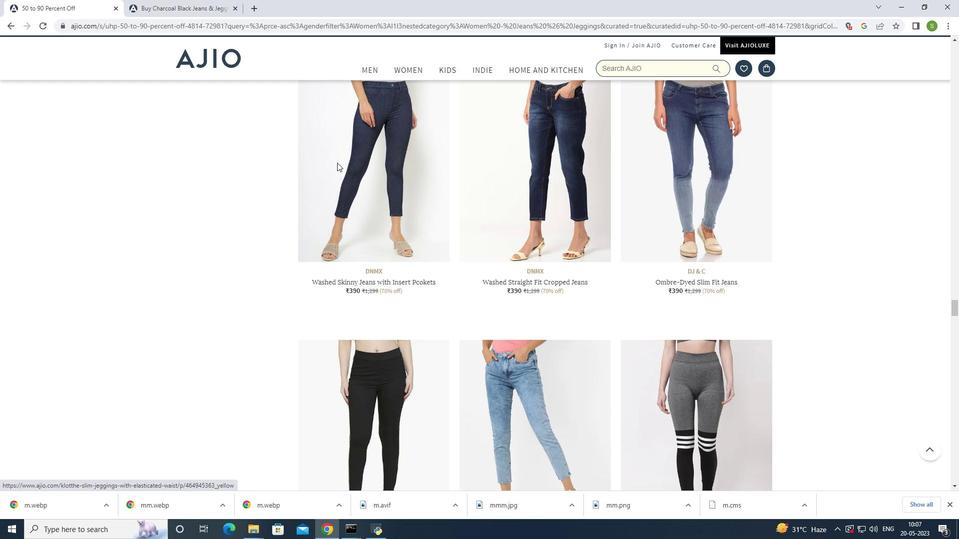 
Action: Mouse scrolled (337, 162) with delta (0, 0)
Screenshot: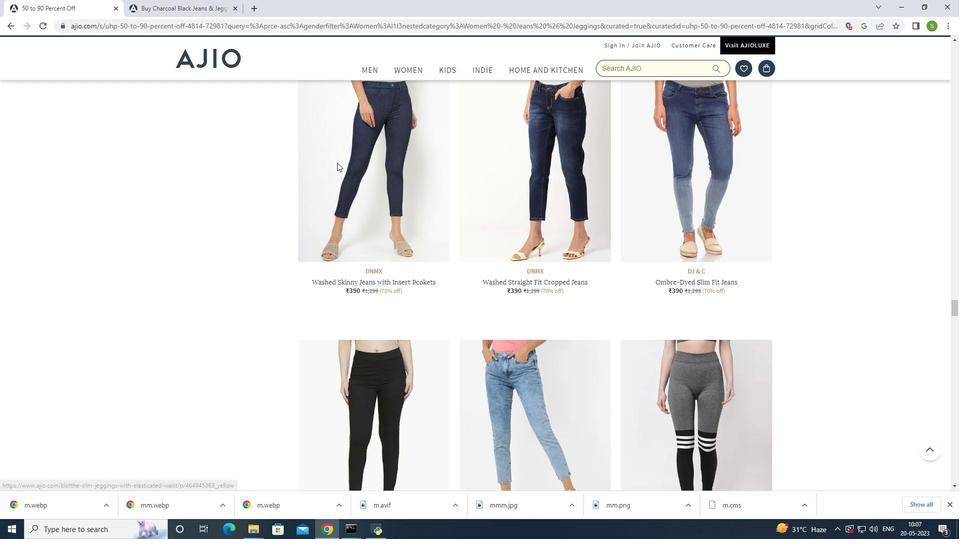 
Action: Mouse scrolled (337, 162) with delta (0, 0)
Screenshot: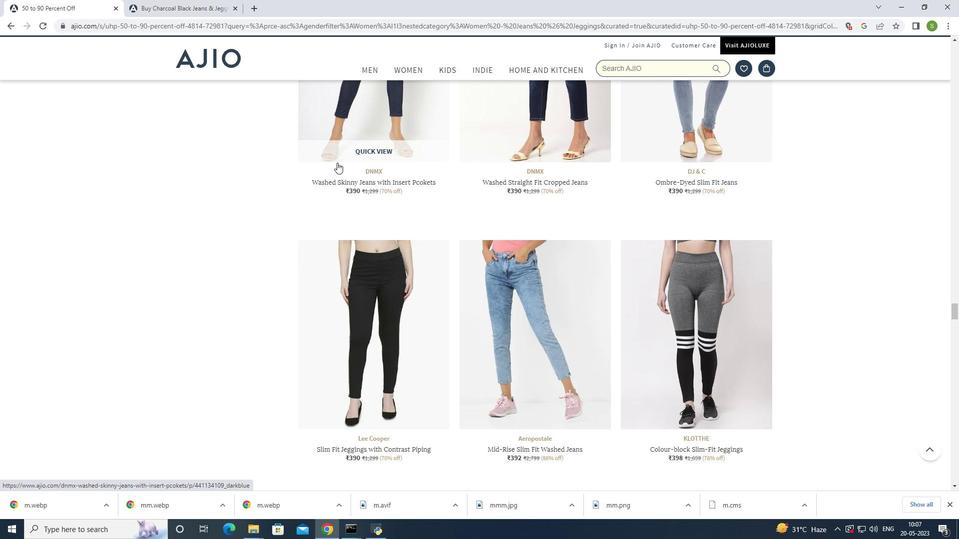 
Action: Mouse scrolled (337, 162) with delta (0, 0)
Screenshot: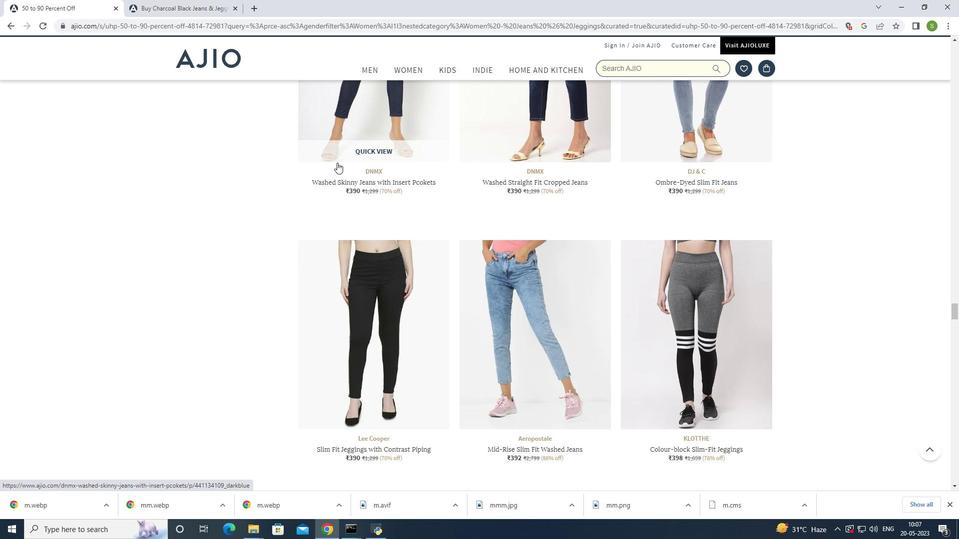 
Action: Mouse scrolled (337, 162) with delta (0, 0)
Screenshot: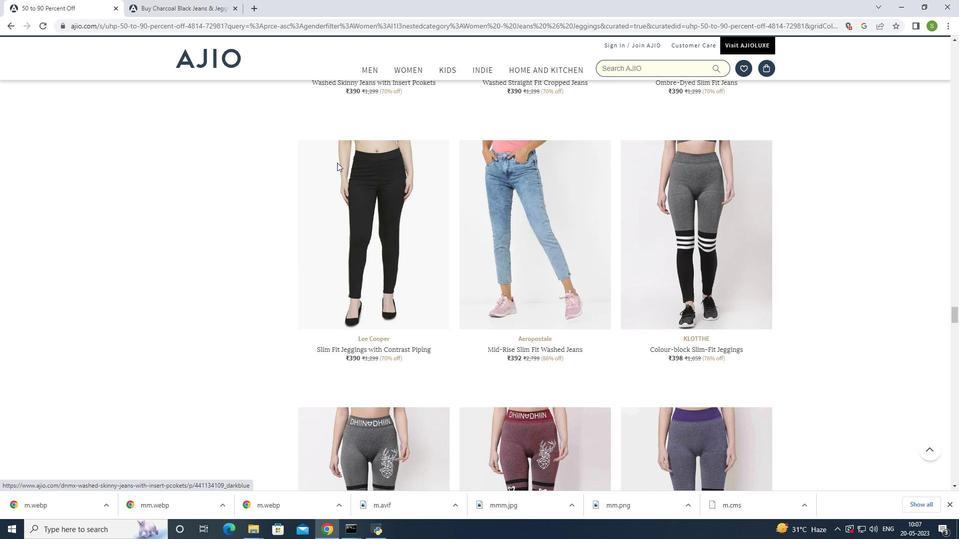 
Action: Mouse scrolled (337, 162) with delta (0, 0)
Screenshot: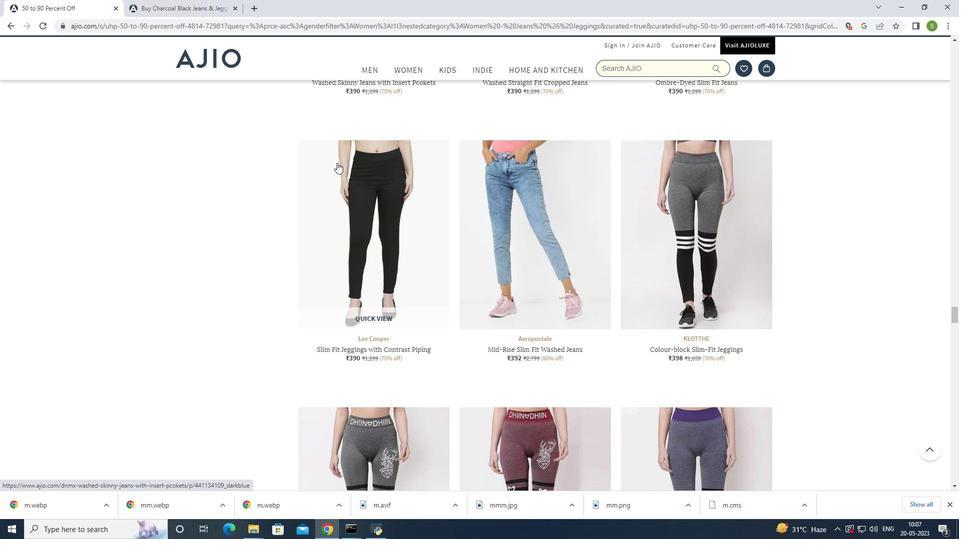 
Action: Mouse scrolled (337, 162) with delta (0, 0)
Screenshot: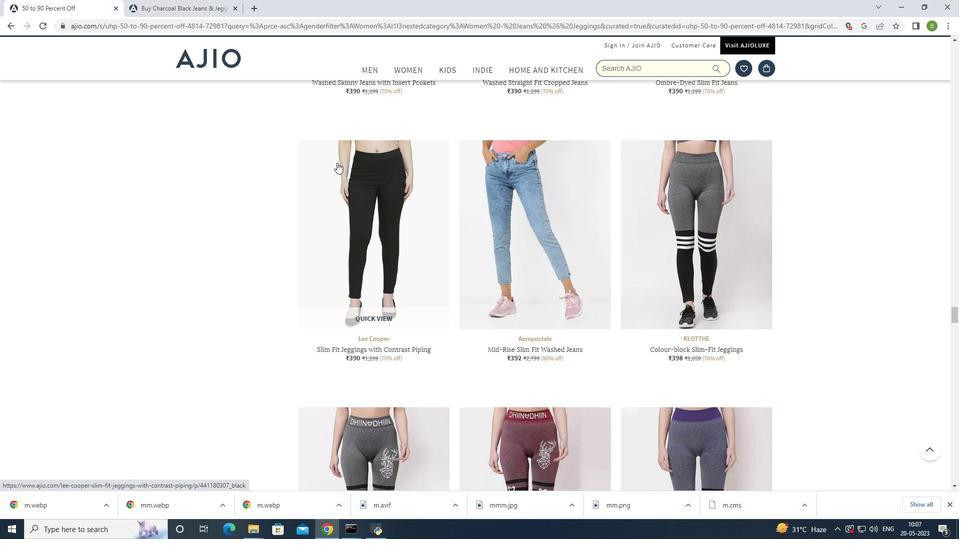 
Action: Mouse scrolled (337, 162) with delta (0, 0)
Screenshot: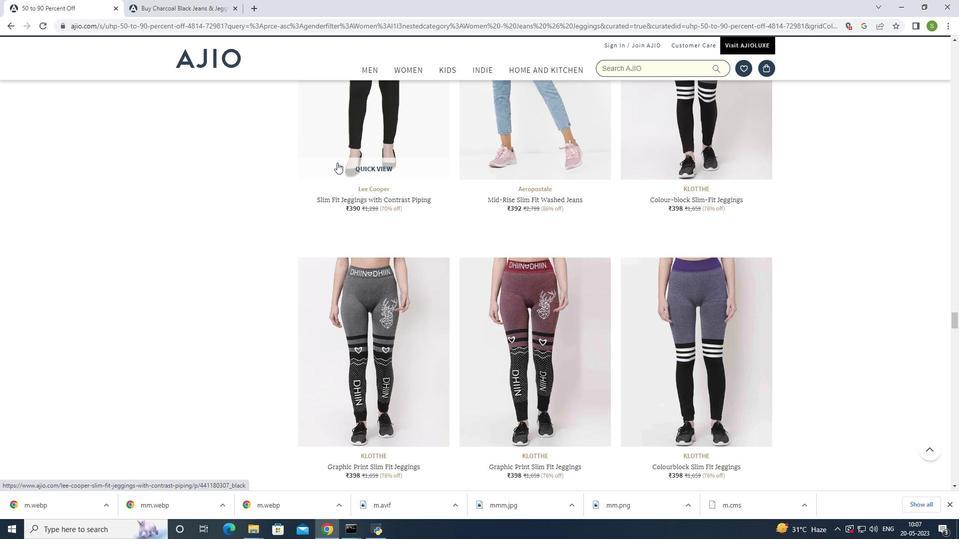 
Action: Mouse scrolled (337, 162) with delta (0, 0)
Screenshot: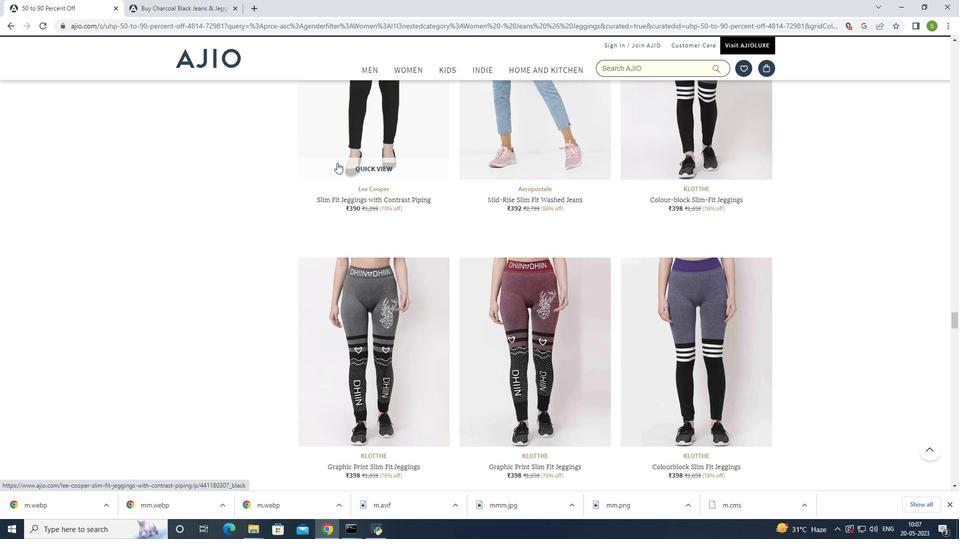 
Action: Mouse scrolled (337, 162) with delta (0, 0)
Screenshot: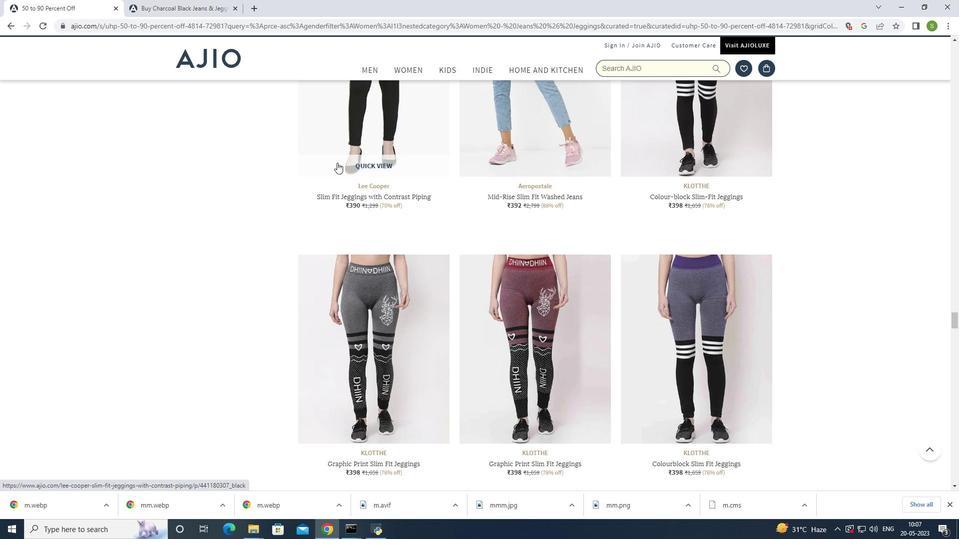 
Action: Mouse scrolled (337, 162) with delta (0, 0)
